 Task: Find connections with filter location Sancoale with filter topic #energywith filter profile language Spanish with filter current company Benchmark Six Sigma with filter school Maharshi Dayanand University Rohtak with filter industry Soap and Cleaning Product Manufacturing with filter service category Email Marketing with filter keywords title Mechanical Engineer
Action: Mouse moved to (518, 69)
Screenshot: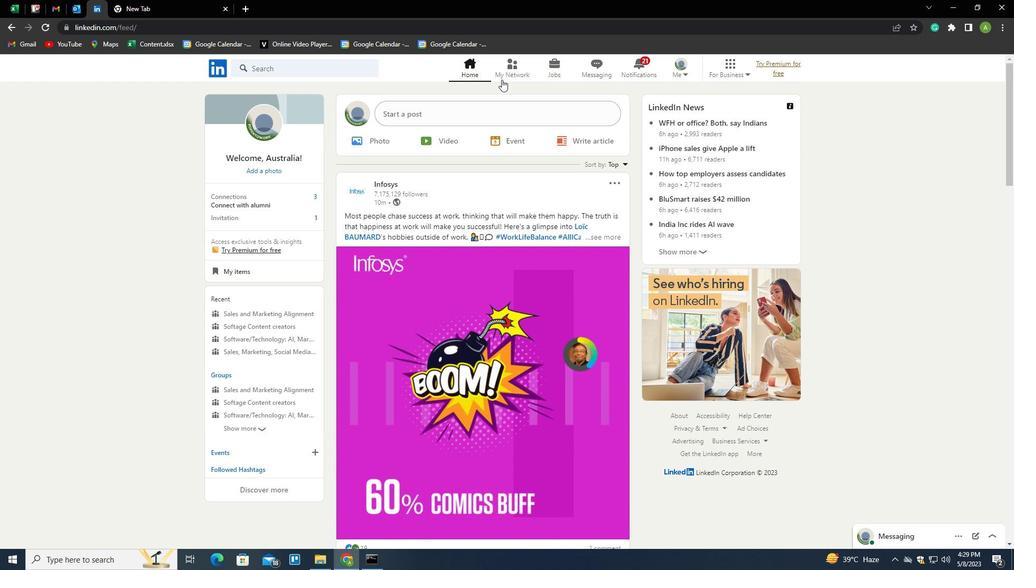 
Action: Mouse pressed left at (518, 69)
Screenshot: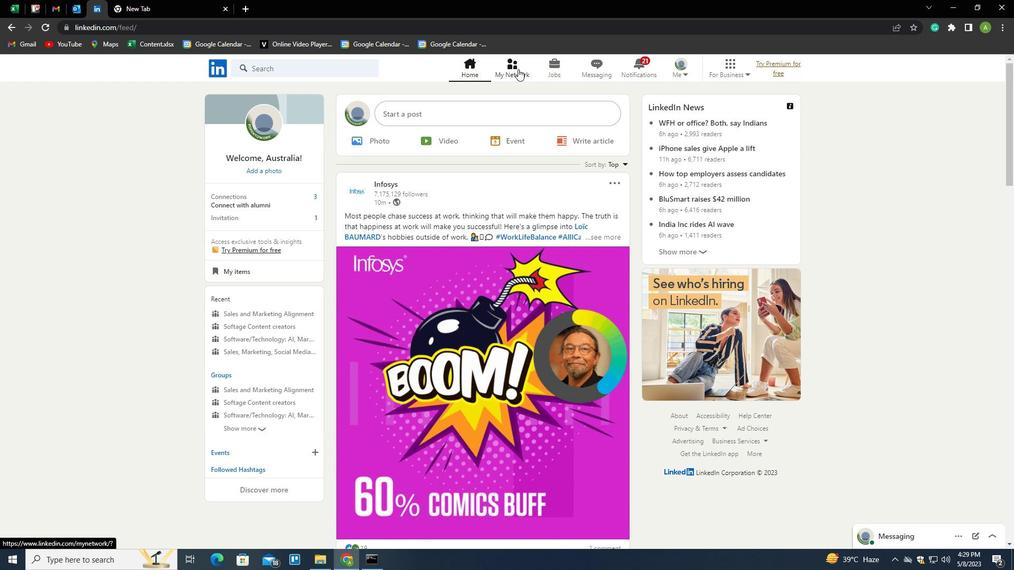 
Action: Mouse moved to (272, 128)
Screenshot: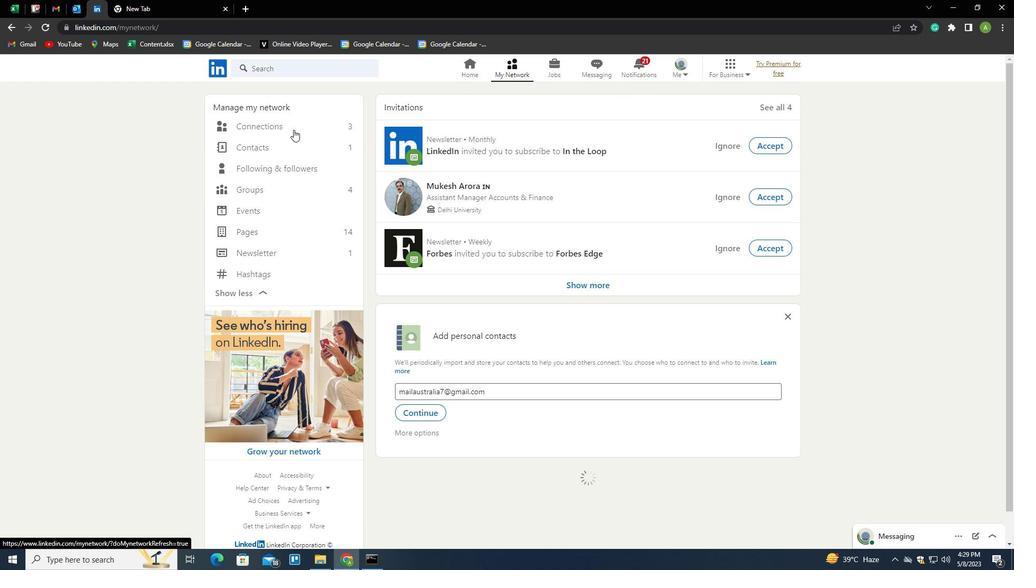 
Action: Mouse pressed left at (272, 128)
Screenshot: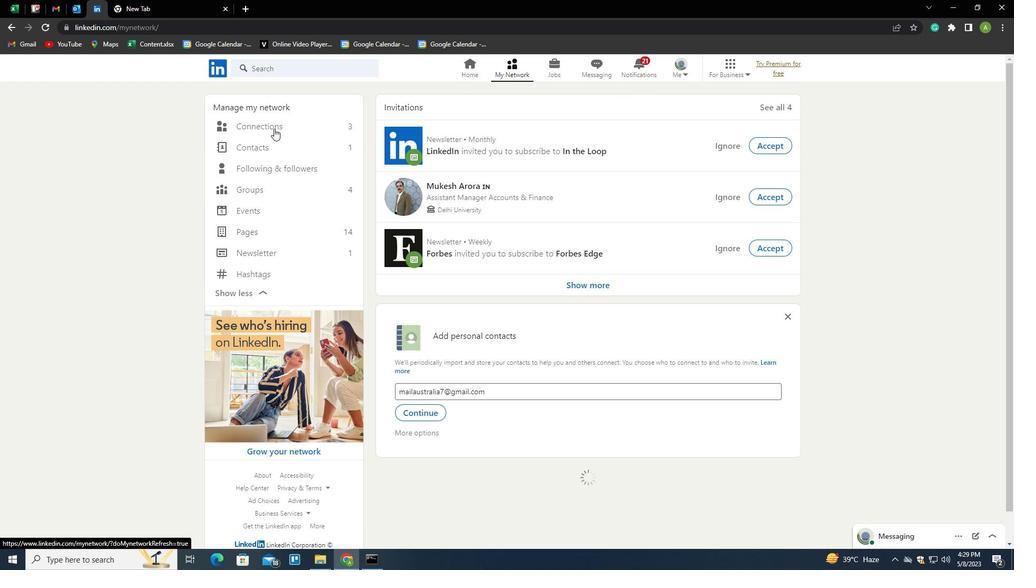 
Action: Mouse moved to (561, 125)
Screenshot: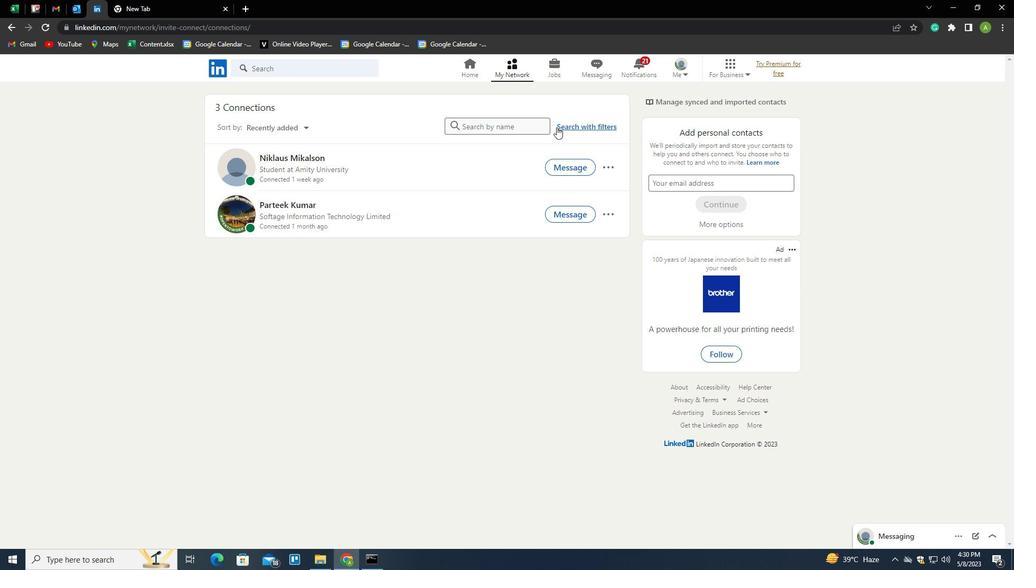 
Action: Mouse pressed left at (561, 125)
Screenshot: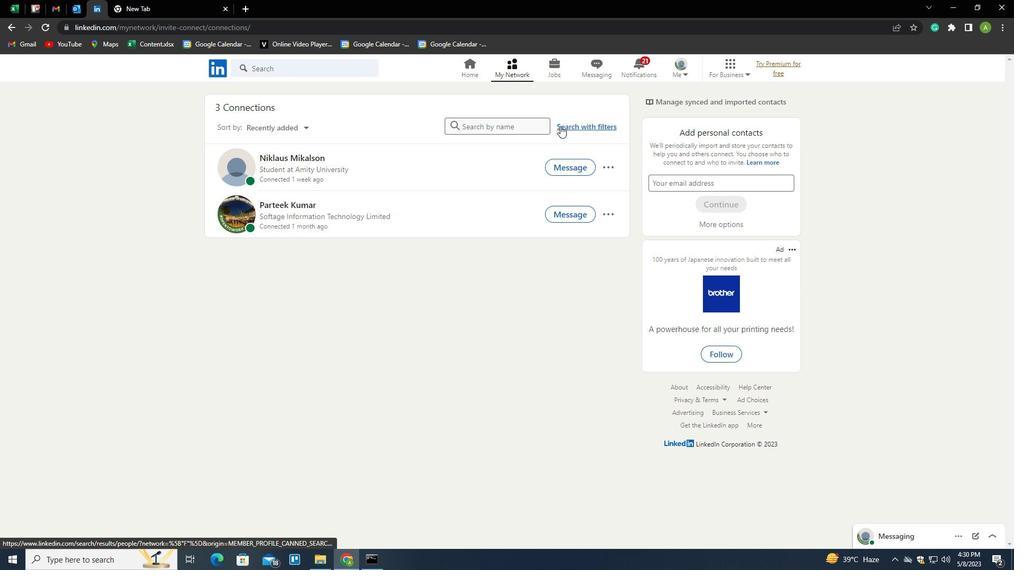 
Action: Mouse moved to (536, 100)
Screenshot: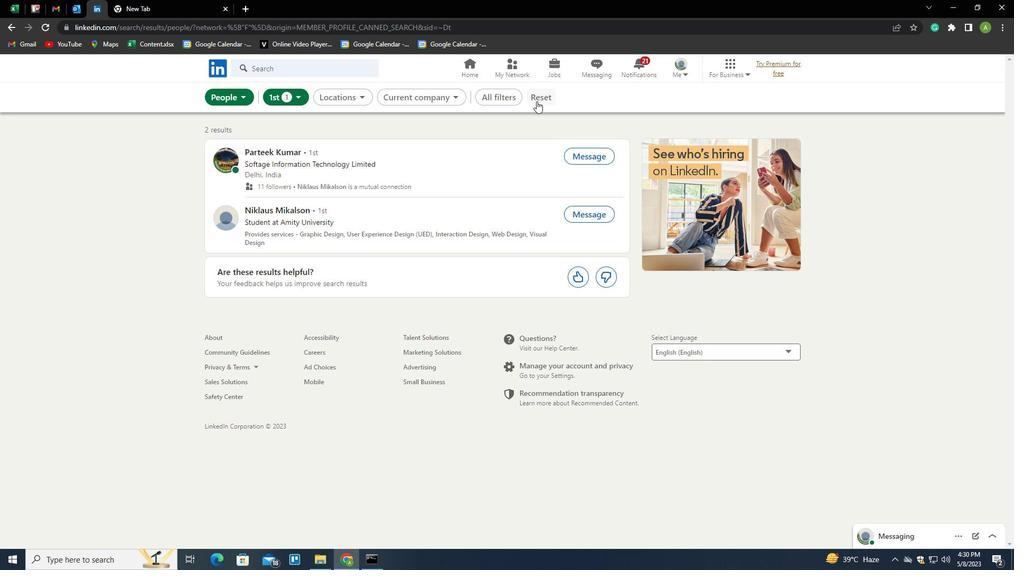 
Action: Mouse pressed left at (536, 100)
Screenshot: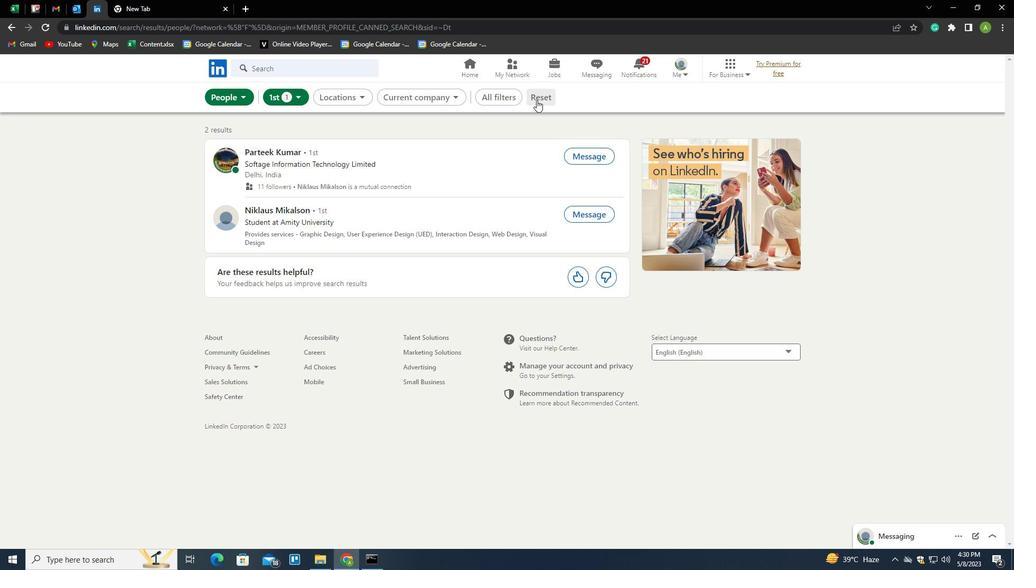 
Action: Mouse moved to (528, 98)
Screenshot: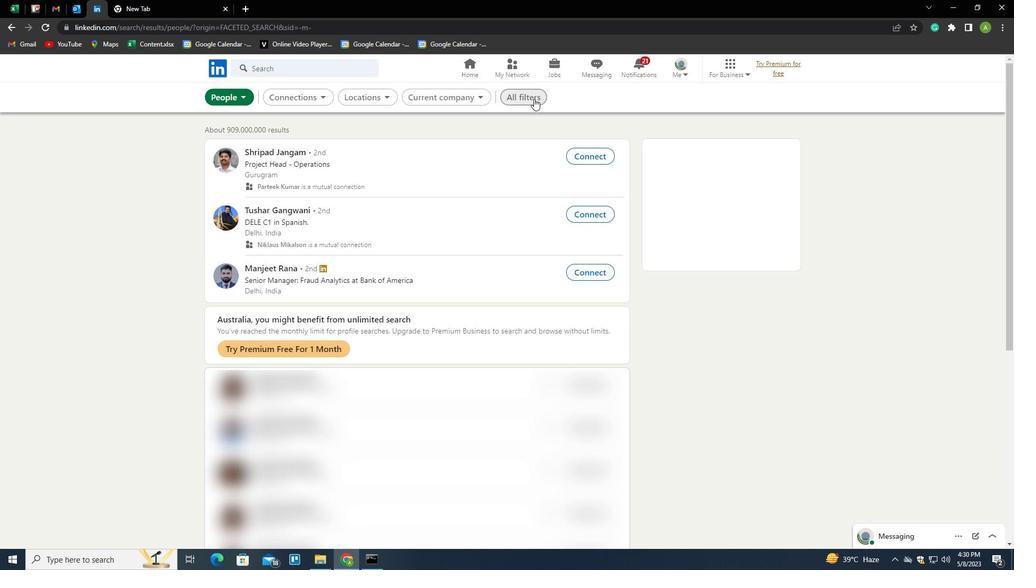 
Action: Mouse pressed left at (528, 98)
Screenshot: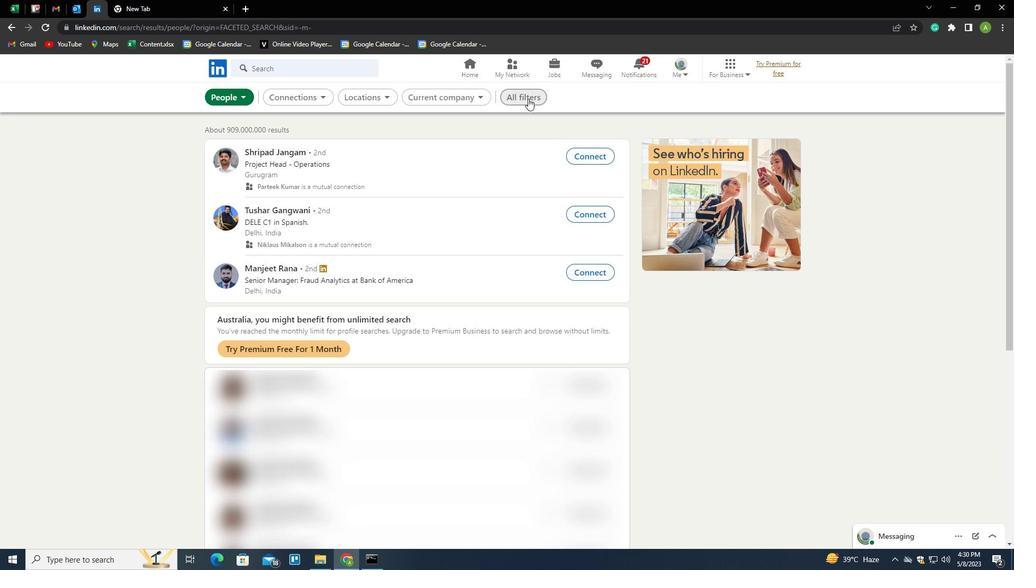 
Action: Mouse moved to (909, 291)
Screenshot: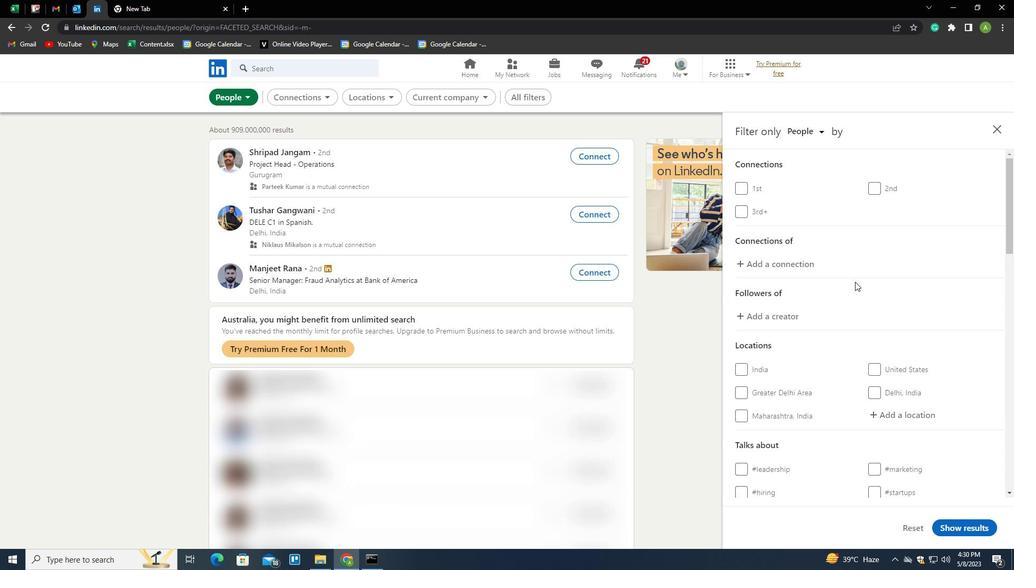 
Action: Mouse scrolled (909, 290) with delta (0, 0)
Screenshot: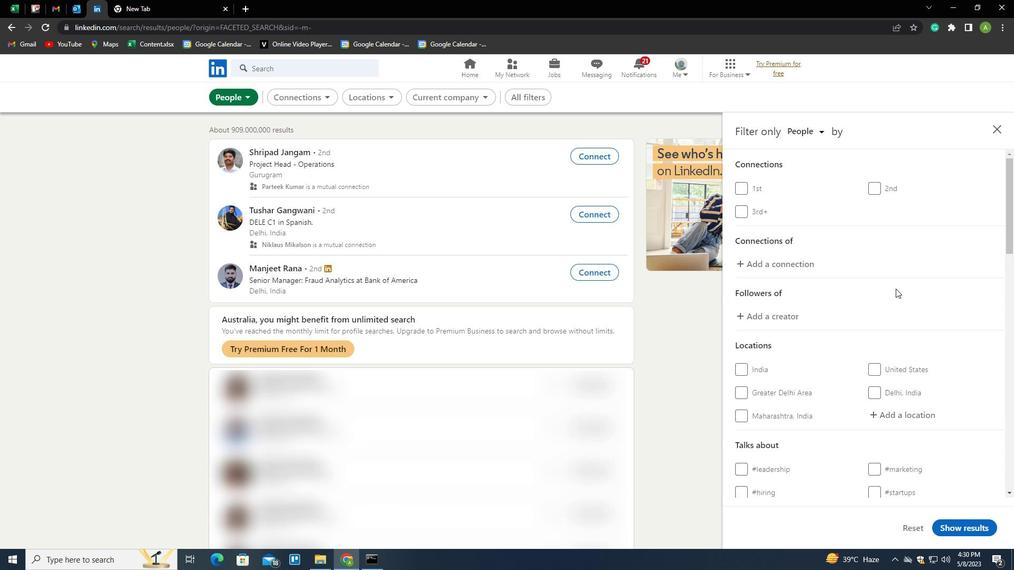 
Action: Mouse scrolled (909, 290) with delta (0, 0)
Screenshot: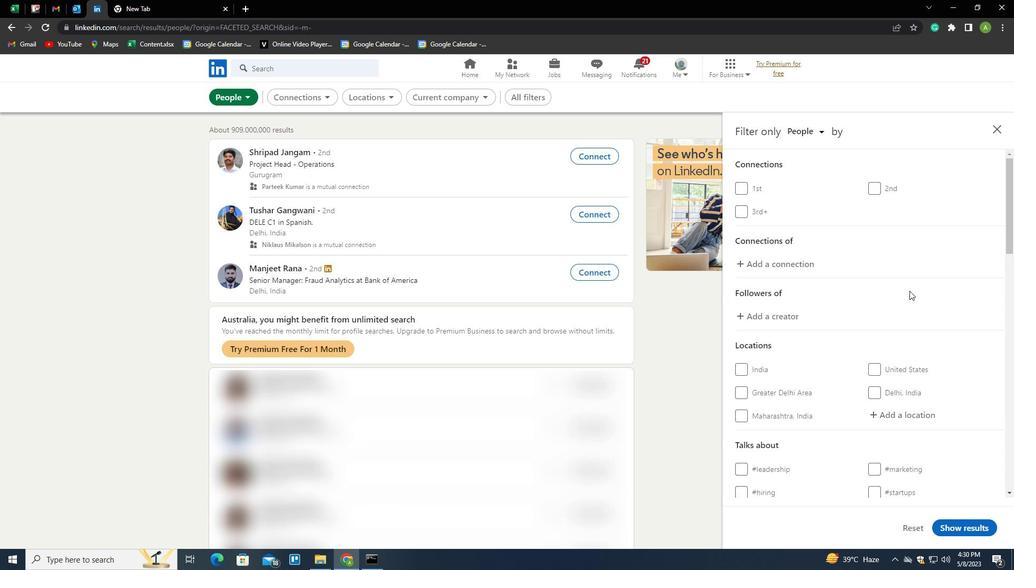 
Action: Mouse moved to (910, 291)
Screenshot: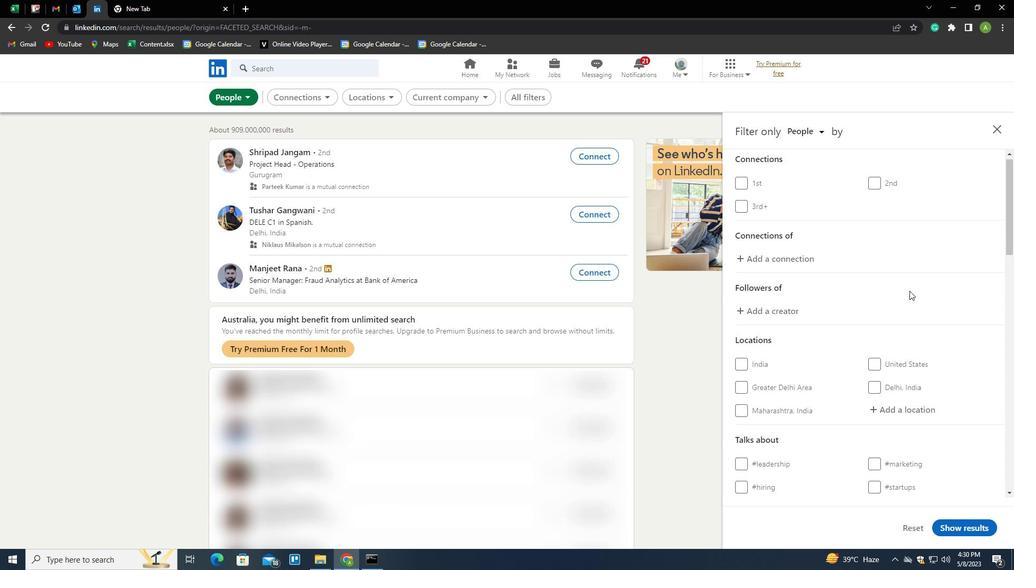
Action: Mouse scrolled (910, 290) with delta (0, 0)
Screenshot: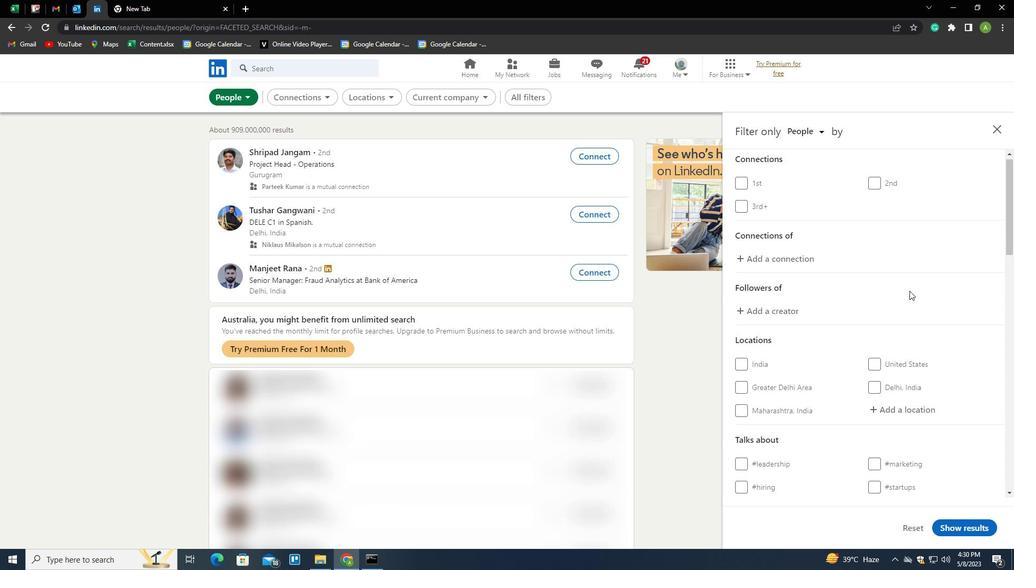 
Action: Mouse moved to (882, 260)
Screenshot: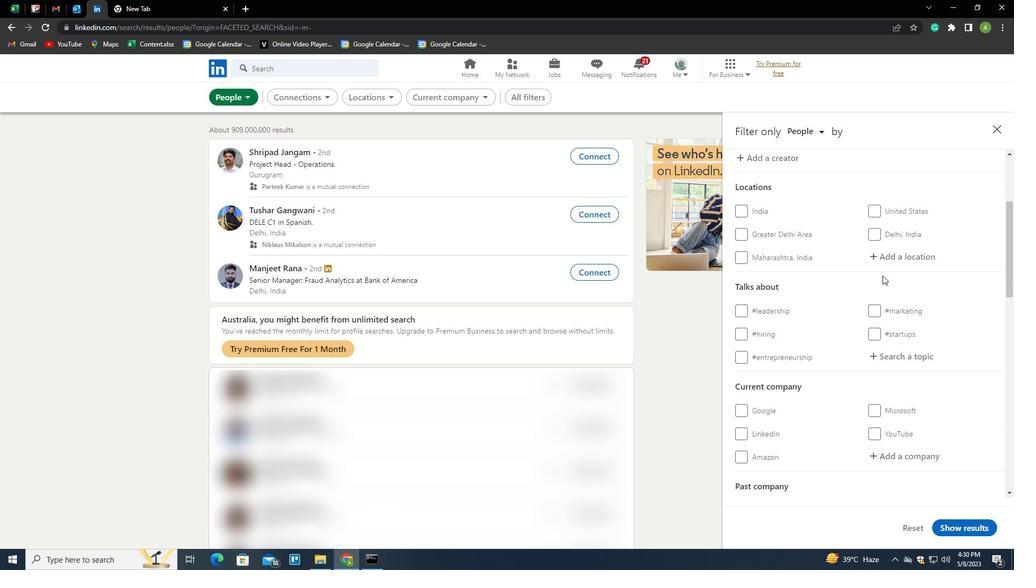 
Action: Mouse pressed left at (882, 260)
Screenshot: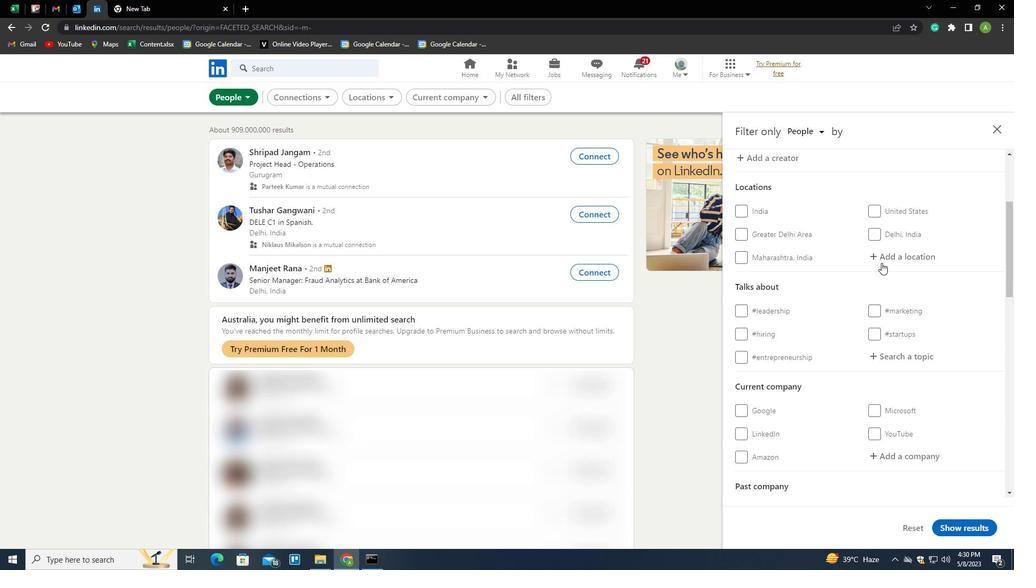 
Action: Key pressed <Key.shift>SANCOALE<Key.down>
Screenshot: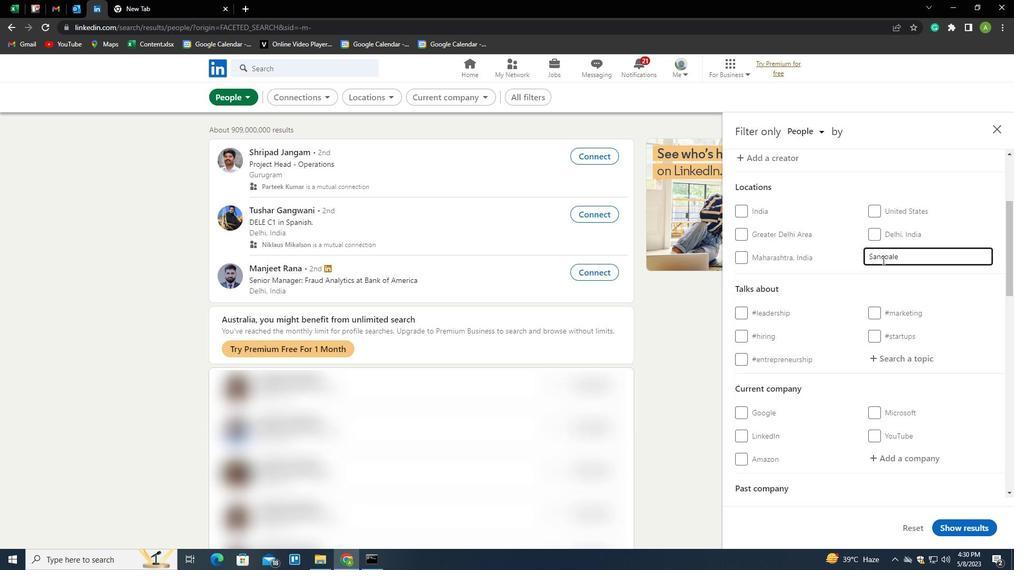 
Action: Mouse moved to (899, 287)
Screenshot: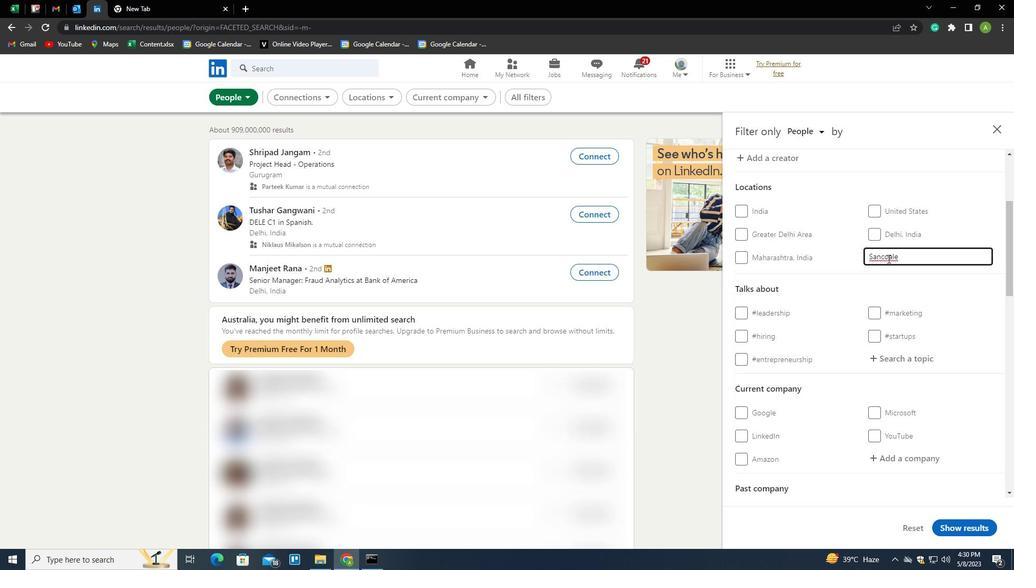 
Action: Mouse pressed left at (899, 287)
Screenshot: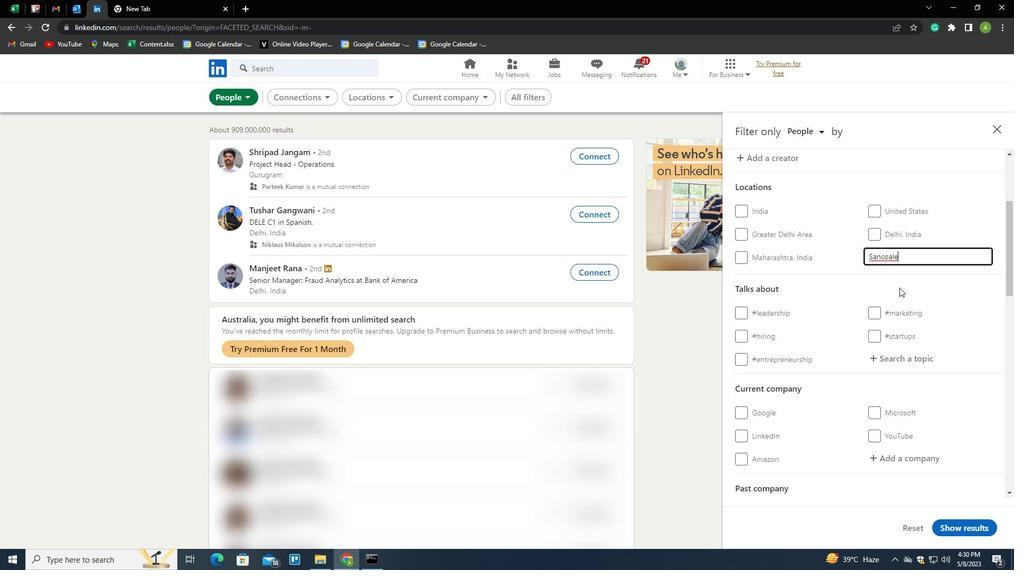 
Action: Mouse moved to (900, 268)
Screenshot: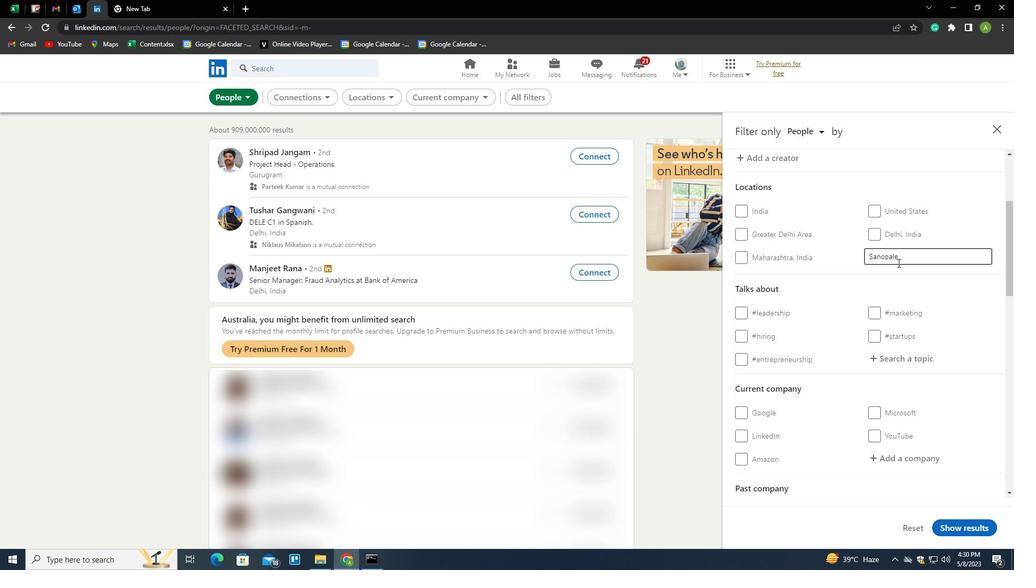
Action: Mouse pressed left at (900, 268)
Screenshot: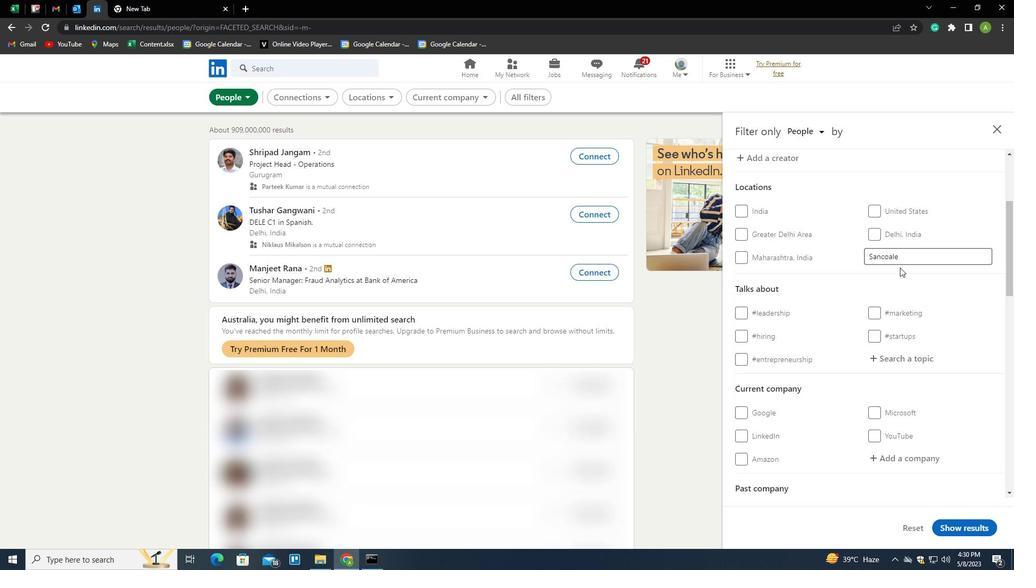 
Action: Mouse moved to (904, 357)
Screenshot: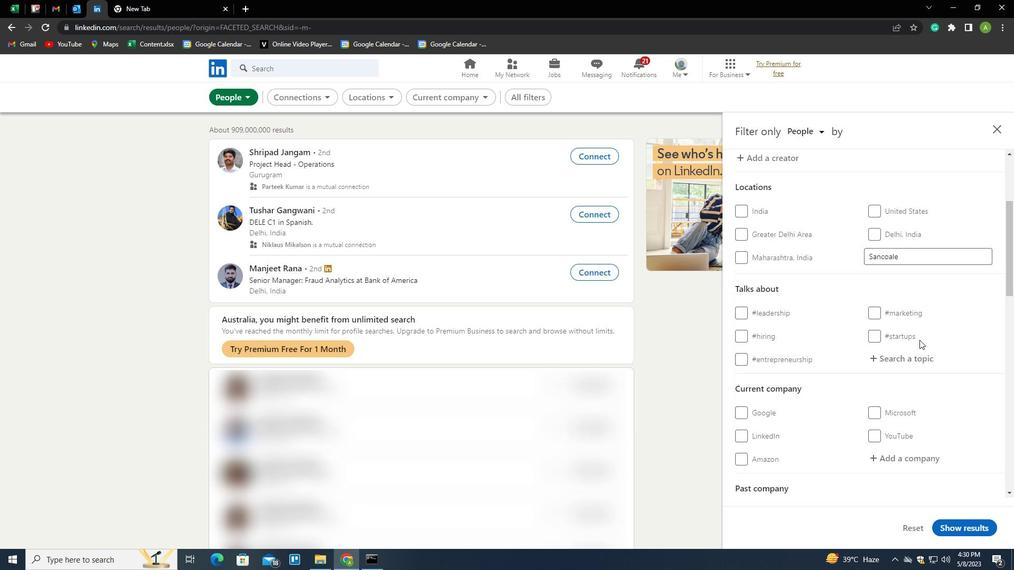
Action: Mouse pressed left at (904, 357)
Screenshot: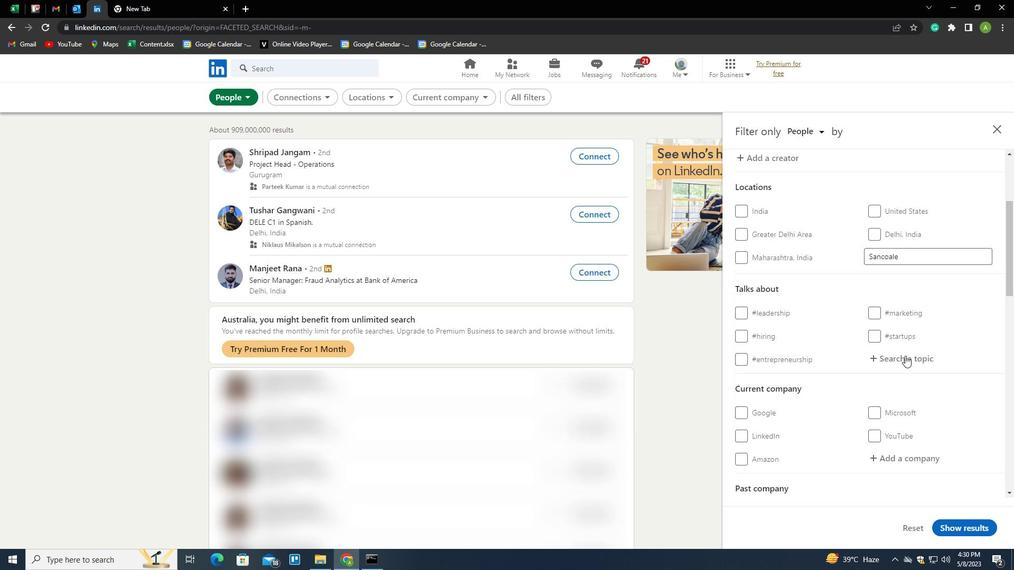 
Action: Mouse moved to (904, 357)
Screenshot: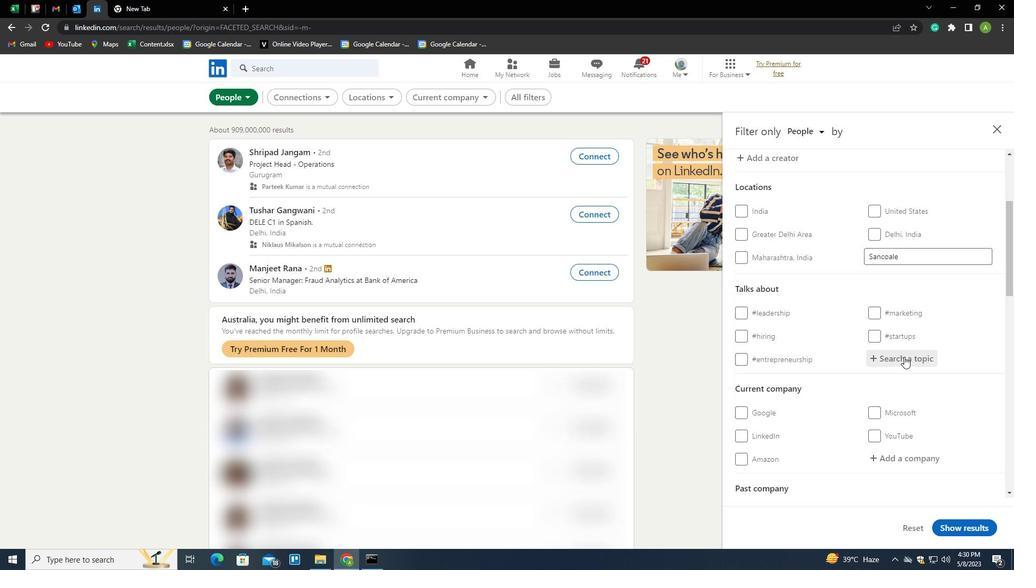 
Action: Key pressed ENERGY<Key.down><Key.enter>
Screenshot: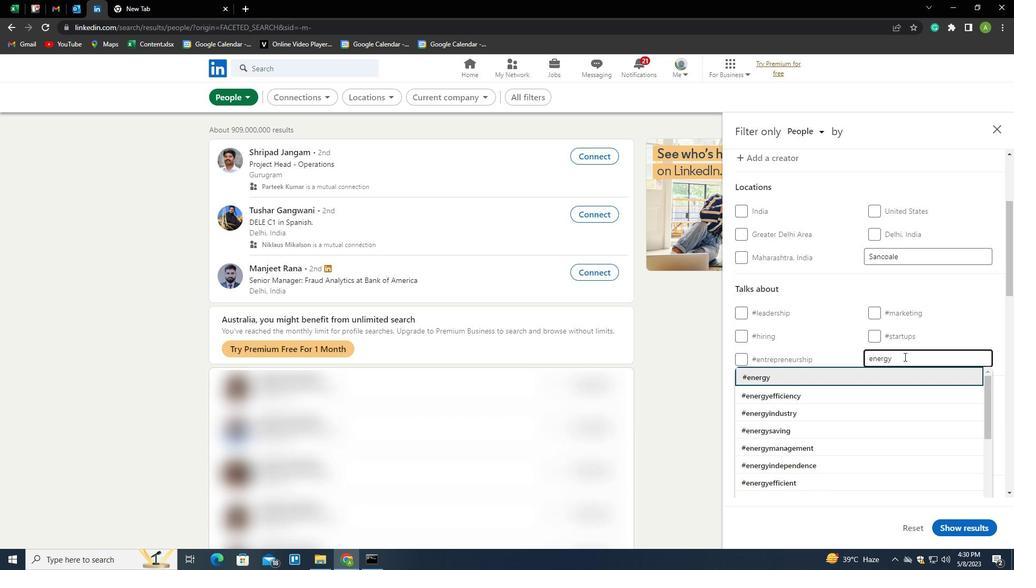 
Action: Mouse scrolled (904, 356) with delta (0, 0)
Screenshot: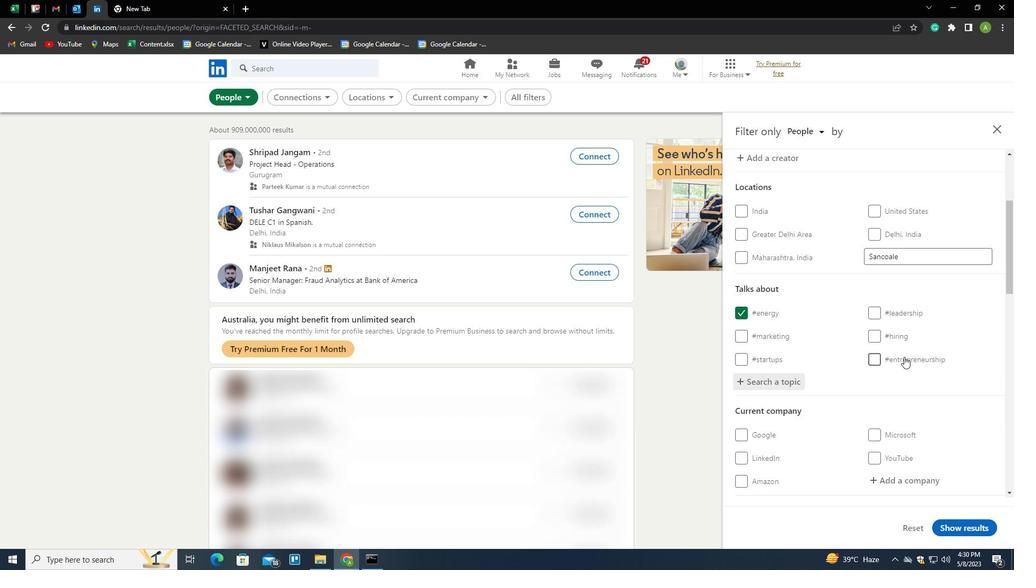 
Action: Mouse scrolled (904, 356) with delta (0, 0)
Screenshot: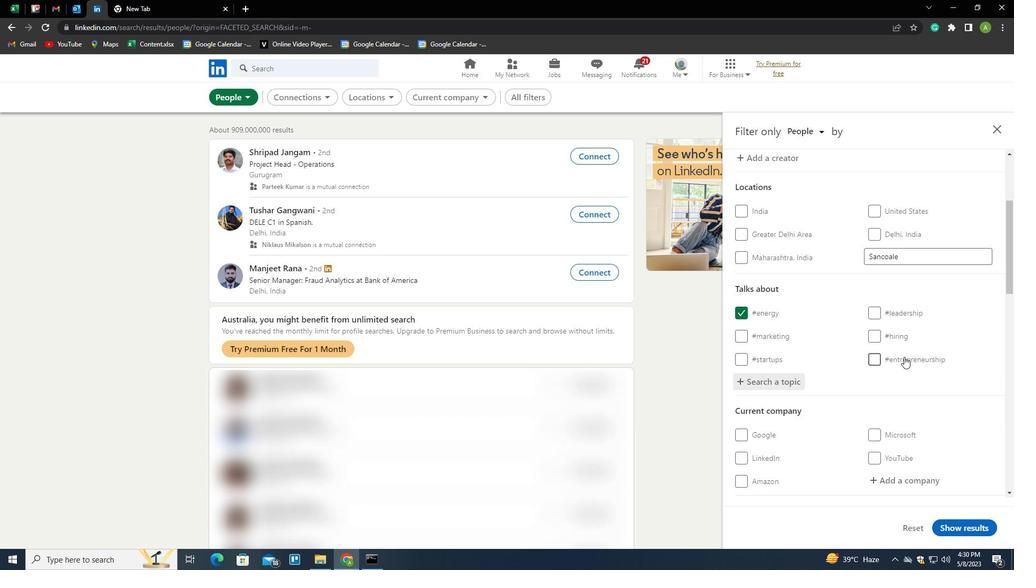 
Action: Mouse scrolled (904, 356) with delta (0, 0)
Screenshot: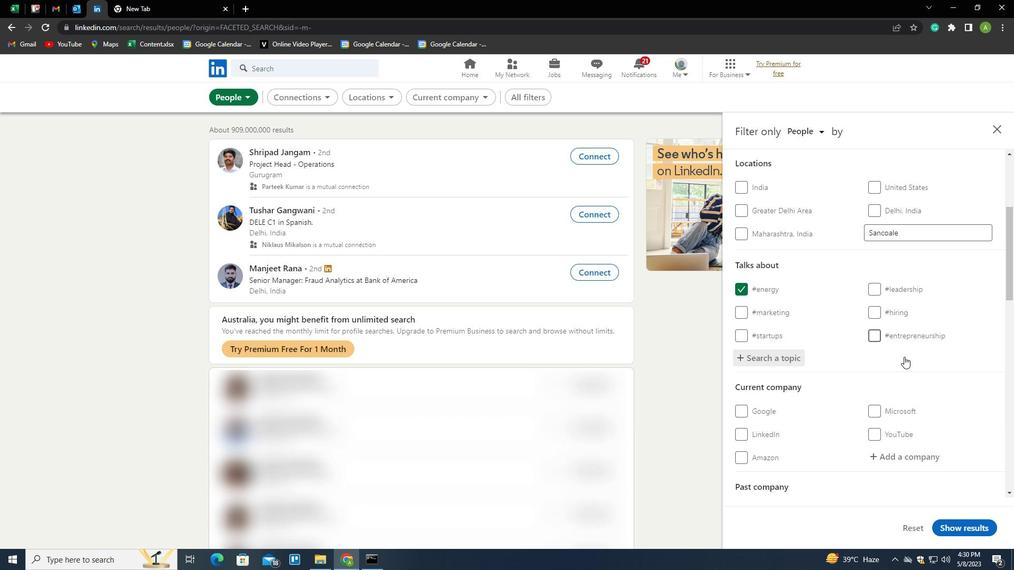 
Action: Mouse moved to (902, 358)
Screenshot: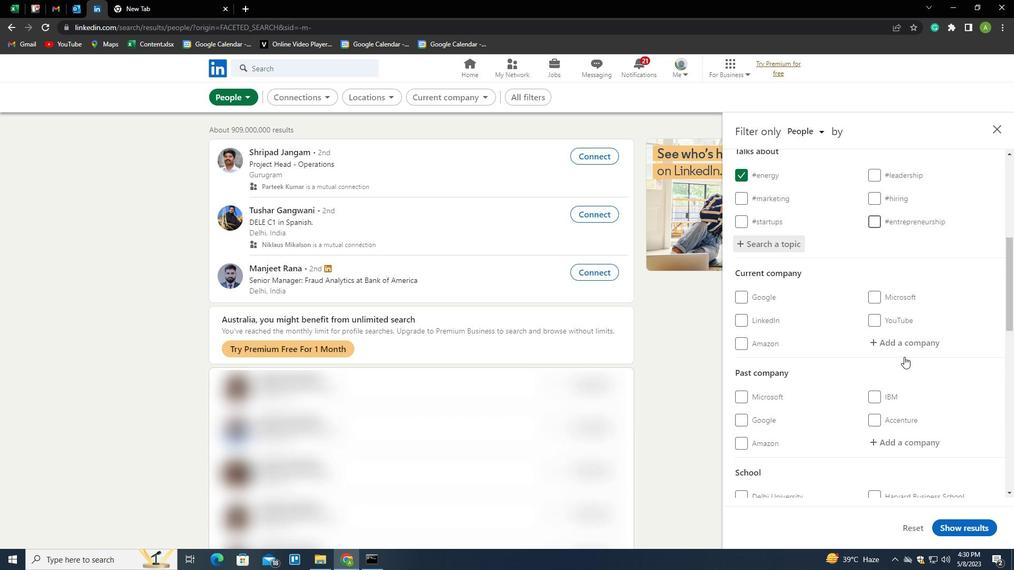 
Action: Mouse scrolled (902, 358) with delta (0, 0)
Screenshot: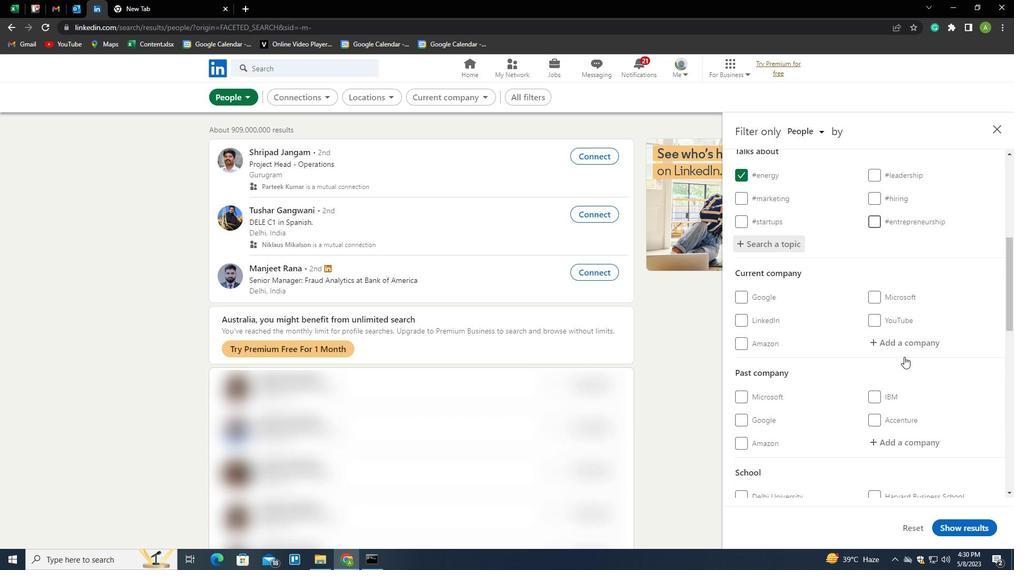 
Action: Mouse scrolled (902, 358) with delta (0, 0)
Screenshot: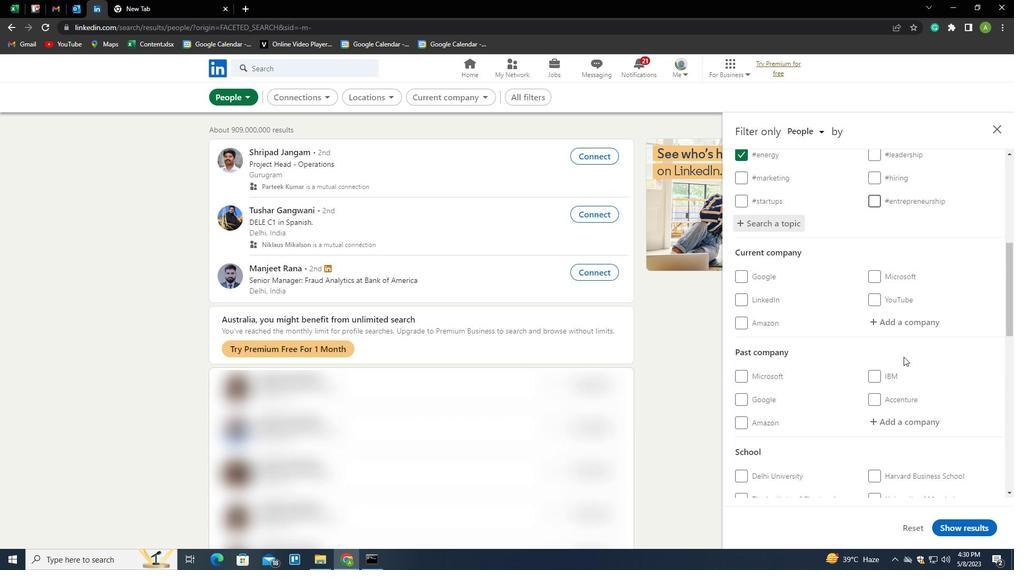 
Action: Mouse scrolled (902, 358) with delta (0, 0)
Screenshot: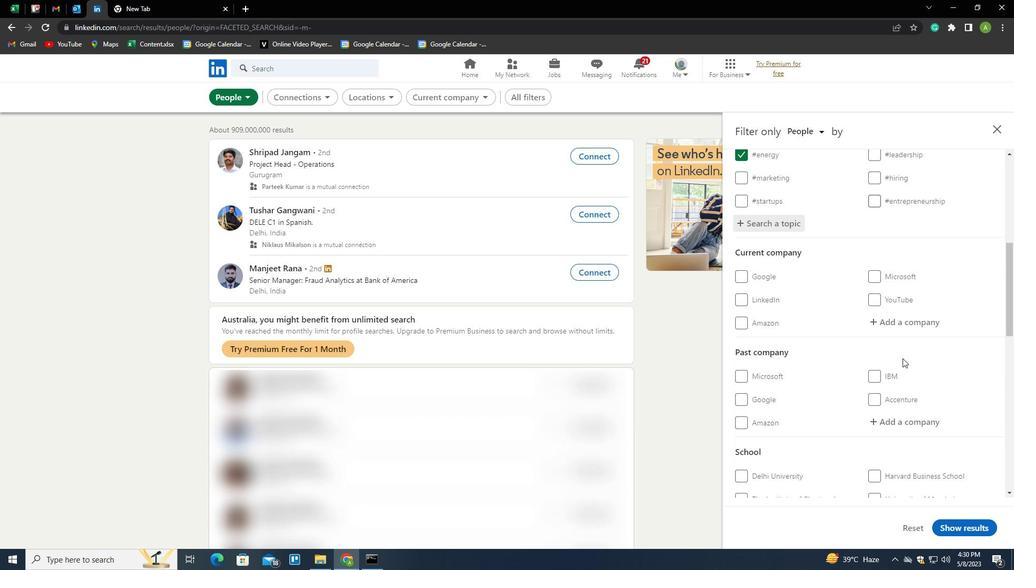 
Action: Mouse scrolled (902, 358) with delta (0, 0)
Screenshot: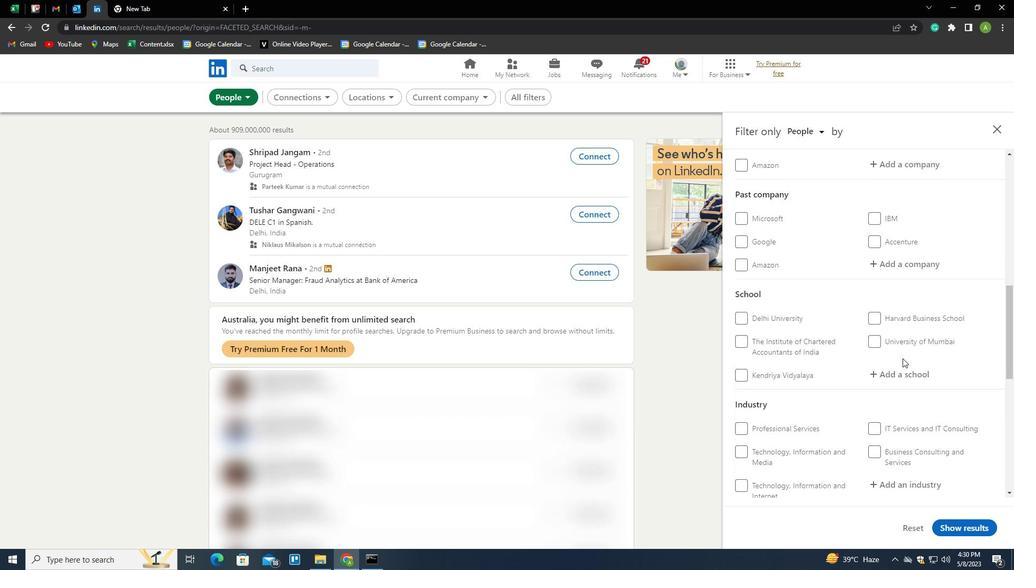 
Action: Mouse scrolled (902, 358) with delta (0, 0)
Screenshot: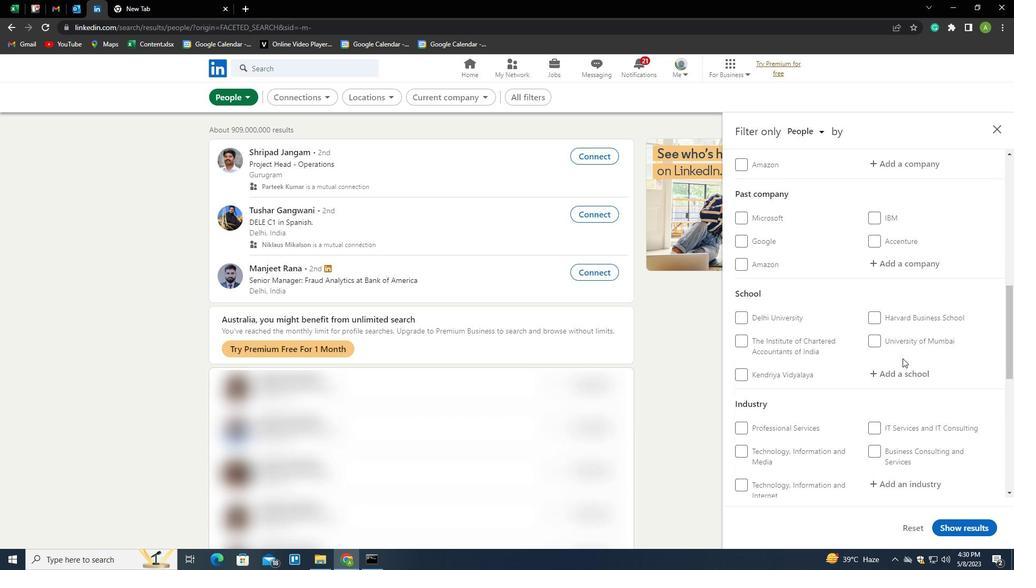 
Action: Mouse scrolled (902, 358) with delta (0, 0)
Screenshot: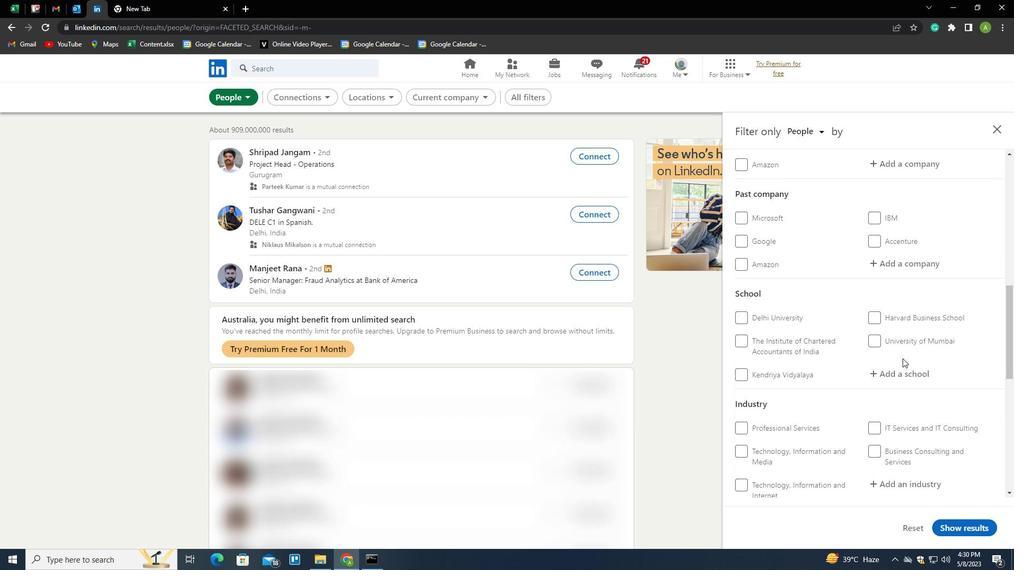 
Action: Mouse scrolled (902, 358) with delta (0, 0)
Screenshot: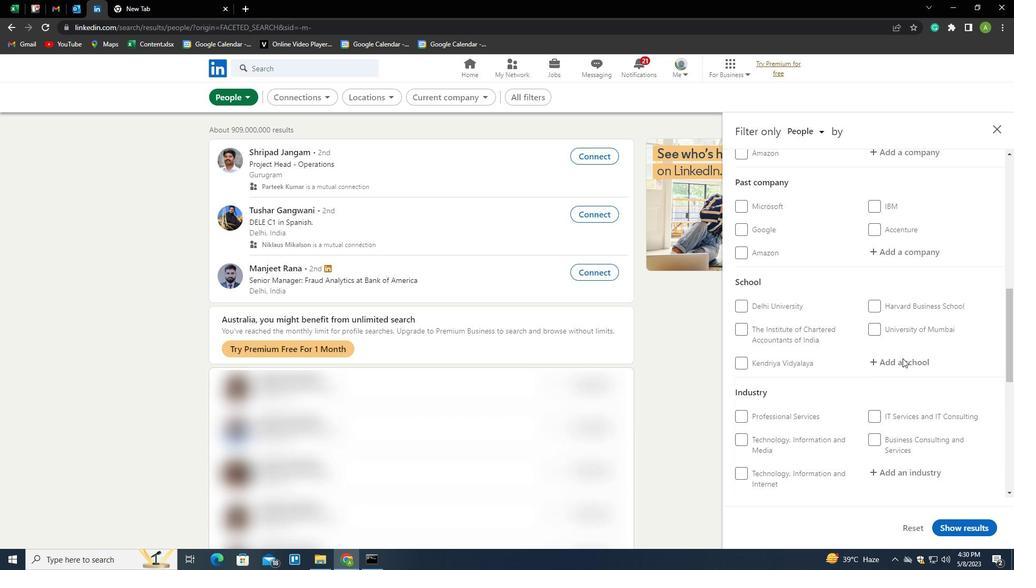
Action: Mouse moved to (742, 363)
Screenshot: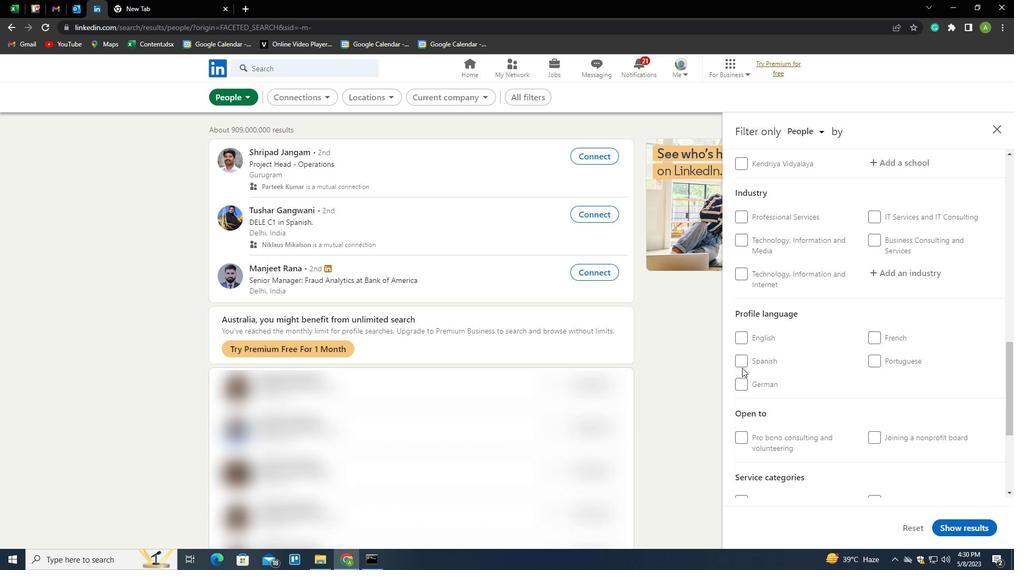 
Action: Mouse pressed left at (742, 363)
Screenshot: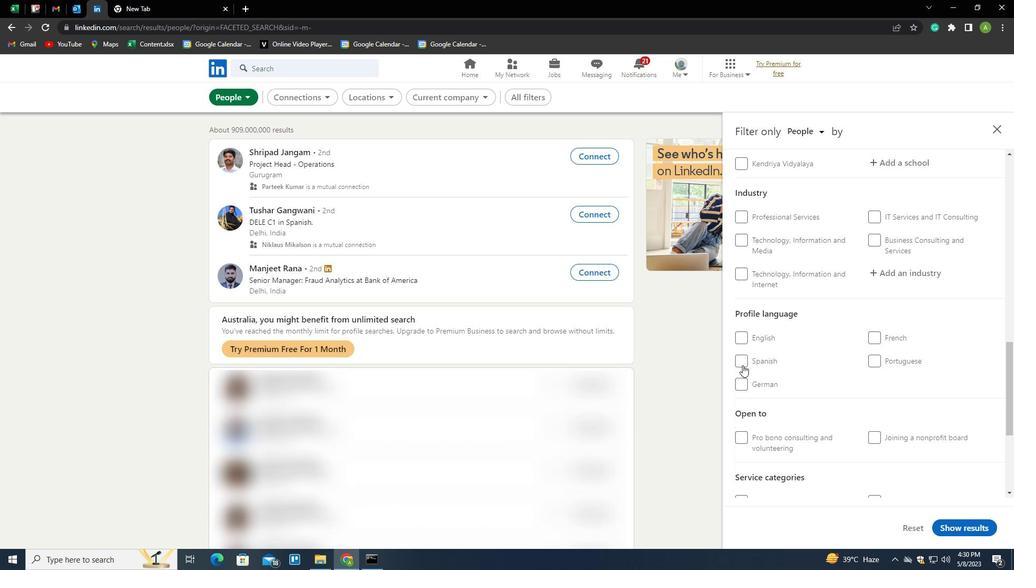 
Action: Mouse moved to (882, 319)
Screenshot: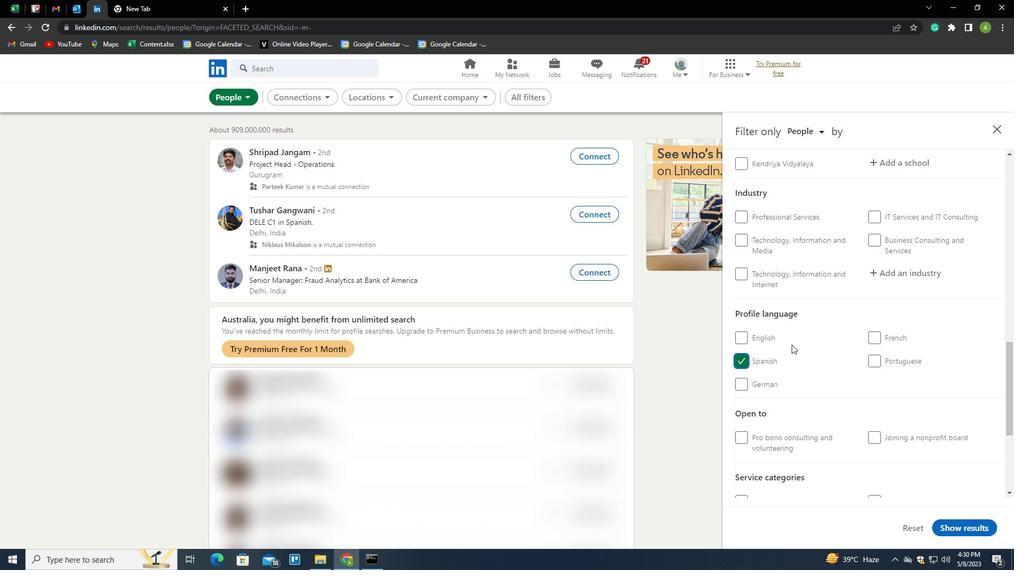 
Action: Mouse scrolled (882, 319) with delta (0, 0)
Screenshot: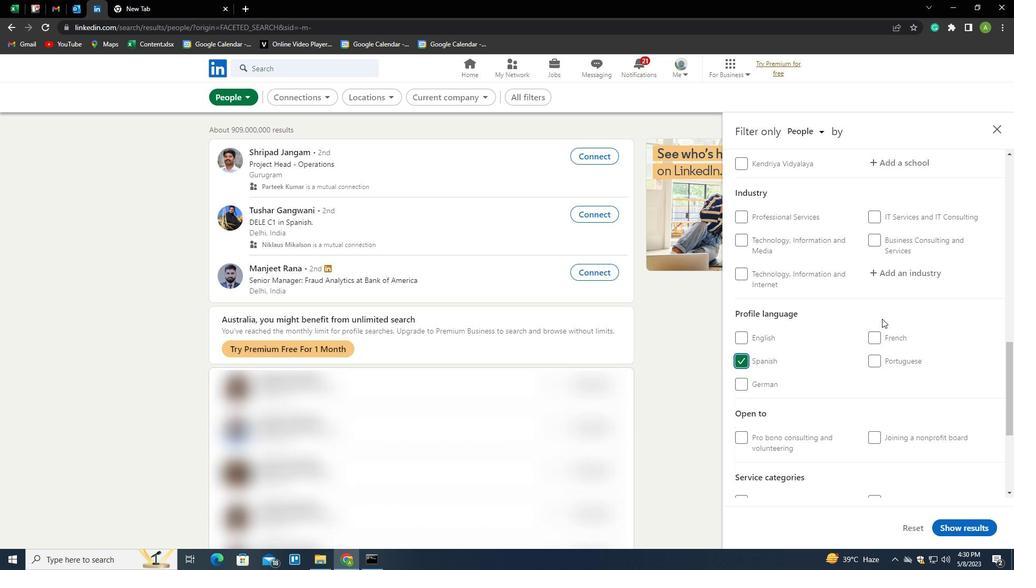 
Action: Mouse scrolled (882, 319) with delta (0, 0)
Screenshot: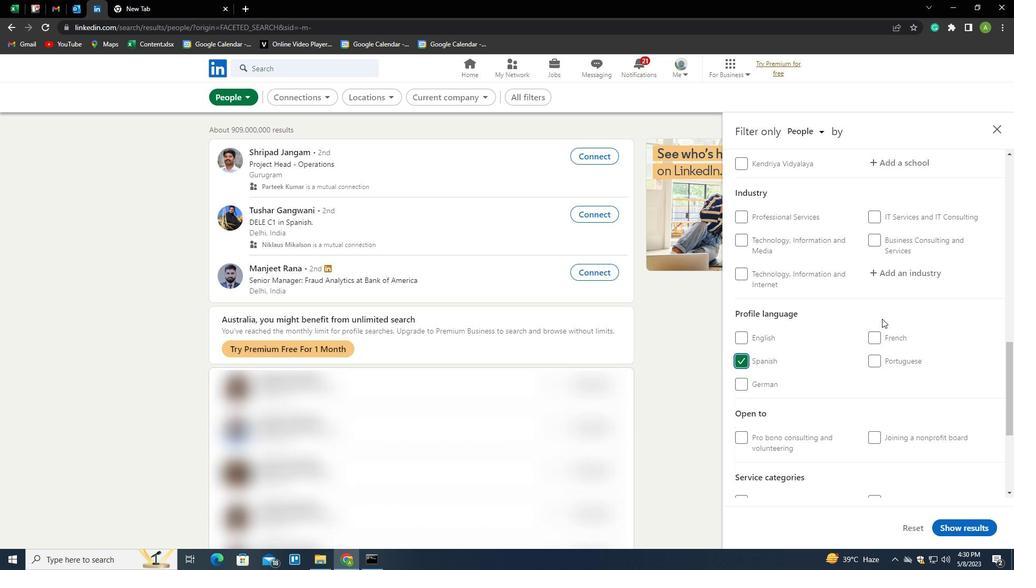 
Action: Mouse scrolled (882, 319) with delta (0, 0)
Screenshot: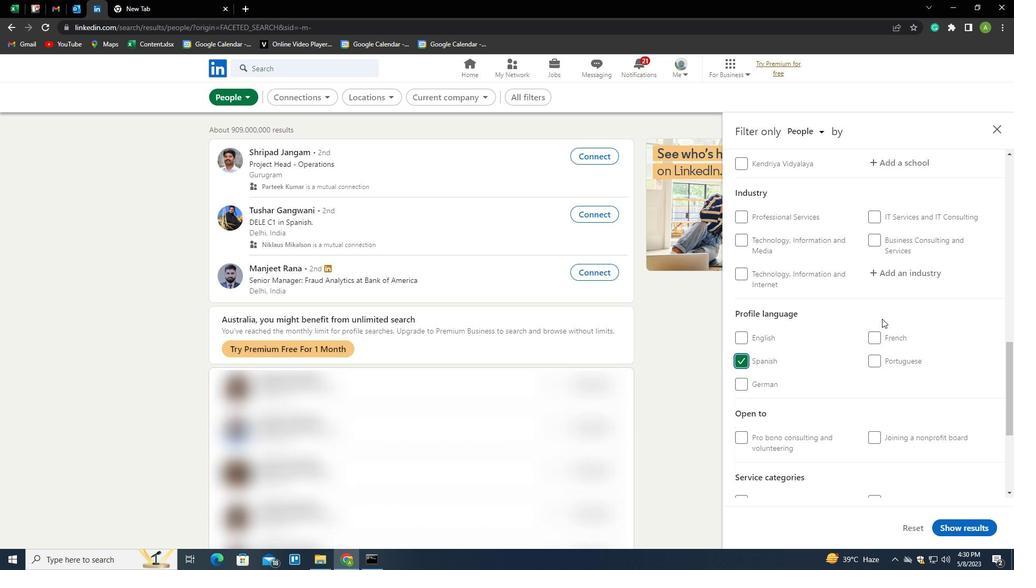 
Action: Mouse scrolled (882, 319) with delta (0, 0)
Screenshot: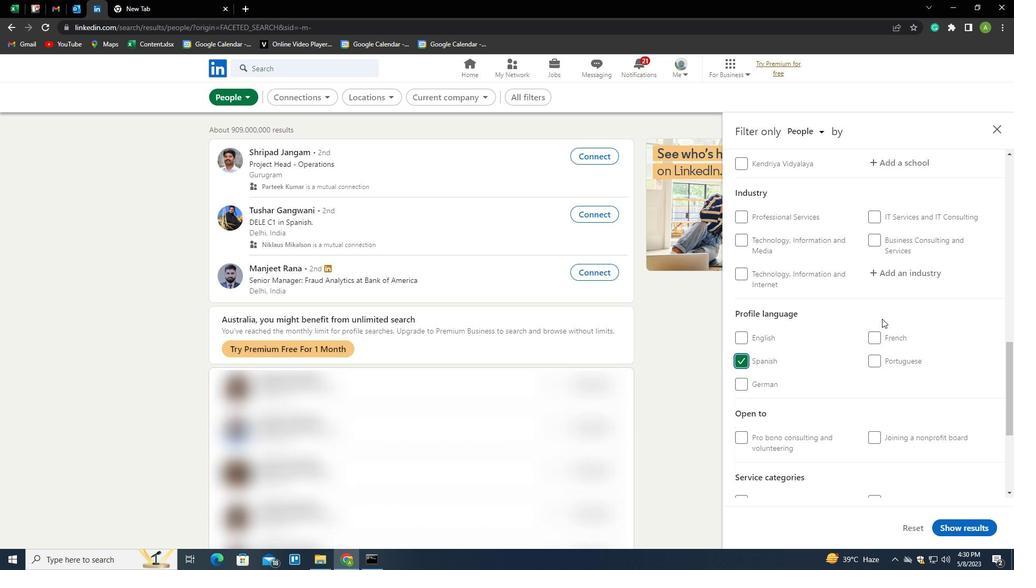 
Action: Mouse scrolled (882, 319) with delta (0, 0)
Screenshot: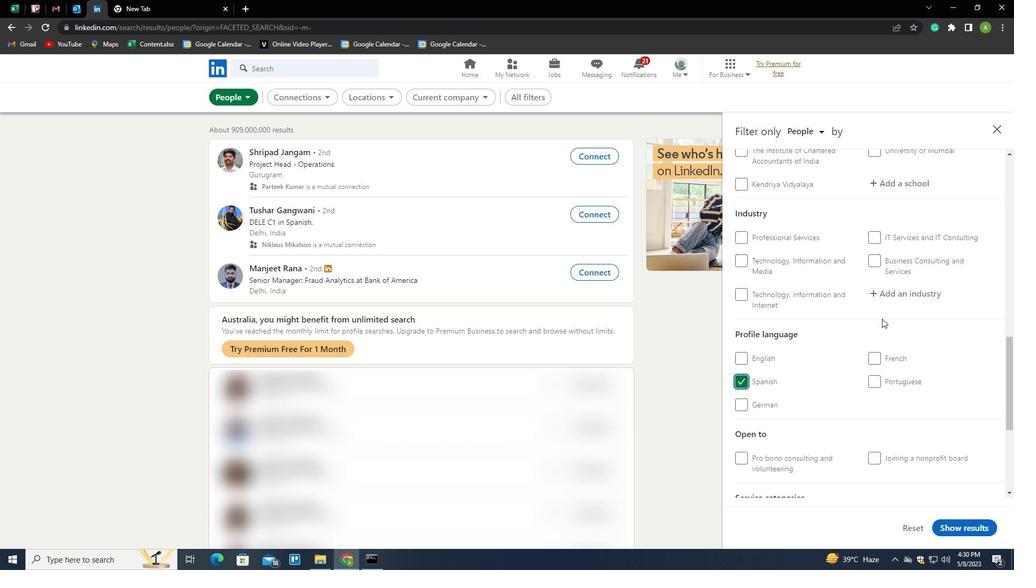 
Action: Mouse scrolled (882, 319) with delta (0, 0)
Screenshot: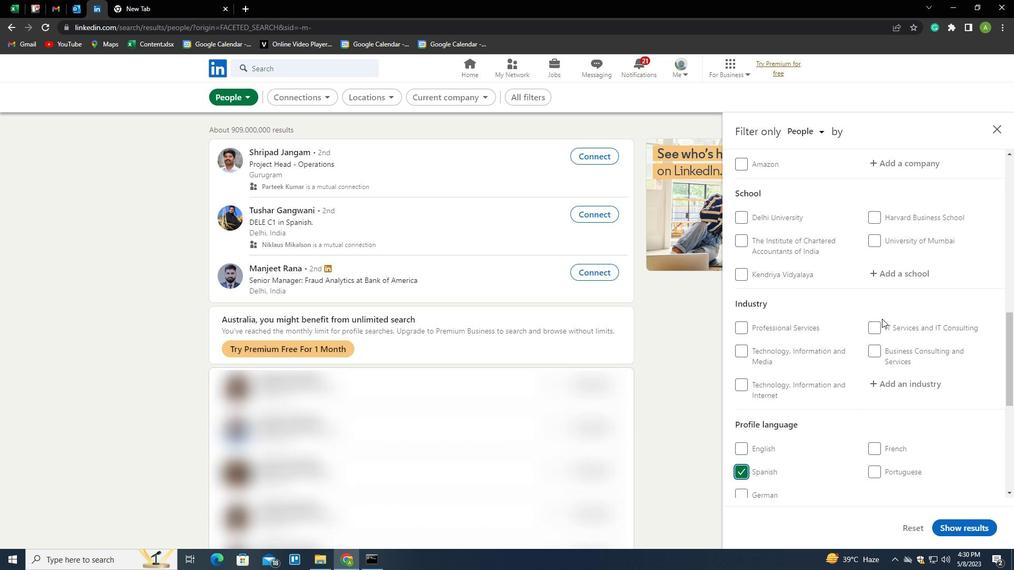 
Action: Mouse scrolled (882, 319) with delta (0, 0)
Screenshot: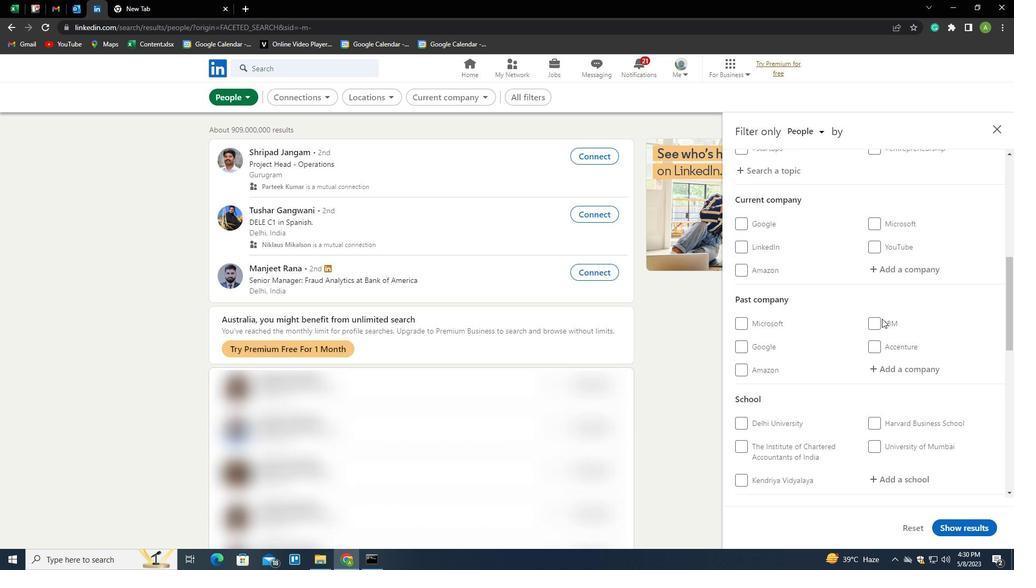 
Action: Mouse scrolled (882, 319) with delta (0, 0)
Screenshot: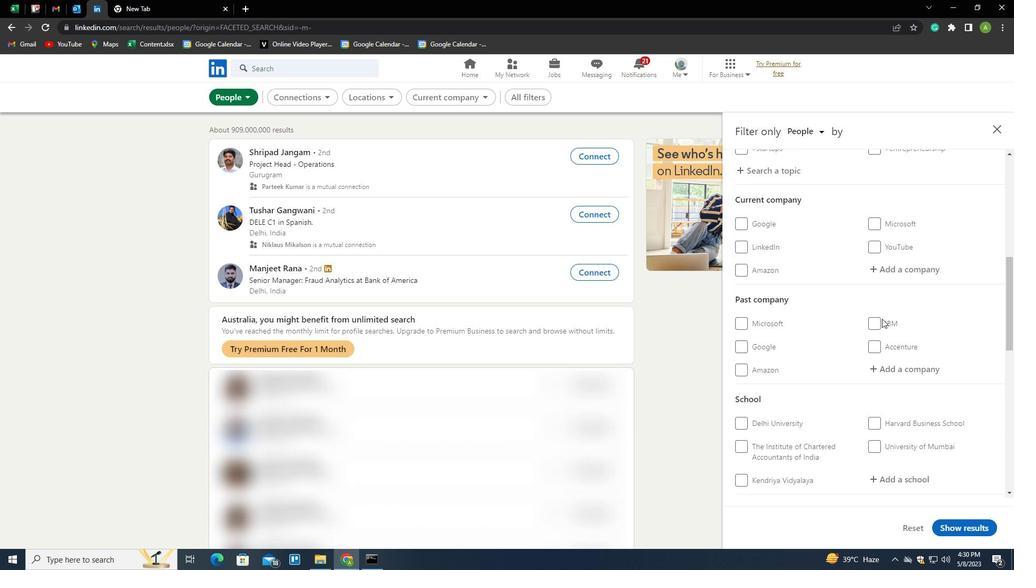 
Action: Mouse moved to (888, 371)
Screenshot: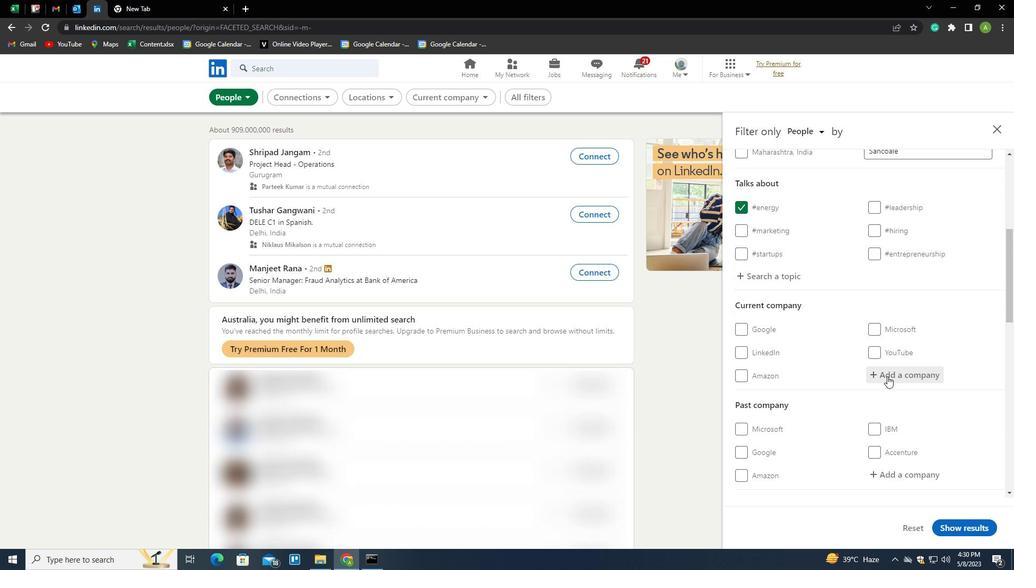 
Action: Mouse scrolled (888, 370) with delta (0, 0)
Screenshot: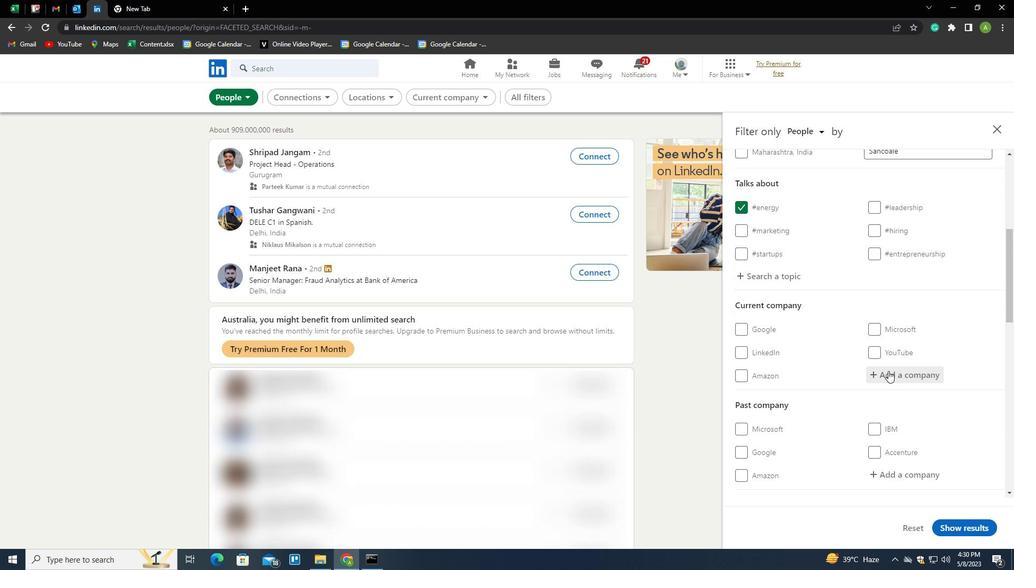
Action: Mouse scrolled (888, 370) with delta (0, 0)
Screenshot: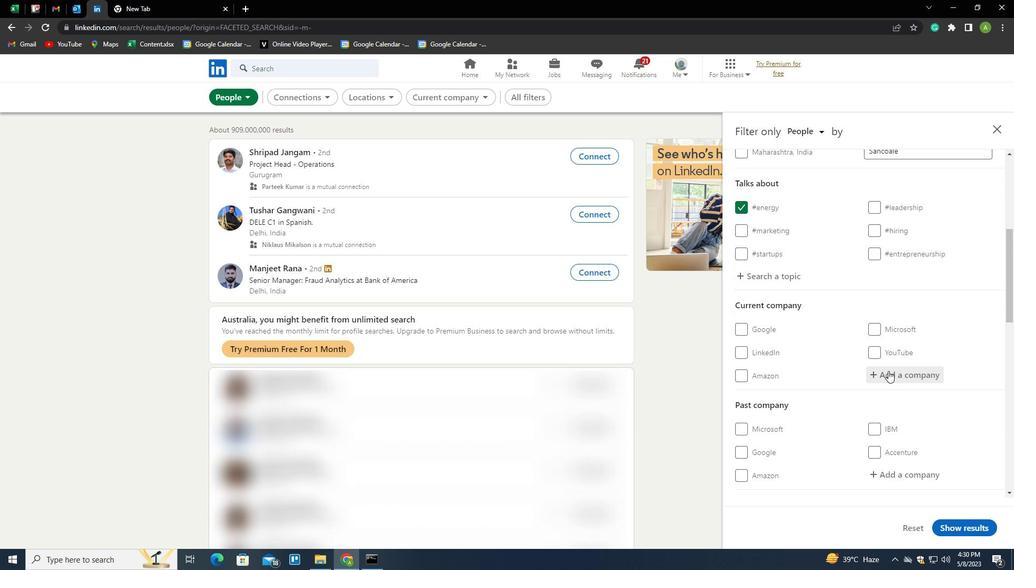 
Action: Mouse moved to (890, 348)
Screenshot: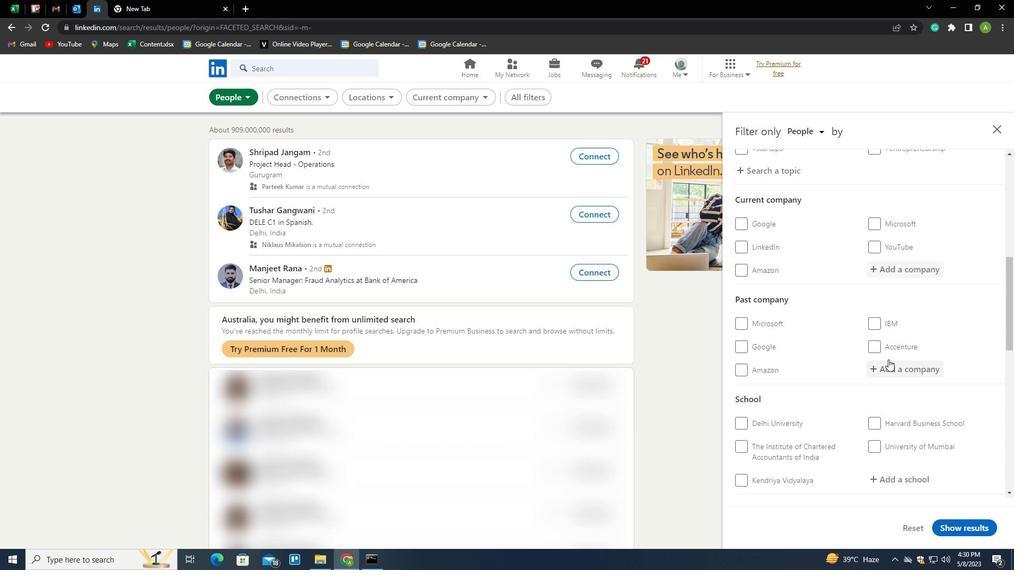 
Action: Mouse scrolled (890, 347) with delta (0, 0)
Screenshot: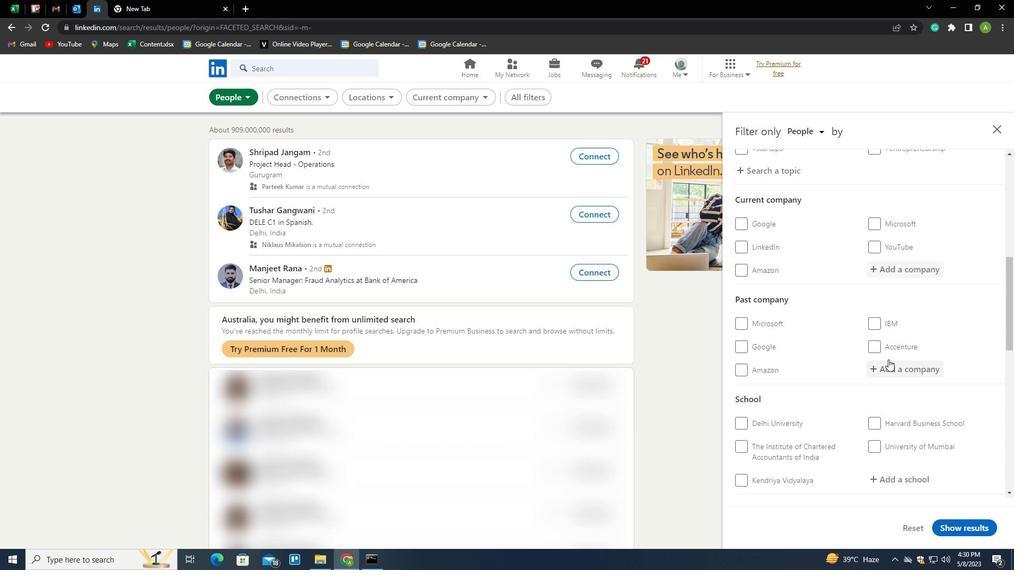 
Action: Mouse scrolled (890, 347) with delta (0, 0)
Screenshot: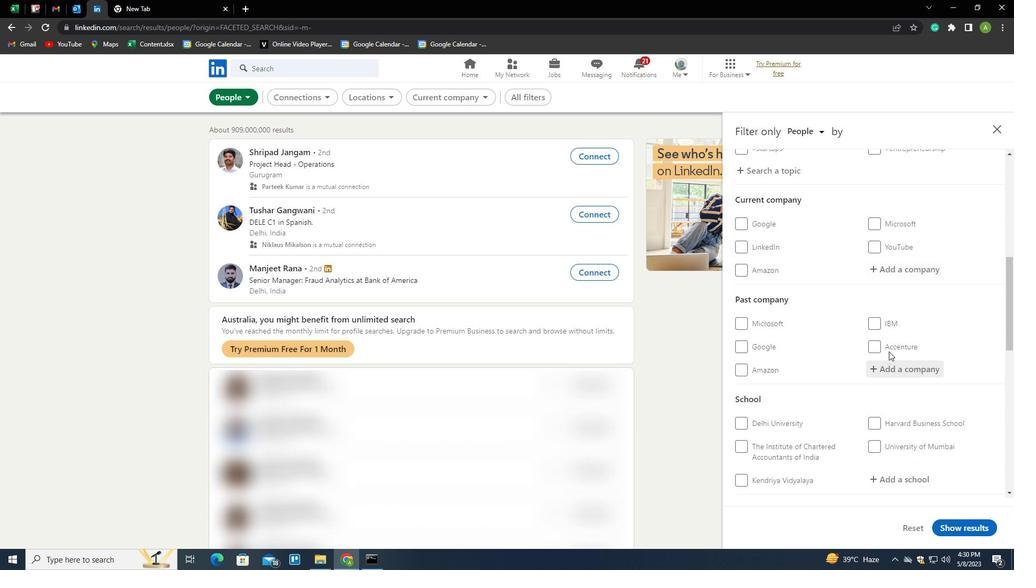 
Action: Mouse scrolled (890, 347) with delta (0, 0)
Screenshot: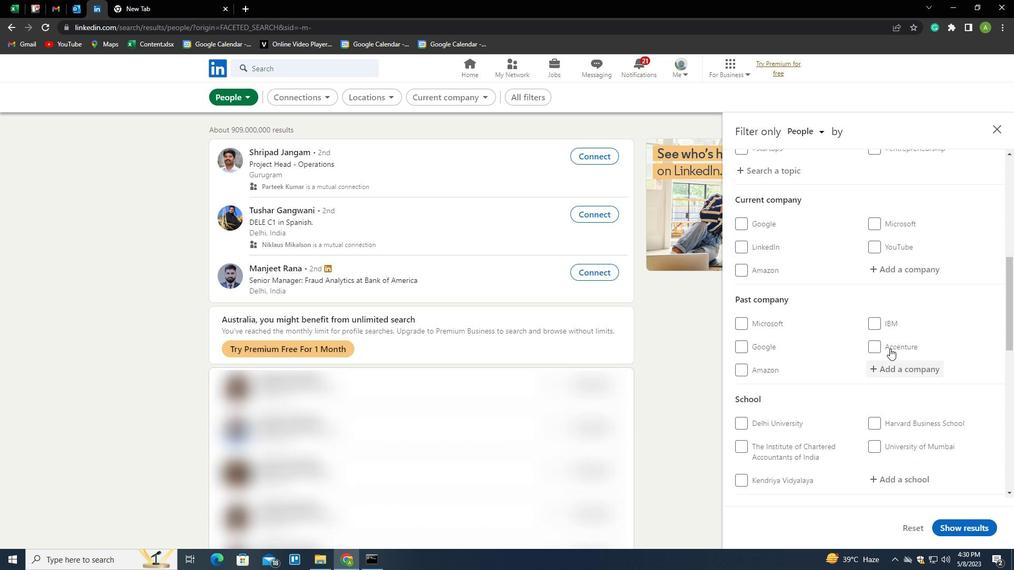 
Action: Mouse scrolled (890, 347) with delta (0, 0)
Screenshot: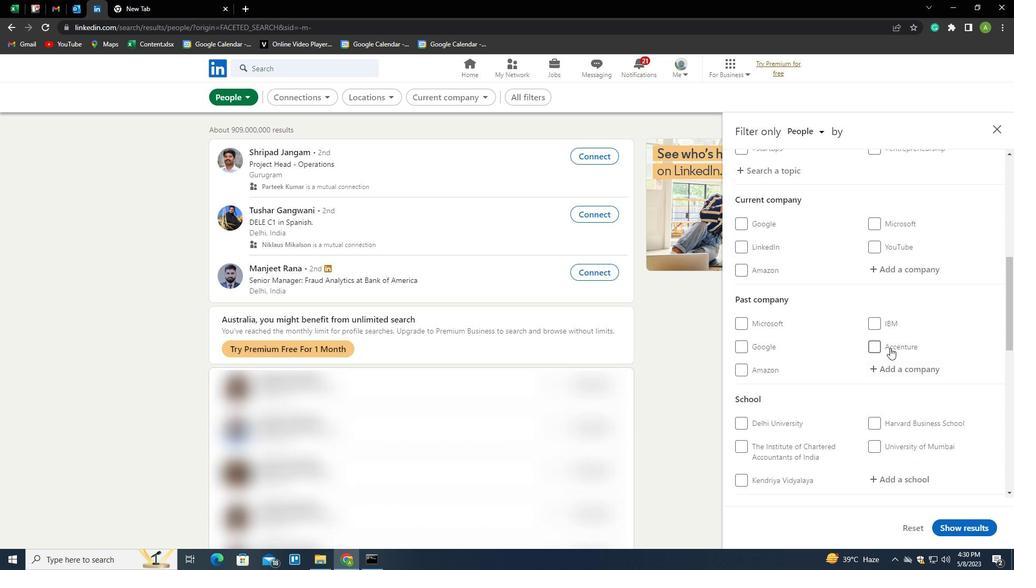
Action: Mouse moved to (886, 349)
Screenshot: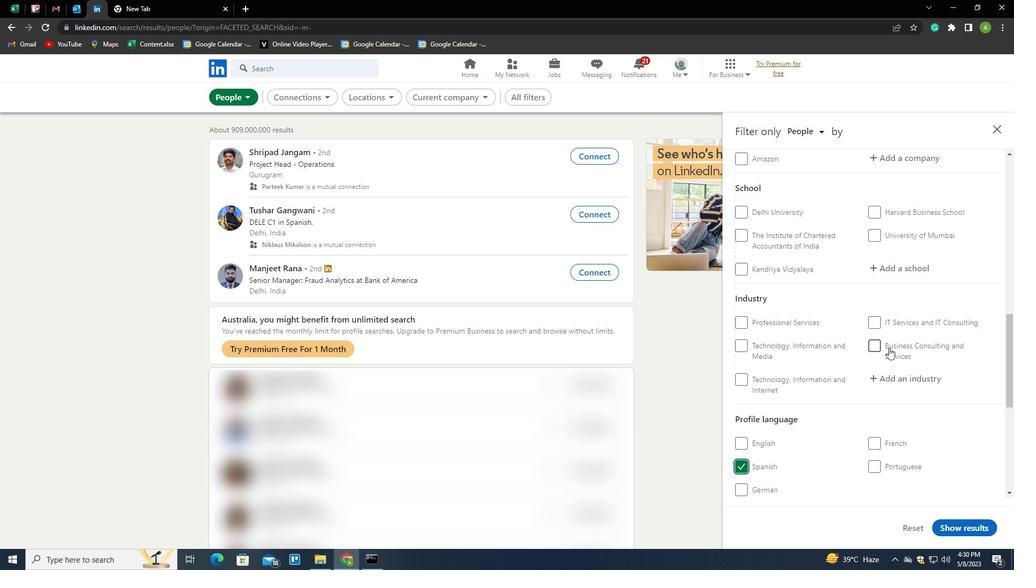 
Action: Mouse scrolled (886, 349) with delta (0, 0)
Screenshot: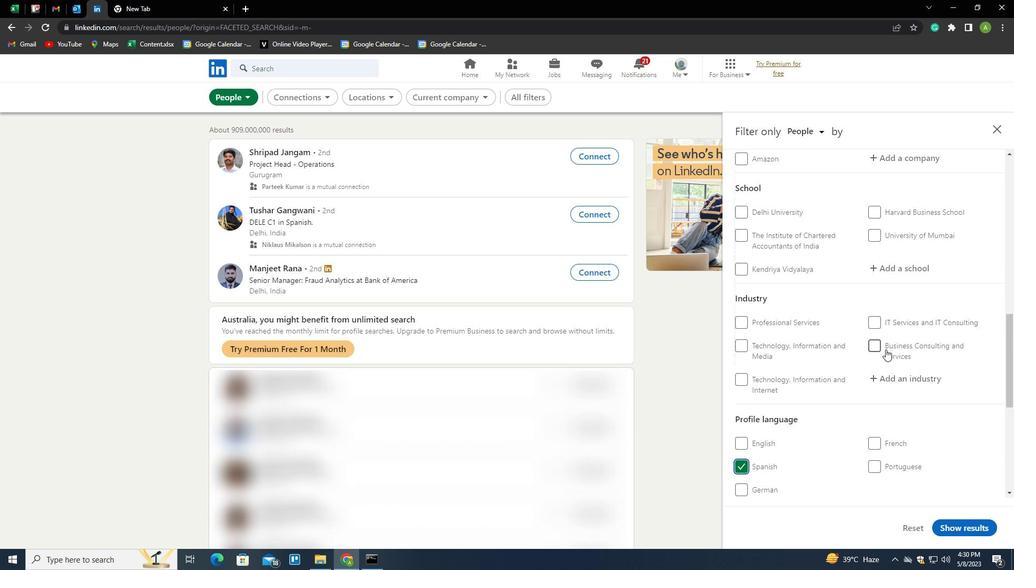 
Action: Mouse scrolled (886, 349) with delta (0, 0)
Screenshot: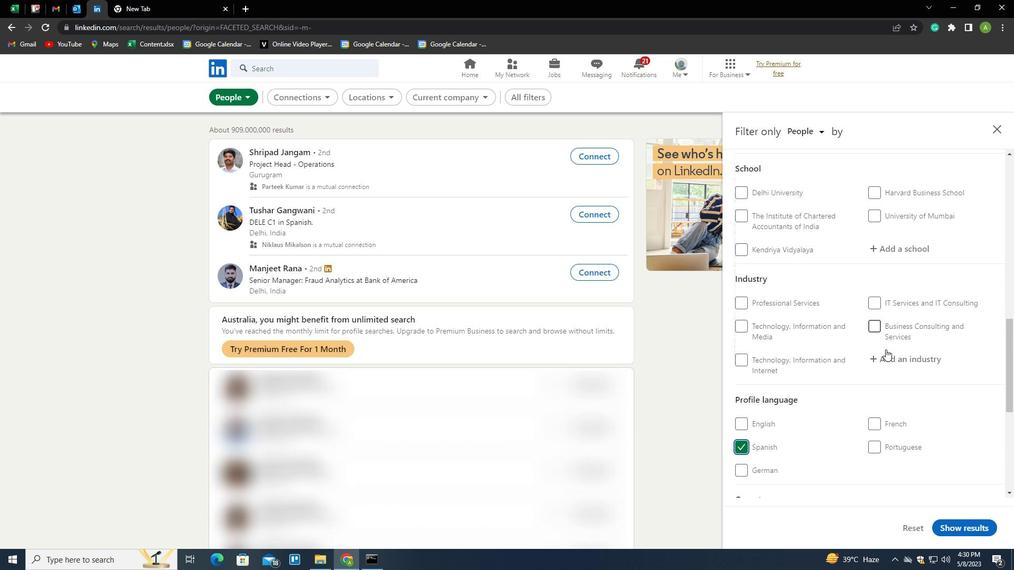 
Action: Mouse scrolled (886, 350) with delta (0, 0)
Screenshot: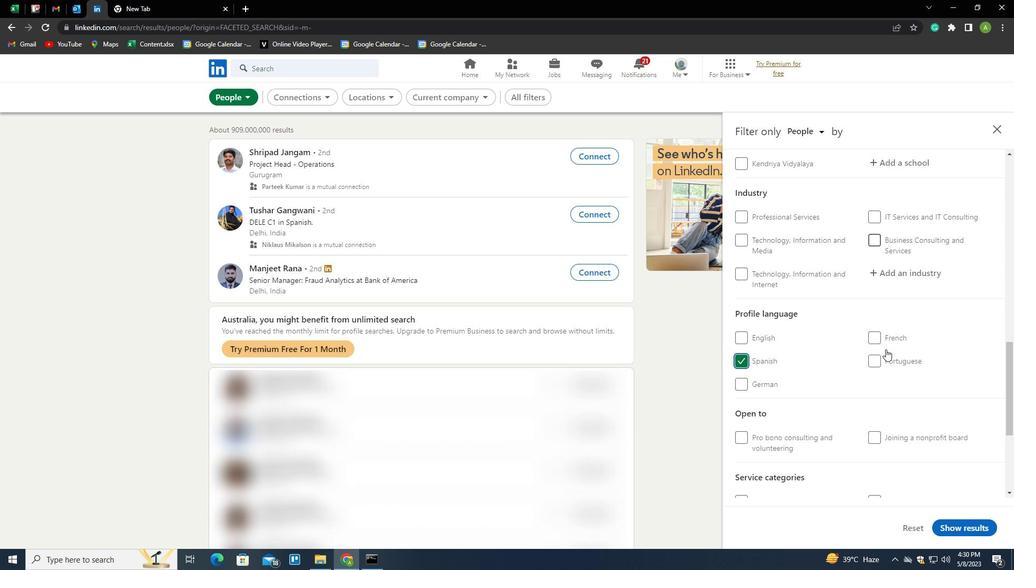 
Action: Mouse scrolled (886, 350) with delta (0, 0)
Screenshot: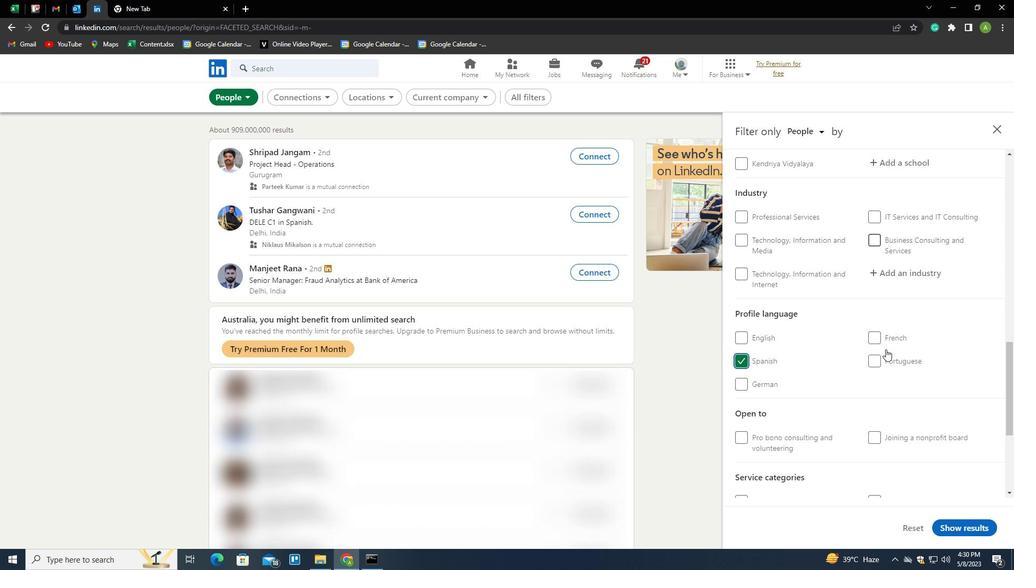 
Action: Mouse scrolled (886, 350) with delta (0, 0)
Screenshot: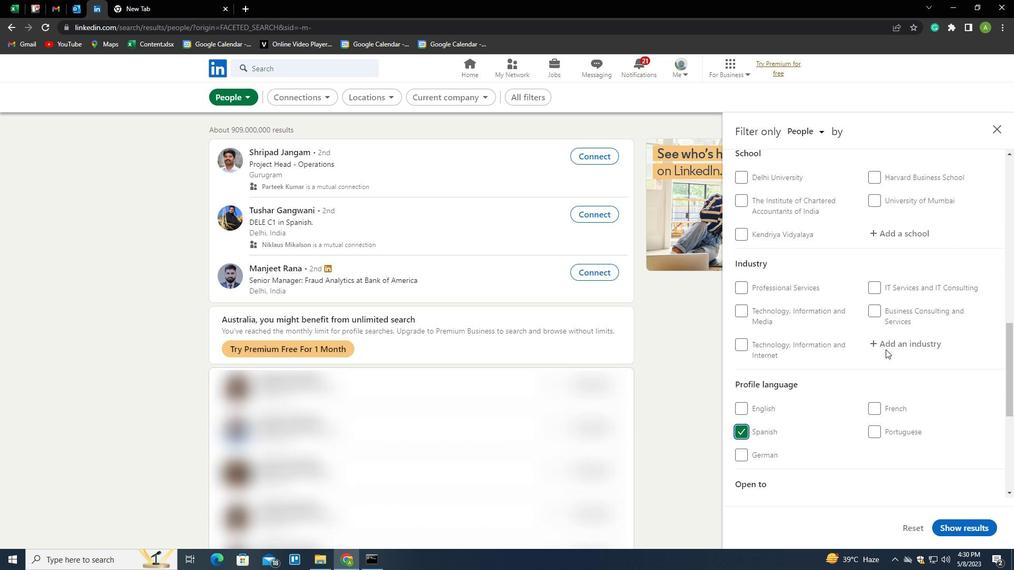 
Action: Mouse scrolled (886, 350) with delta (0, 0)
Screenshot: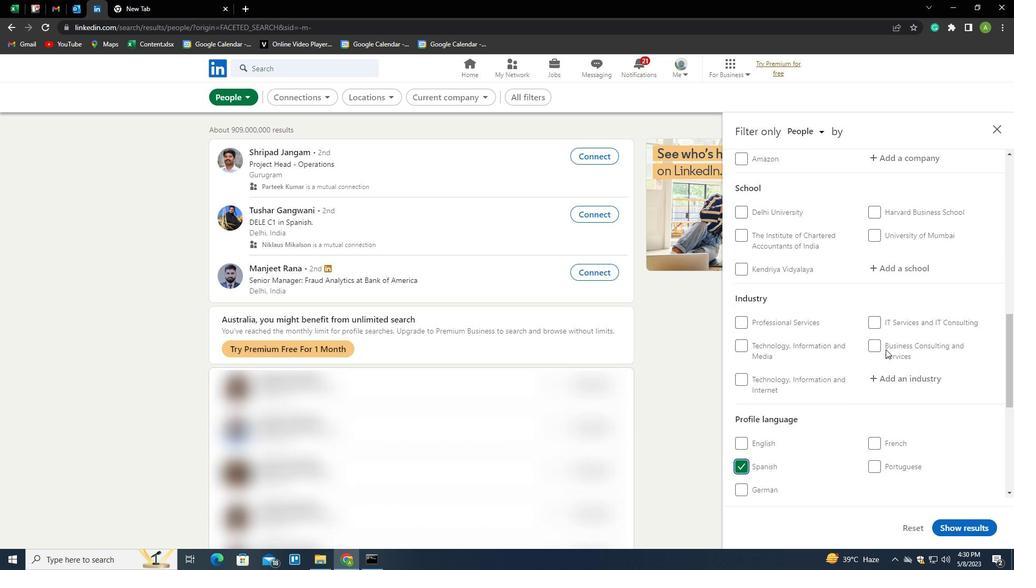 
Action: Mouse scrolled (886, 350) with delta (0, 0)
Screenshot: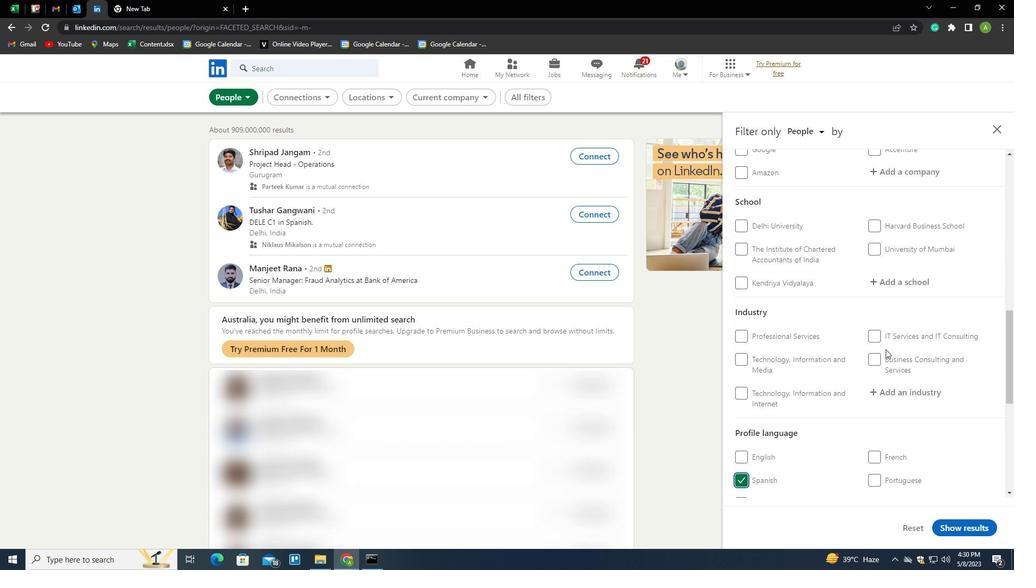 
Action: Mouse scrolled (886, 350) with delta (0, 0)
Screenshot: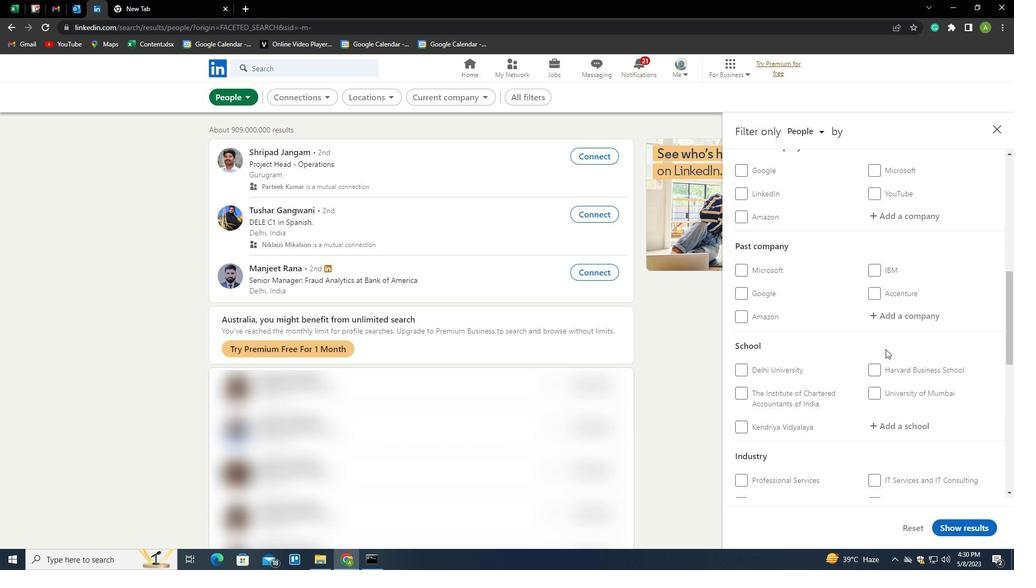 
Action: Mouse scrolled (886, 350) with delta (0, 0)
Screenshot: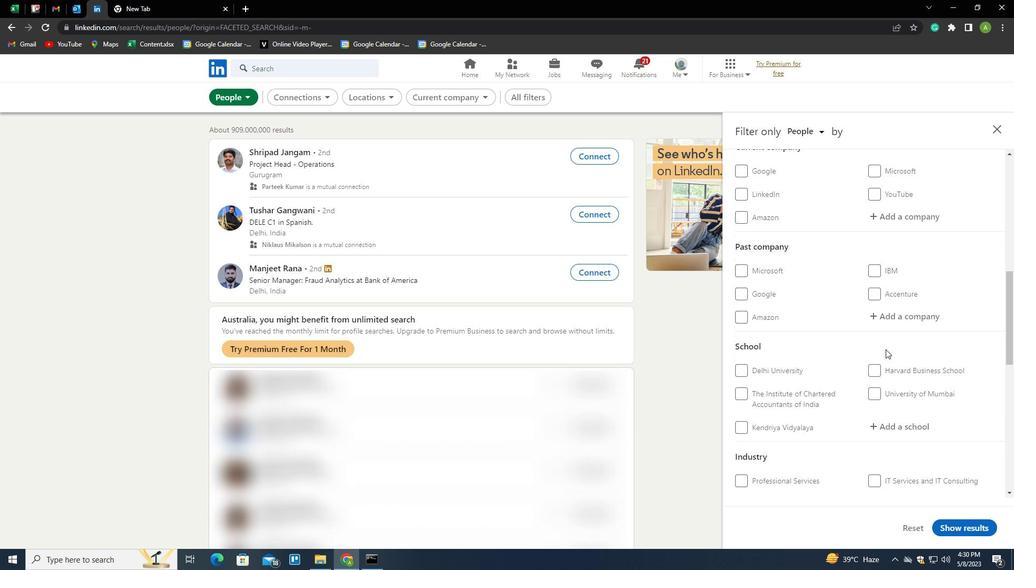 
Action: Mouse moved to (894, 324)
Screenshot: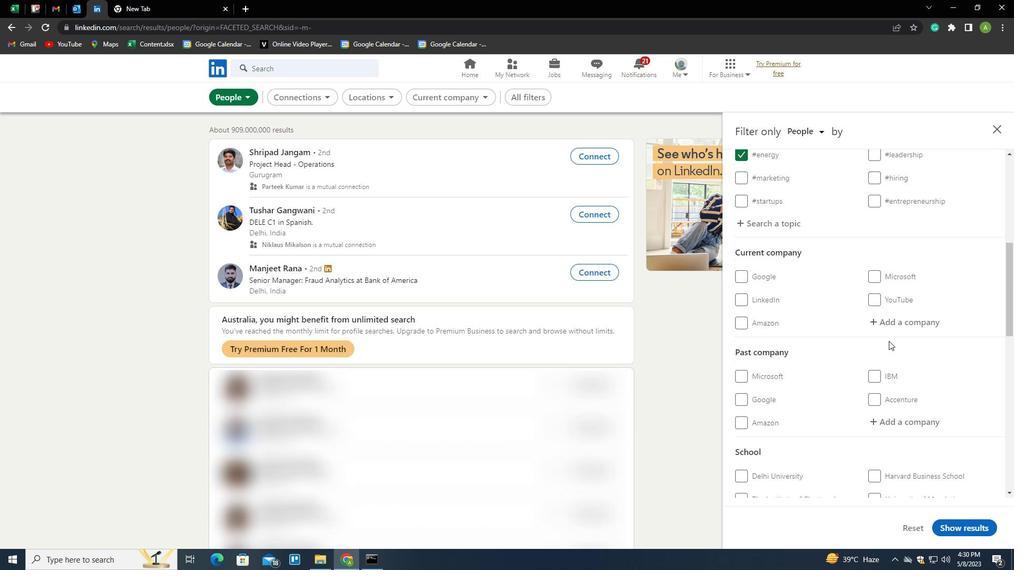 
Action: Mouse pressed left at (894, 324)
Screenshot: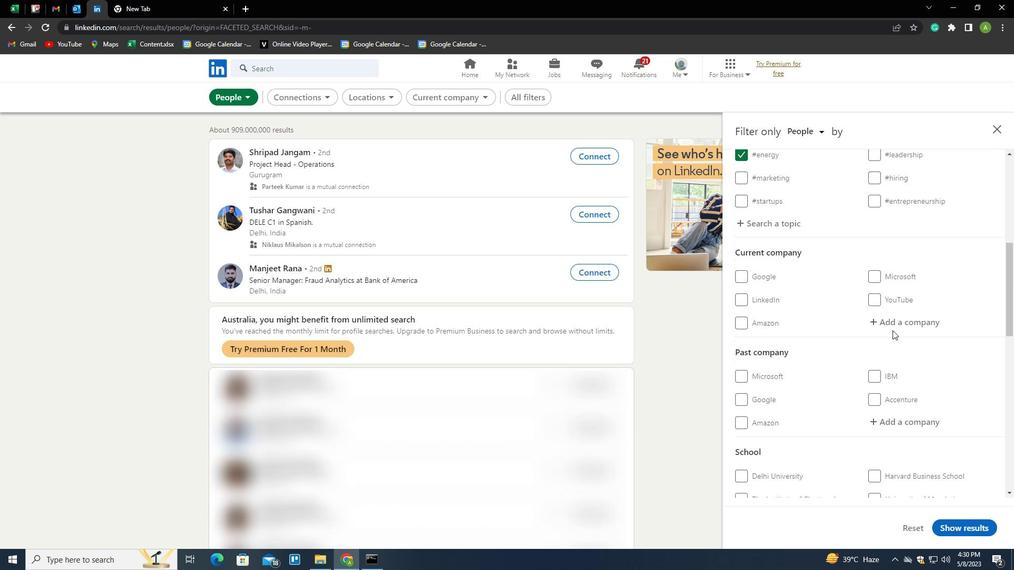 
Action: Key pressed <Key.shift>B
Screenshot: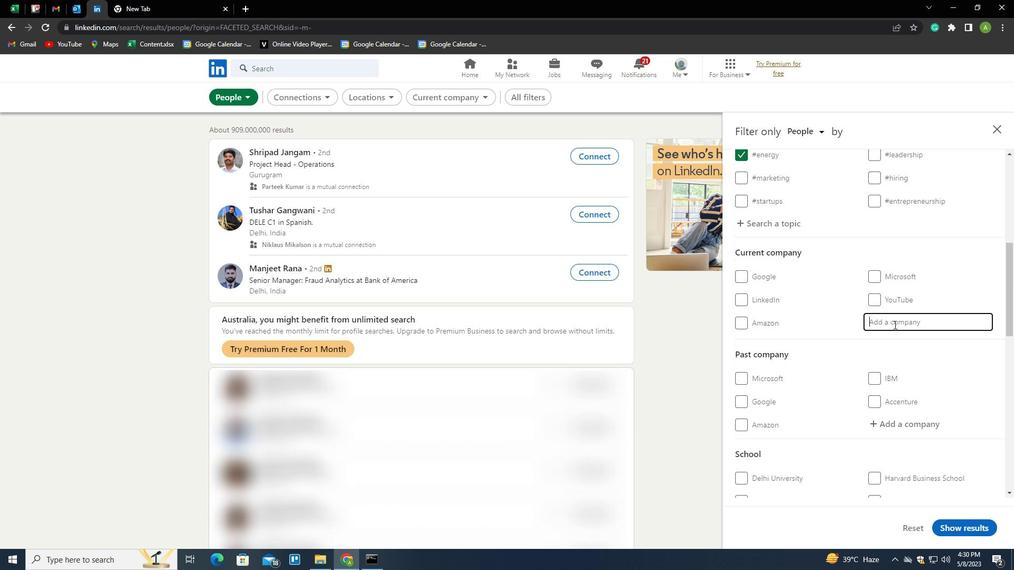 
Action: Mouse moved to (894, 324)
Screenshot: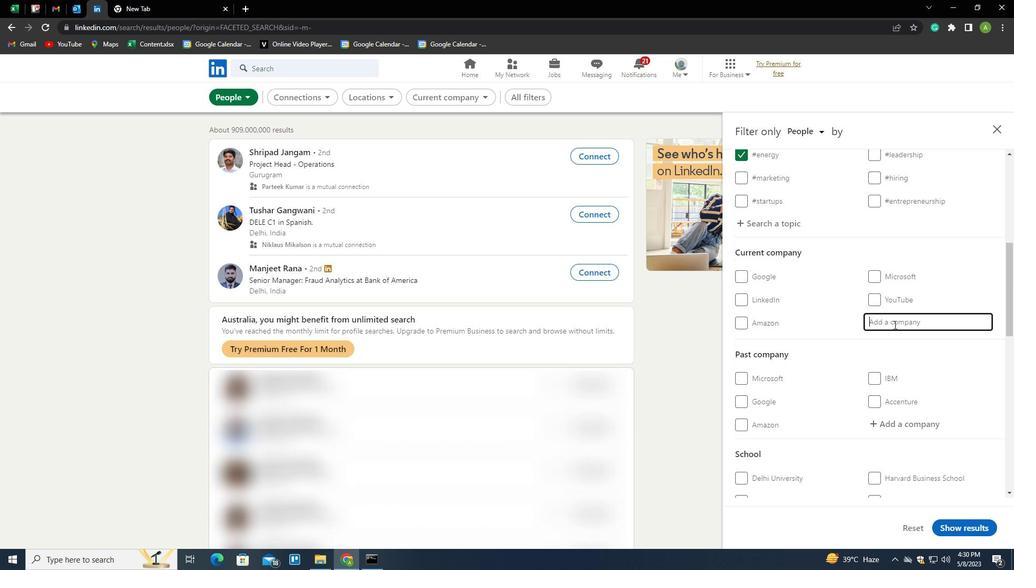
Action: Key pressed ENCHMARK<Key.space><Key.shift>SIX<Key.space><Key.shift>SIGMA<Key.down><Key.enter>
Screenshot: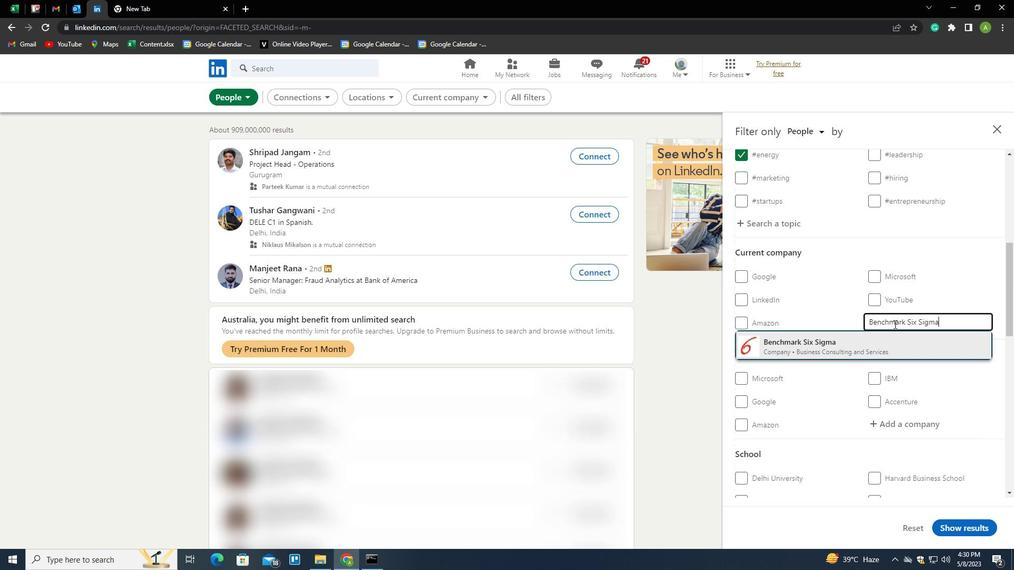 
Action: Mouse moved to (841, 324)
Screenshot: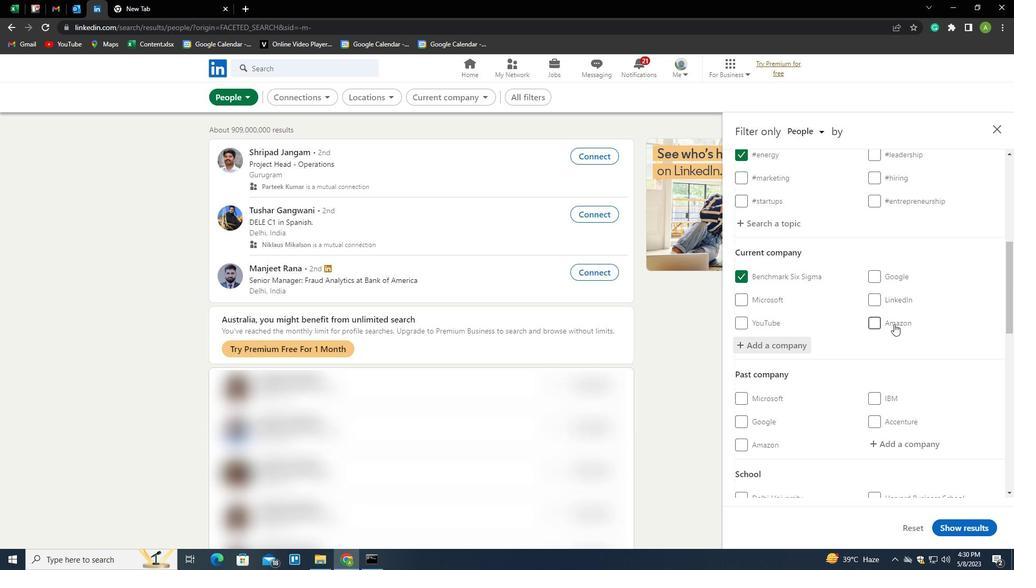 
Action: Mouse scrolled (841, 323) with delta (0, 0)
Screenshot: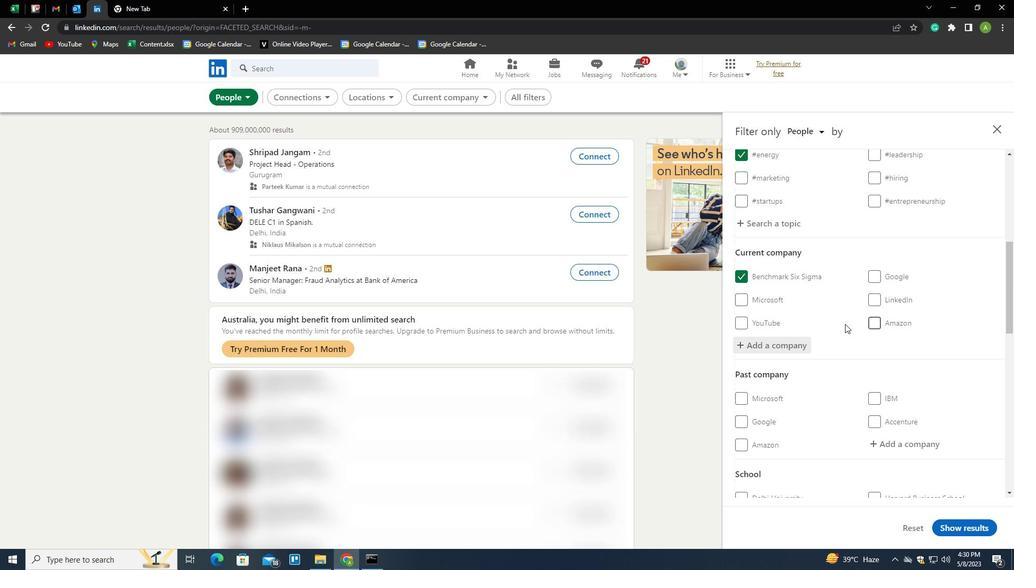 
Action: Mouse scrolled (841, 323) with delta (0, 0)
Screenshot: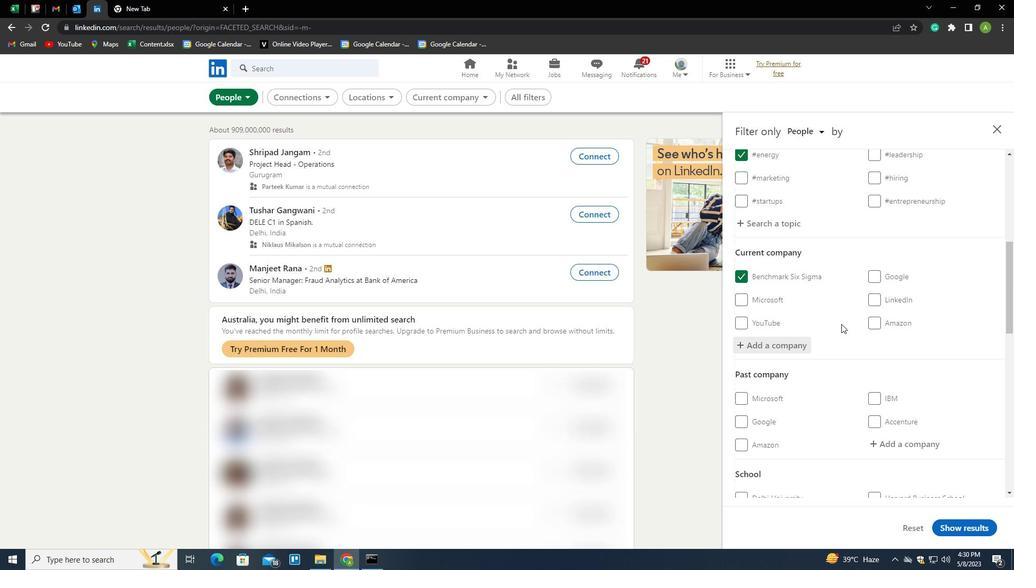 
Action: Mouse scrolled (841, 323) with delta (0, 0)
Screenshot: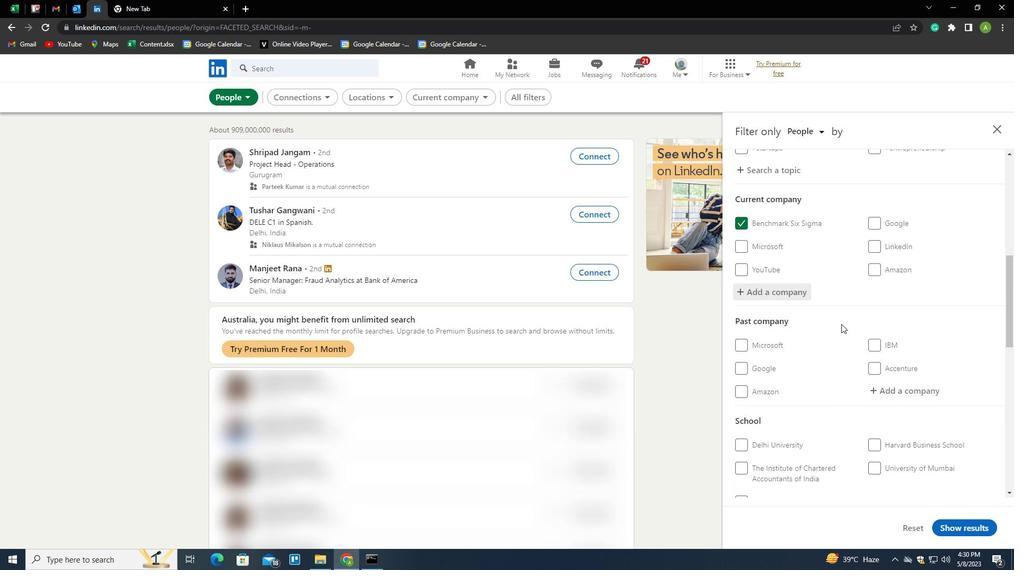 
Action: Mouse scrolled (841, 323) with delta (0, 0)
Screenshot: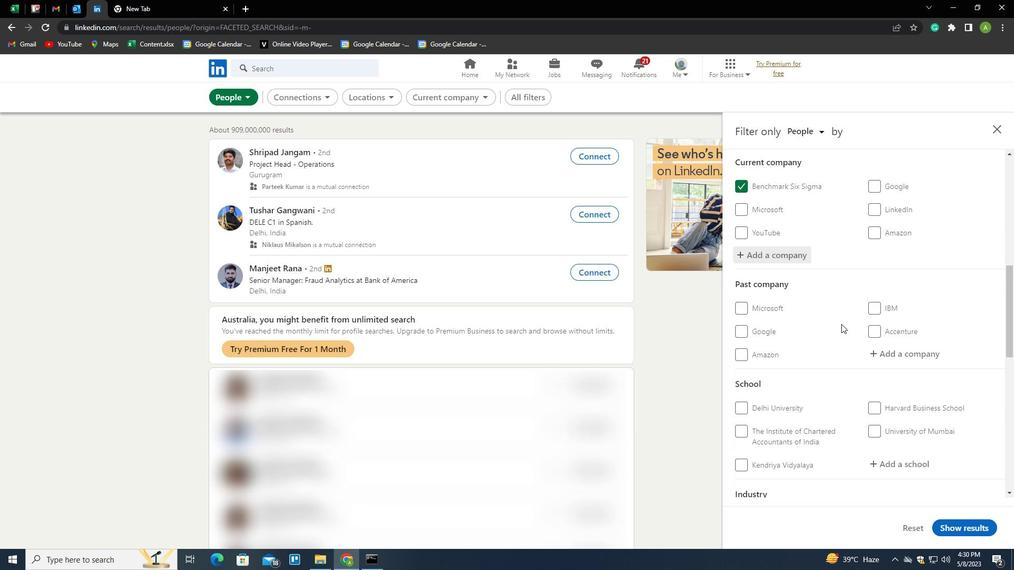 
Action: Mouse moved to (885, 342)
Screenshot: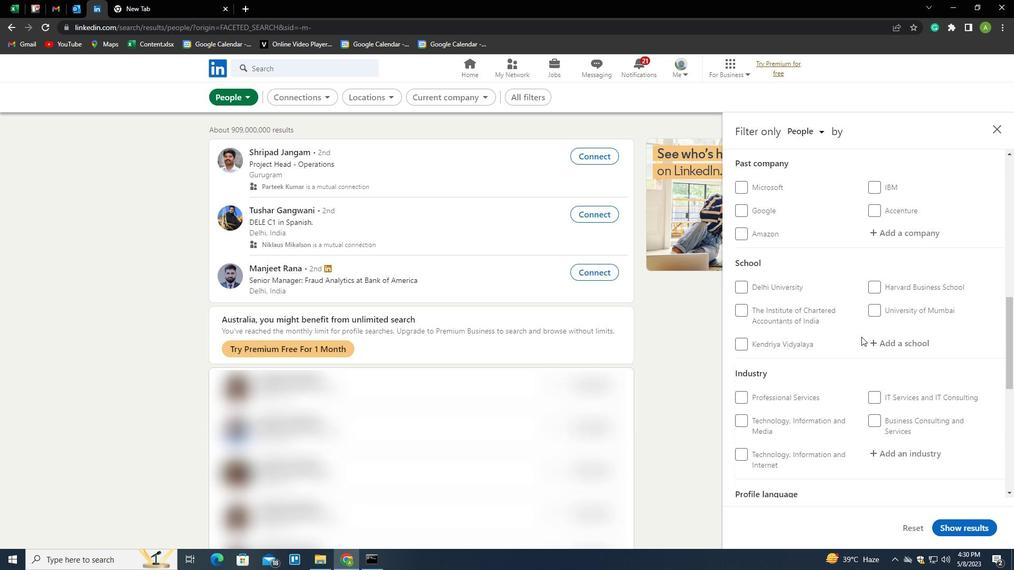 
Action: Mouse pressed left at (885, 342)
Screenshot: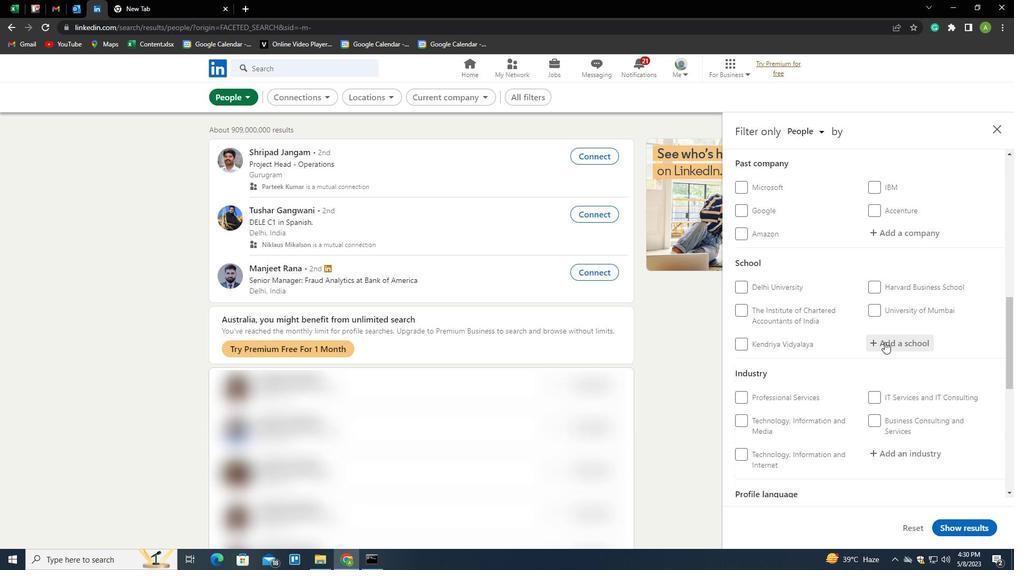 
Action: Mouse moved to (884, 327)
Screenshot: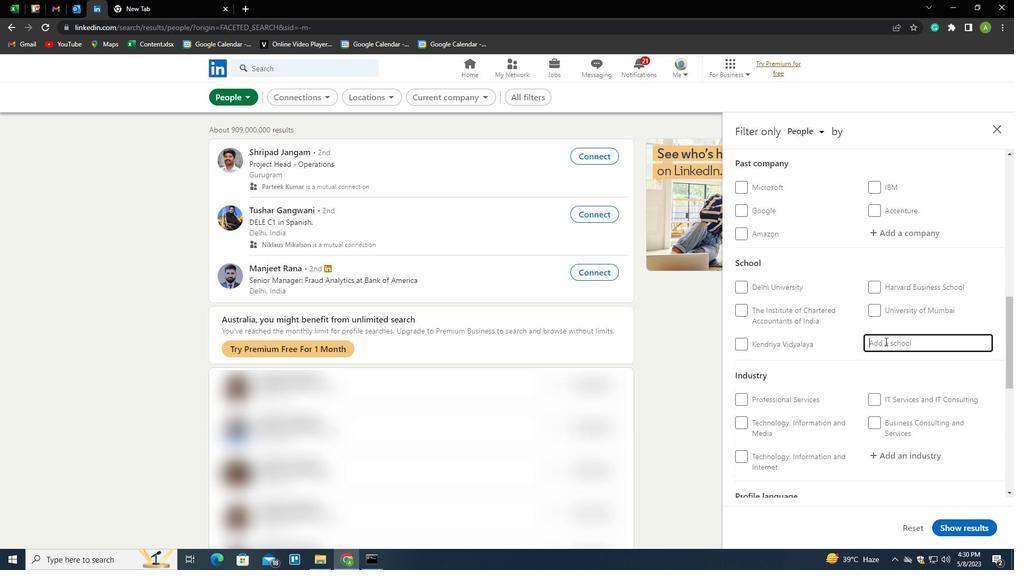 
Action: Key pressed <Key.shift>MAHAA<Key.backspace>RSHI<Key.space><Key.shift><Key.shift><Key.shift><Key.shift><Key.shift><Key.shift><Key.shift><Key.shift><Key.shift><Key.shift><Key.shift><Key.shift><Key.shift><Key.shift><Key.shift><Key.shift><Key.shift><Key.shift><Key.shift><Key.shift><Key.shift><Key.shift><Key.shift><Key.shift>DAYANAND<Key.space><Key.shift>UNIVERSITY<Key.down><Key.enter>
Screenshot: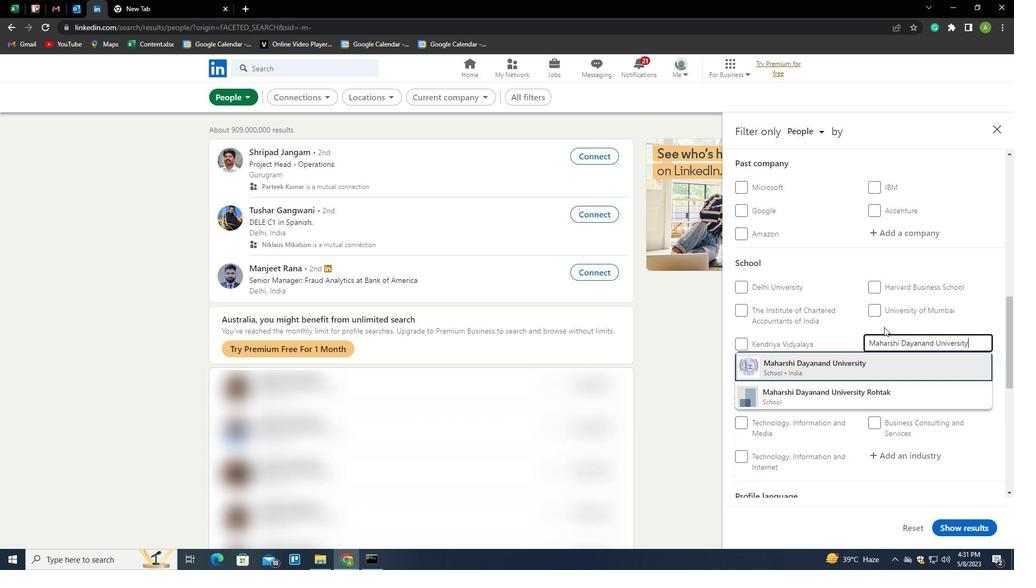 
Action: Mouse scrolled (884, 327) with delta (0, 0)
Screenshot: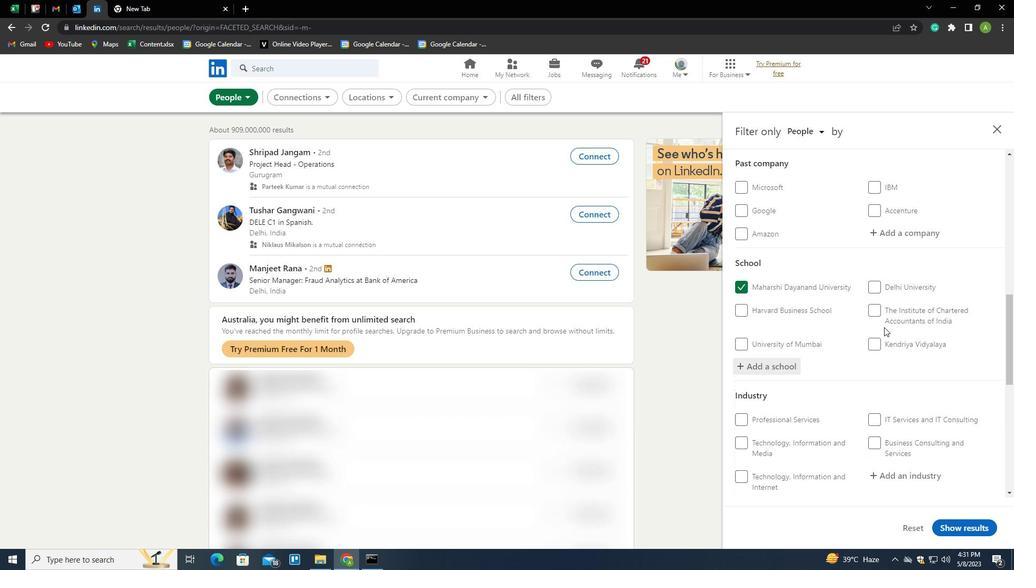
Action: Mouse scrolled (884, 327) with delta (0, 0)
Screenshot: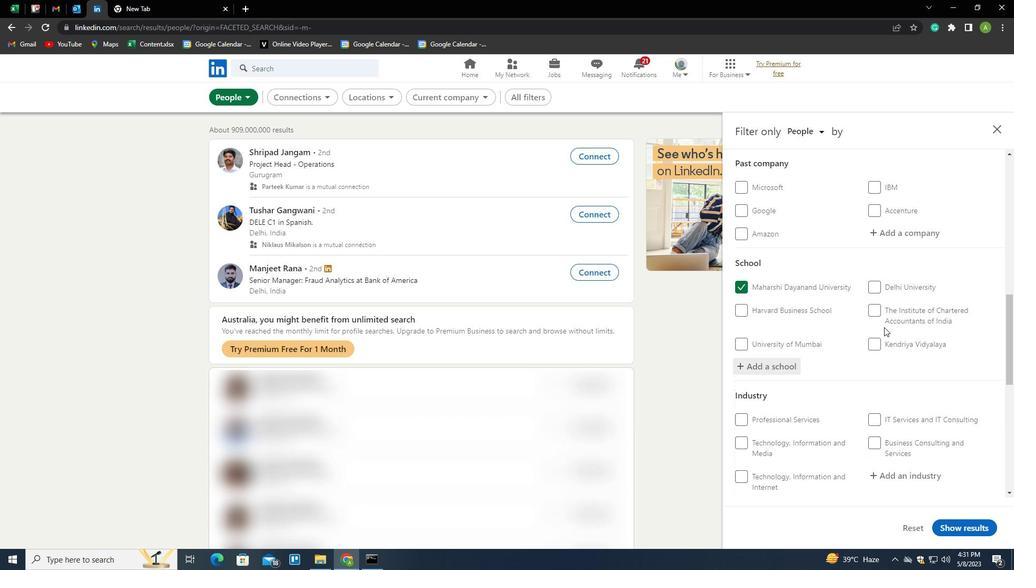 
Action: Mouse scrolled (884, 327) with delta (0, 0)
Screenshot: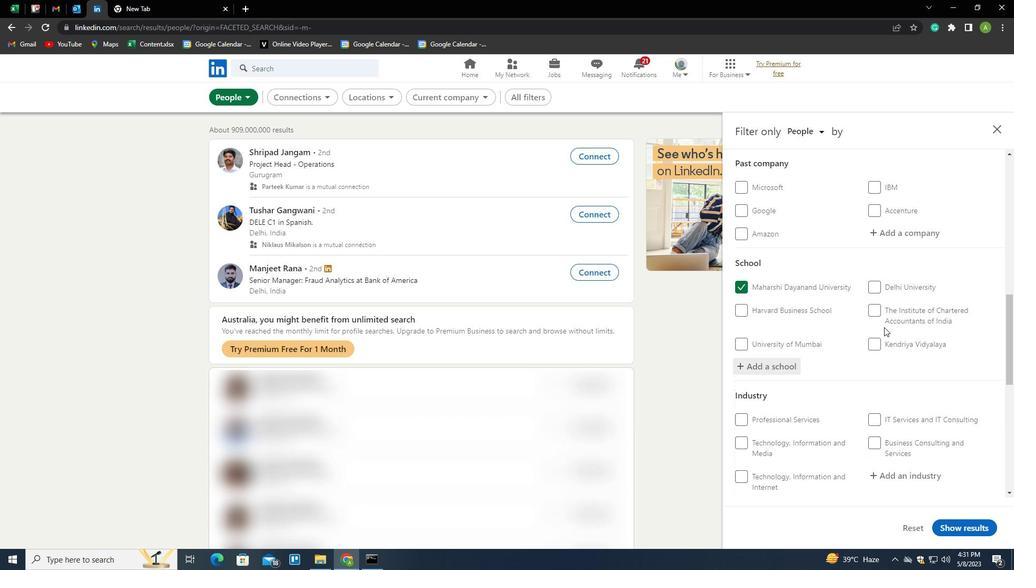 
Action: Mouse scrolled (884, 327) with delta (0, 0)
Screenshot: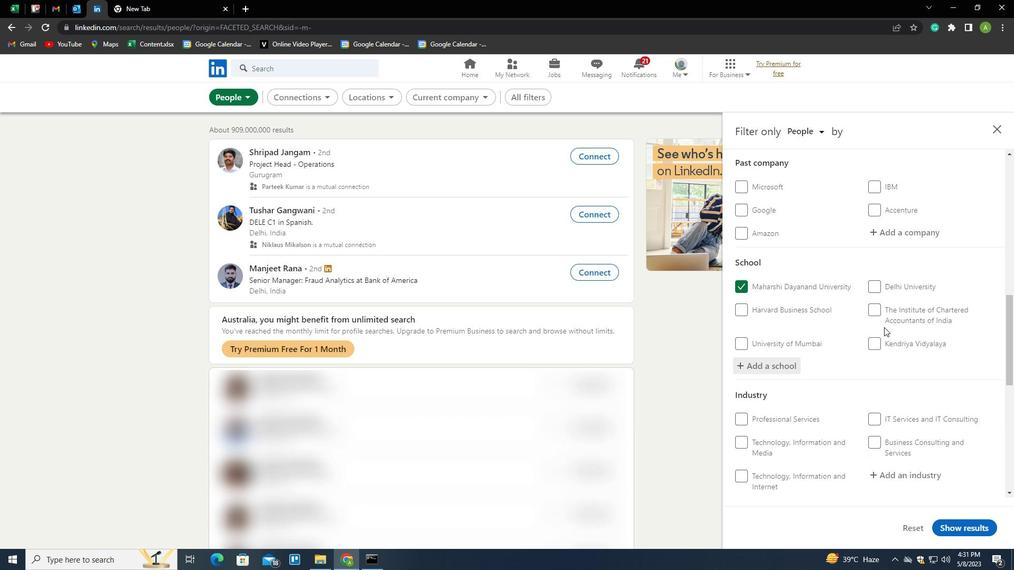 
Action: Mouse scrolled (884, 327) with delta (0, 0)
Screenshot: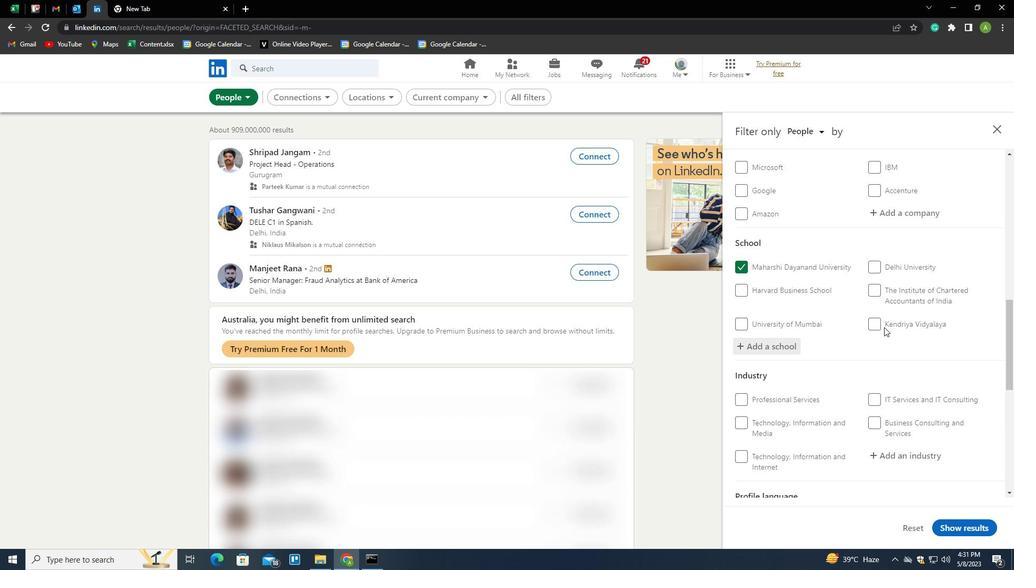 
Action: Mouse moved to (902, 211)
Screenshot: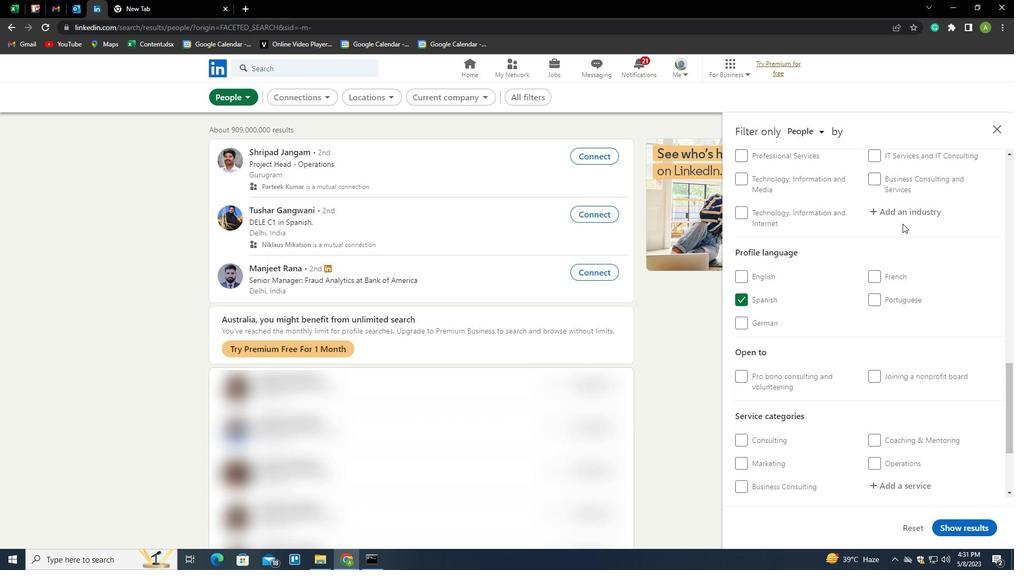 
Action: Mouse pressed left at (902, 211)
Screenshot: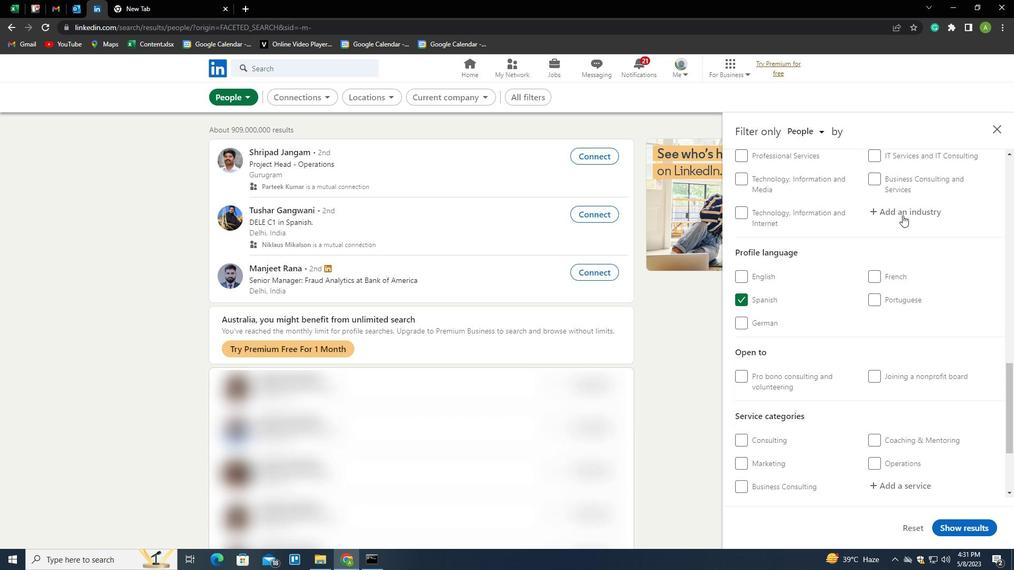 
Action: Key pressed <Key.shift>SOAP<Key.space>AND<Key.space><Key.shift>CLENING<Key.backspace><Key.backspace><Key.backspace>A<Key.backspace><Key.backspace>ANING<Key.space><Key.shift><Key.shift><Key.shift><Key.shift><Key.shift><Key.shift><Key.shift><Key.shift><Key.shift><Key.shift><Key.shift><Key.shift><Key.shift><Key.shift><Key.shift><Key.shift><Key.shift><Key.shift><Key.shift><Key.shift><Key.shift><Key.shift><Key.shift><Key.shift><Key.shift><Key.shift><Key.shift>PRODUCT<Key.space><Key.shift>MANUFACTURING<Key.down><Key.enter>
Screenshot: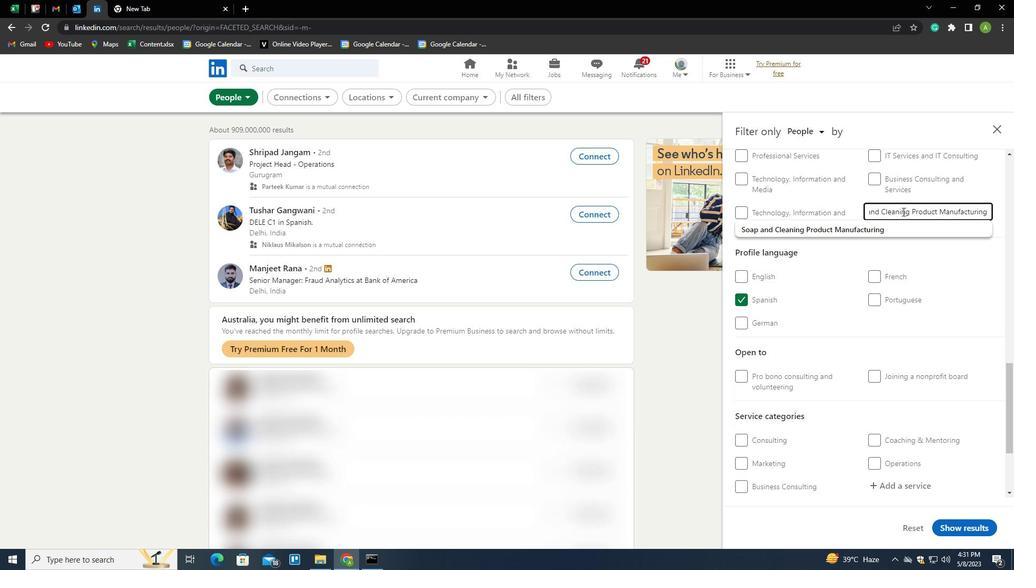 
Action: Mouse moved to (898, 292)
Screenshot: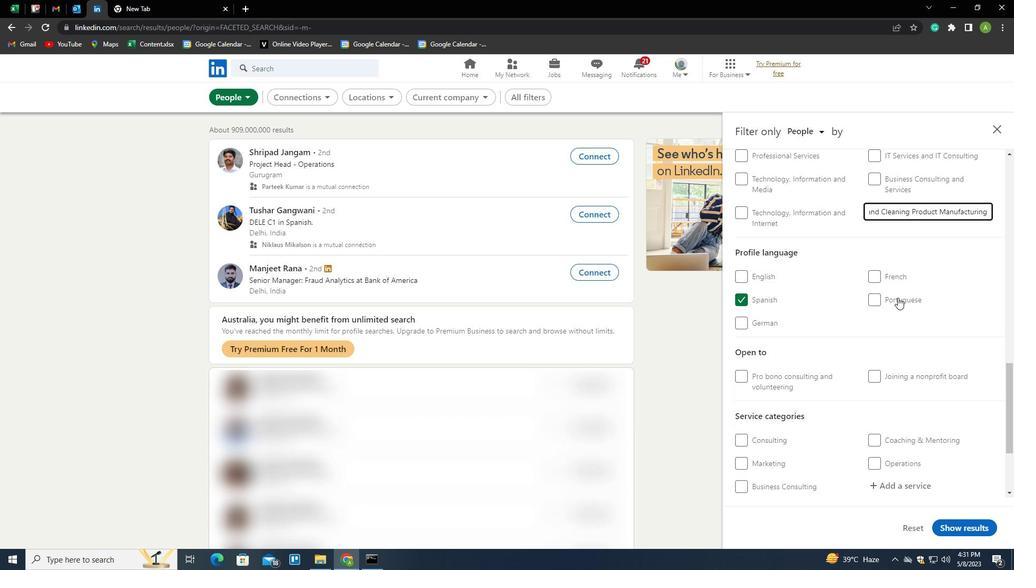 
Action: Mouse scrolled (898, 291) with delta (0, 0)
Screenshot: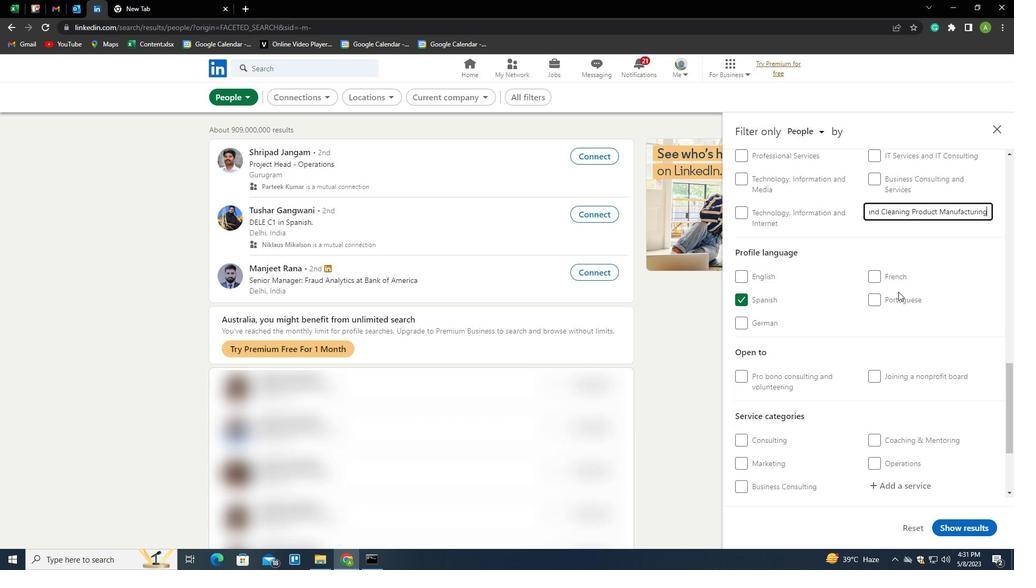 
Action: Mouse moved to (987, 160)
Screenshot: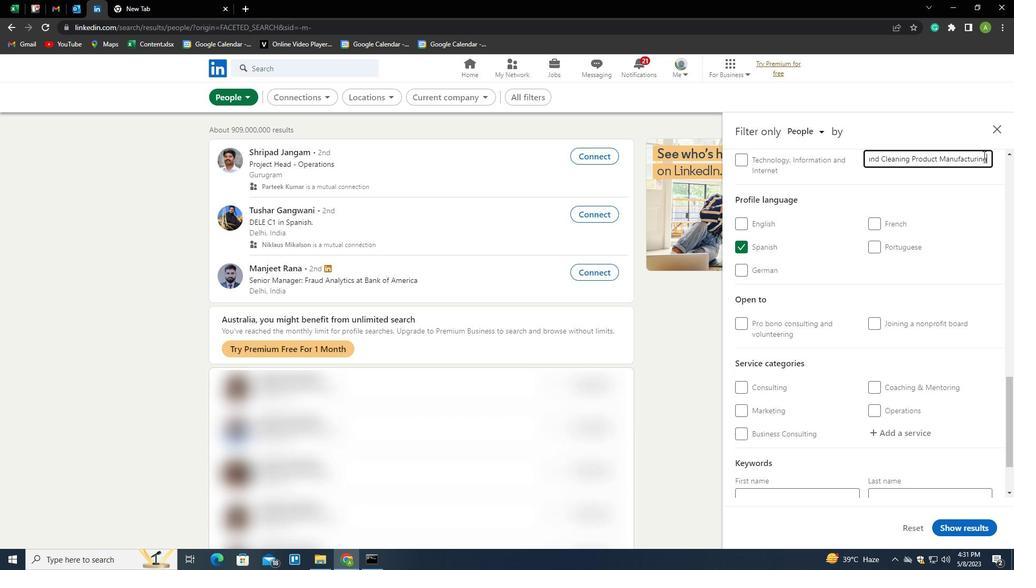 
Action: Mouse pressed left at (987, 160)
Screenshot: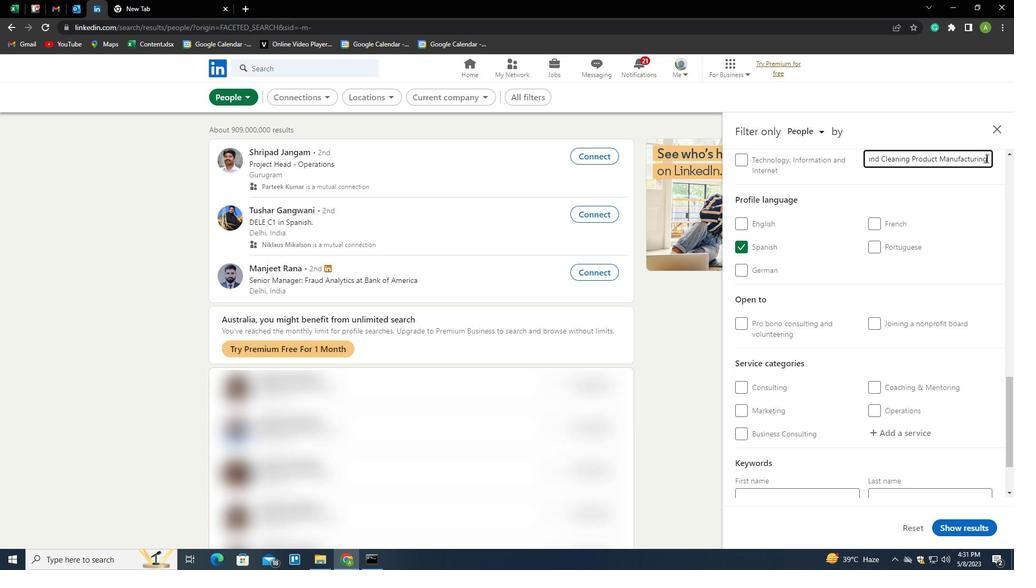 
Action: Mouse moved to (1007, 149)
Screenshot: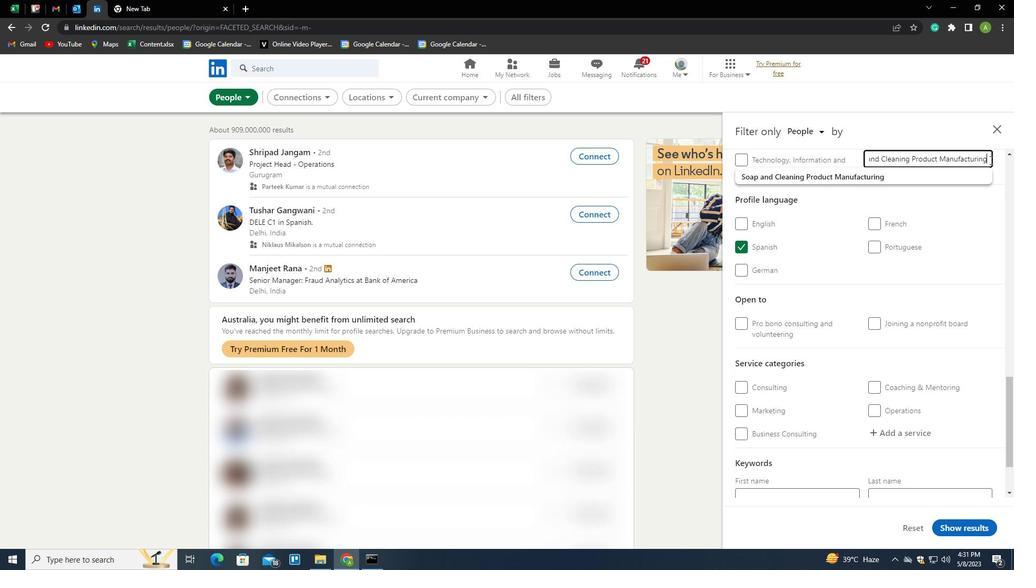 
Action: Key pressed <Key.down><Key.enter>
Screenshot: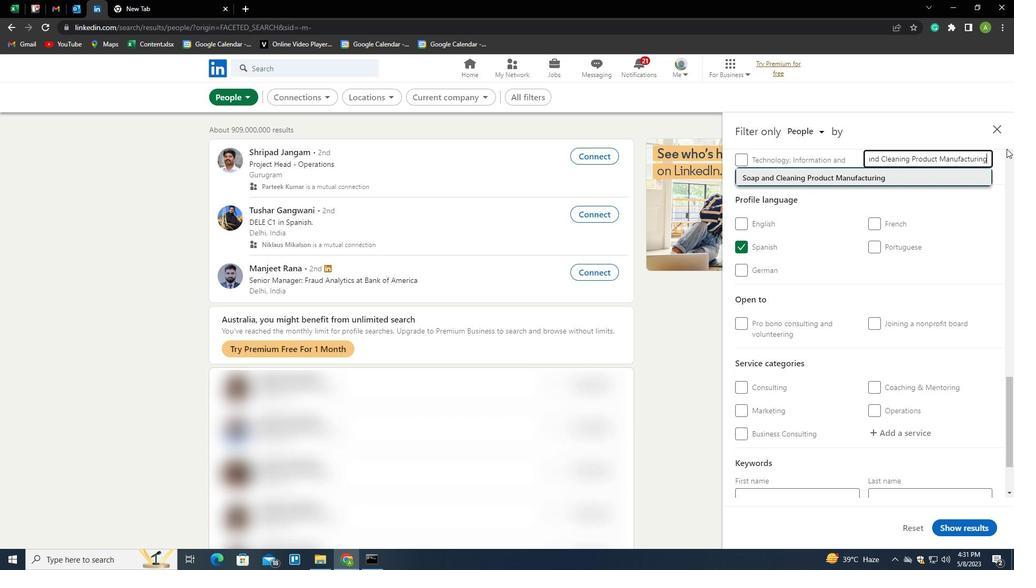 
Action: Mouse moved to (947, 277)
Screenshot: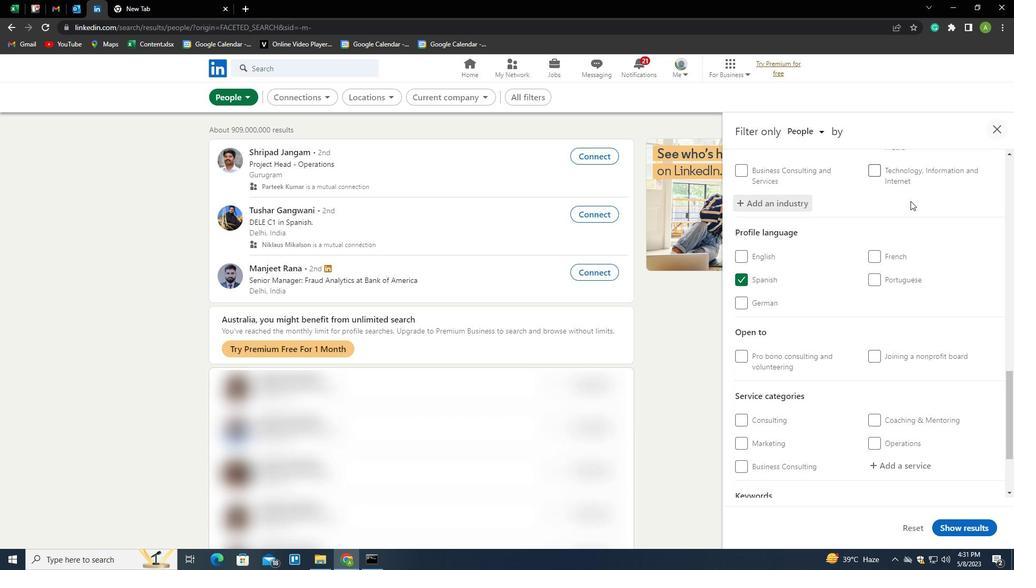 
Action: Mouse scrolled (947, 277) with delta (0, 0)
Screenshot: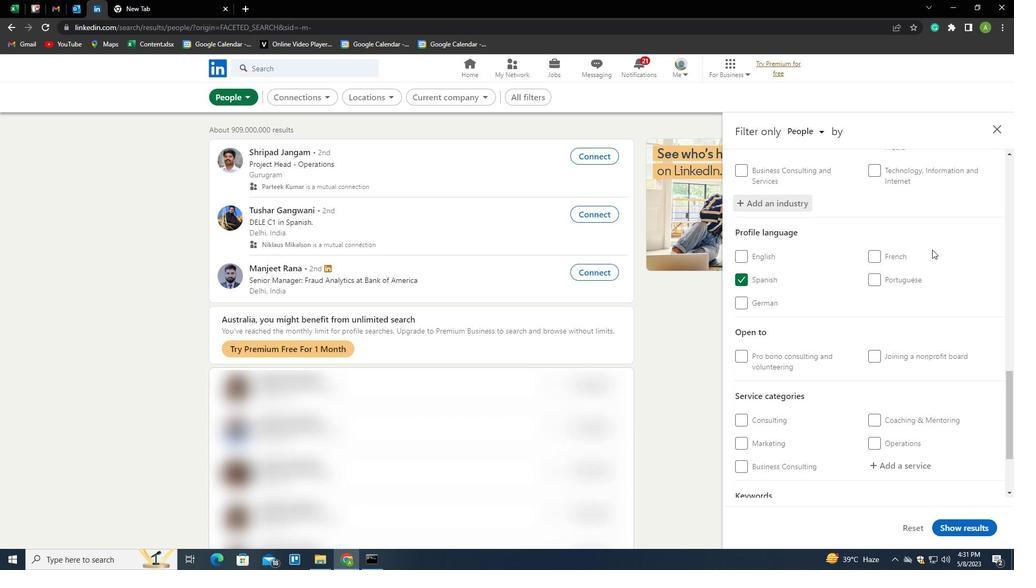
Action: Mouse scrolled (947, 277) with delta (0, 0)
Screenshot: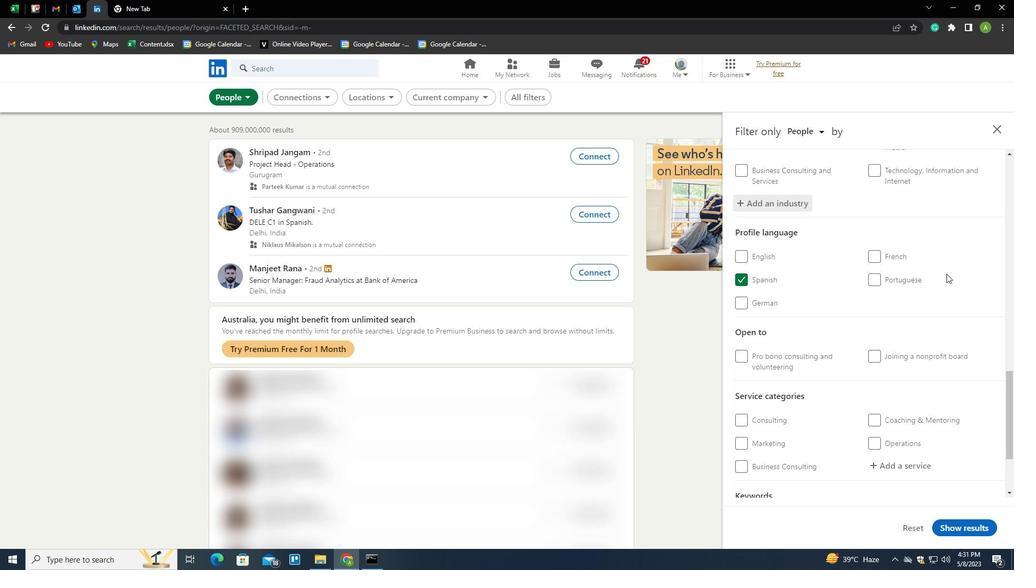 
Action: Mouse scrolled (947, 277) with delta (0, 0)
Screenshot: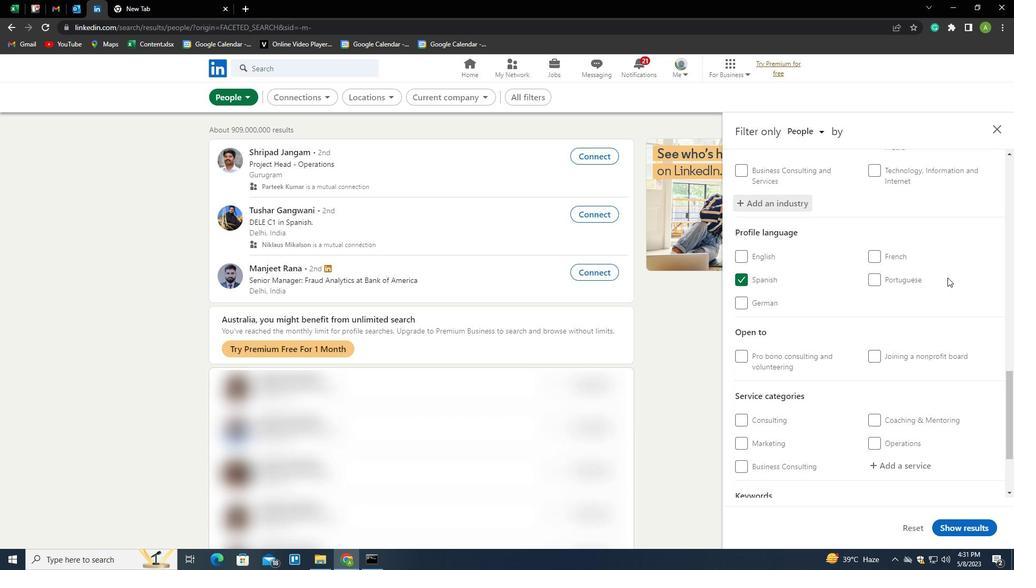 
Action: Mouse moved to (897, 351)
Screenshot: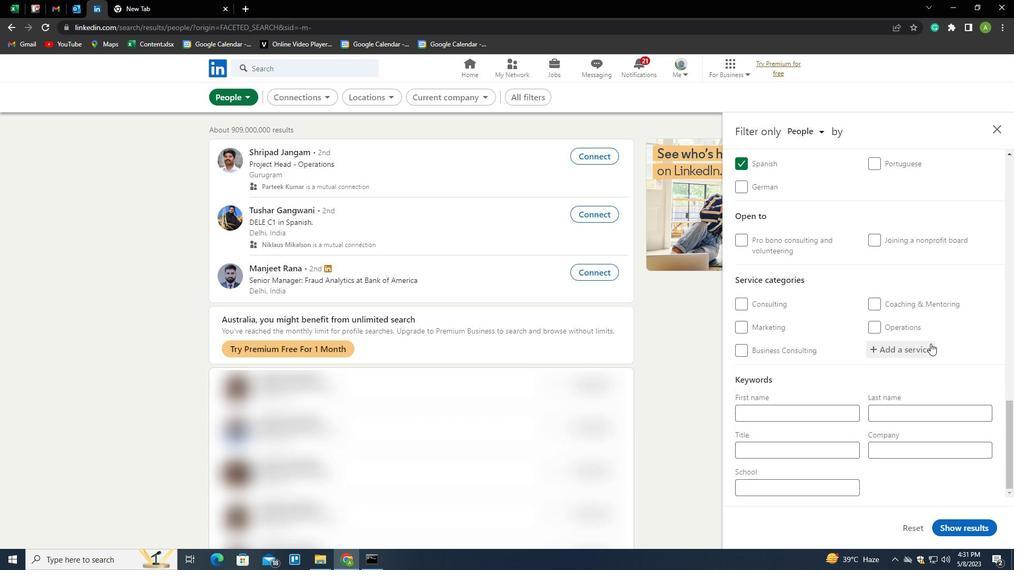 
Action: Mouse pressed left at (897, 351)
Screenshot: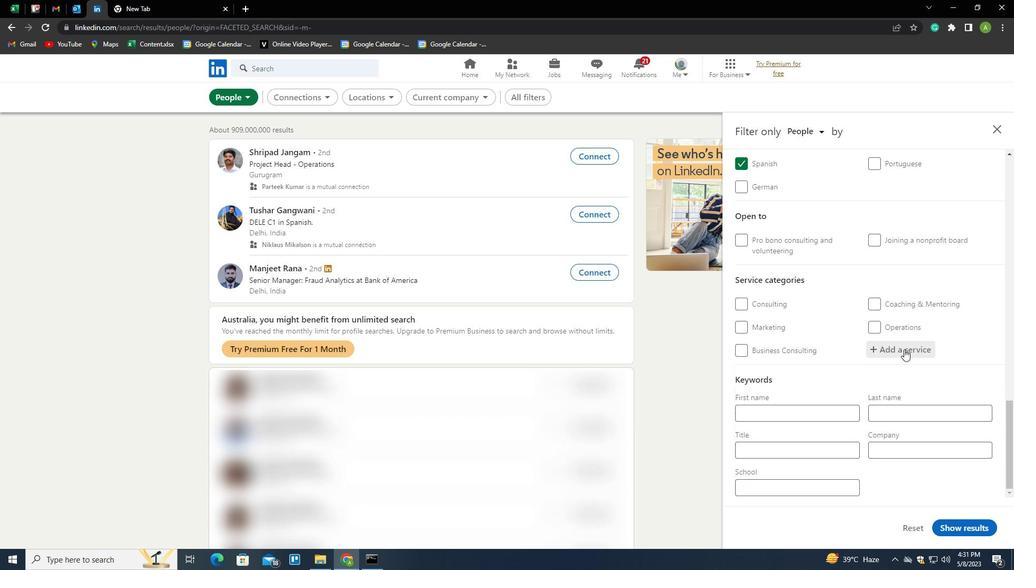 
Action: Mouse moved to (897, 351)
Screenshot: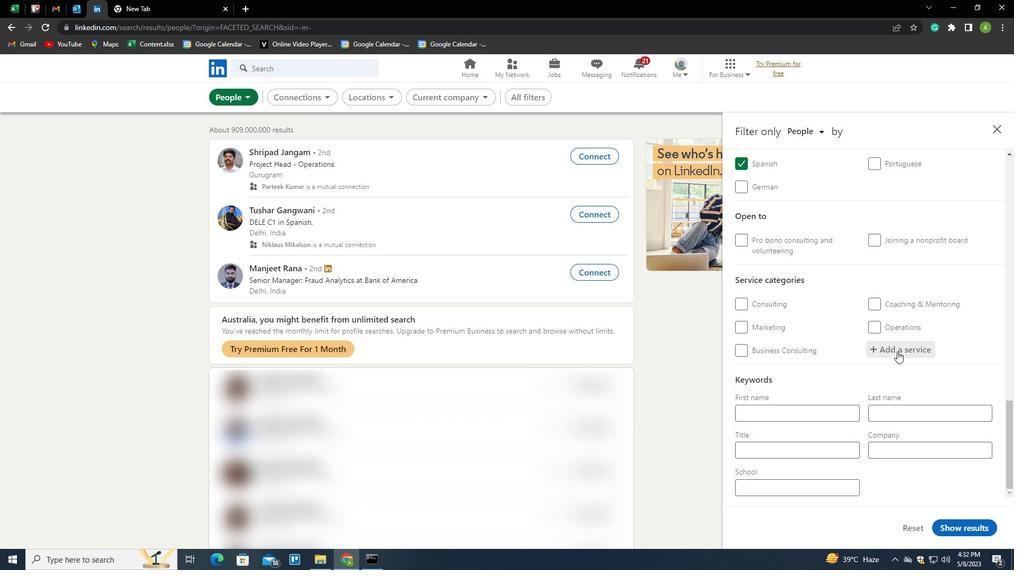 
Action: Key pressed <Key.shift>EMAIL<Key.space><Key.shift>MARKETING<Key.down><Key.enter>
Screenshot: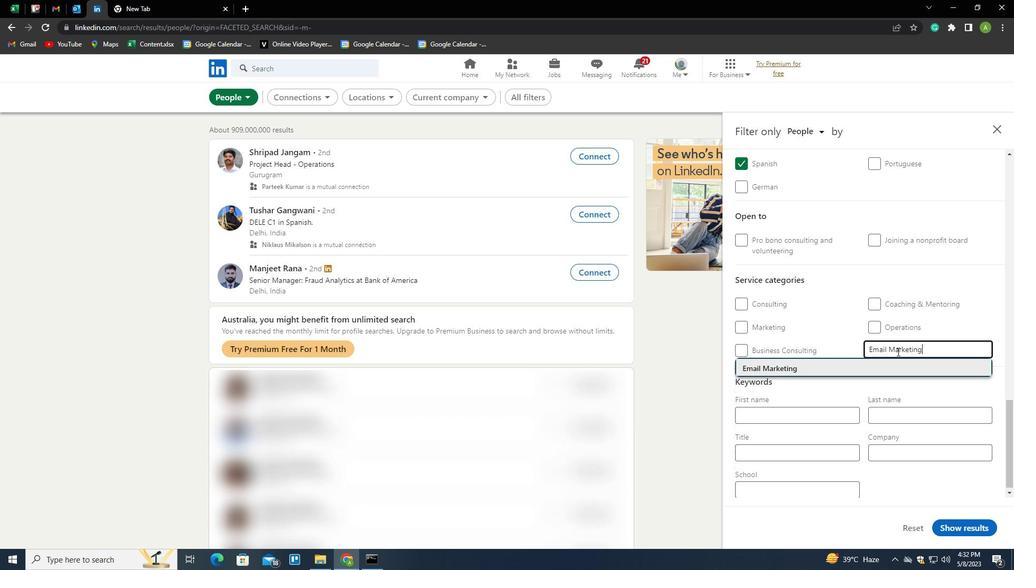 
Action: Mouse moved to (896, 351)
Screenshot: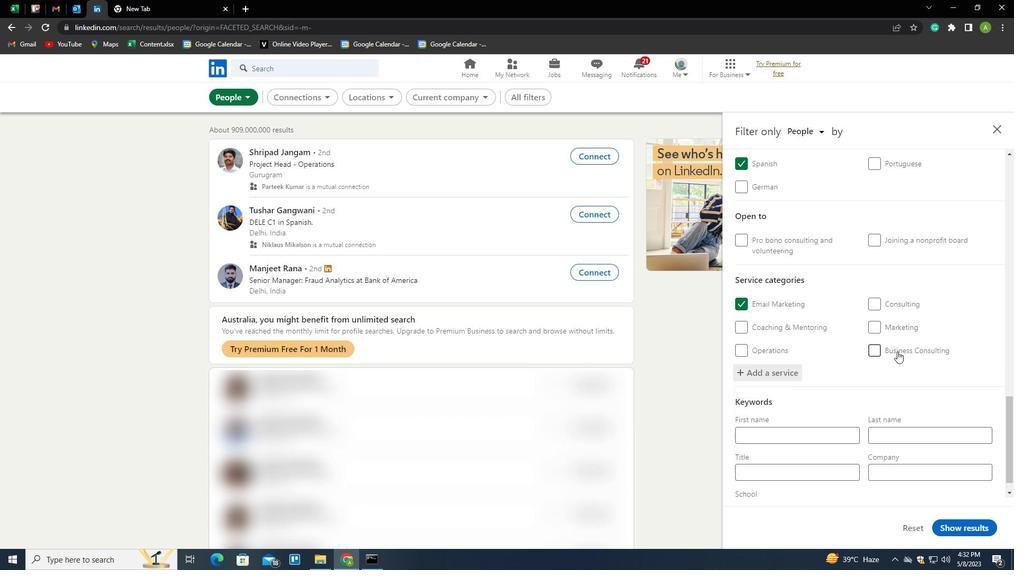 
Action: Mouse scrolled (896, 351) with delta (0, 0)
Screenshot: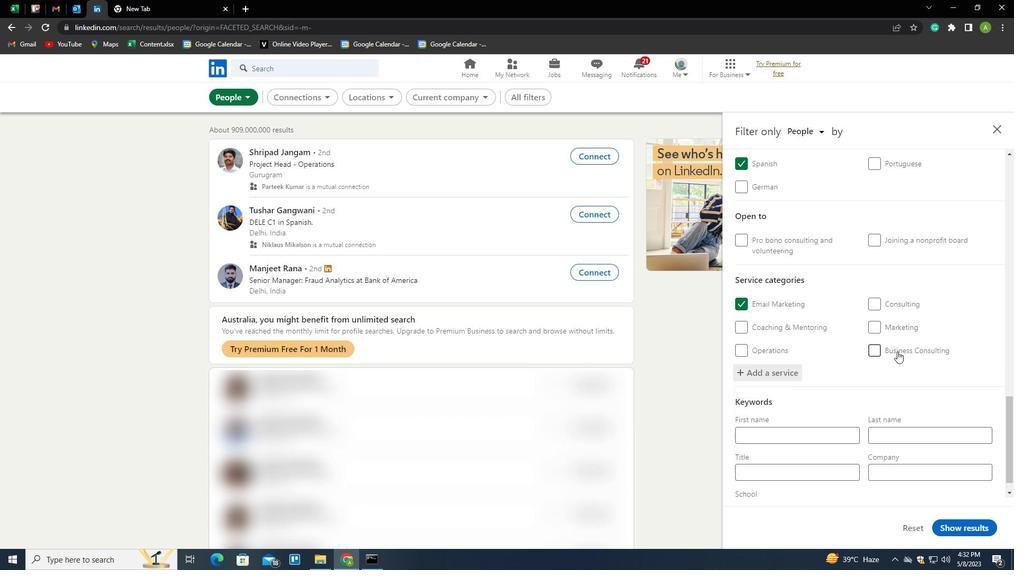 
Action: Mouse scrolled (896, 351) with delta (0, 0)
Screenshot: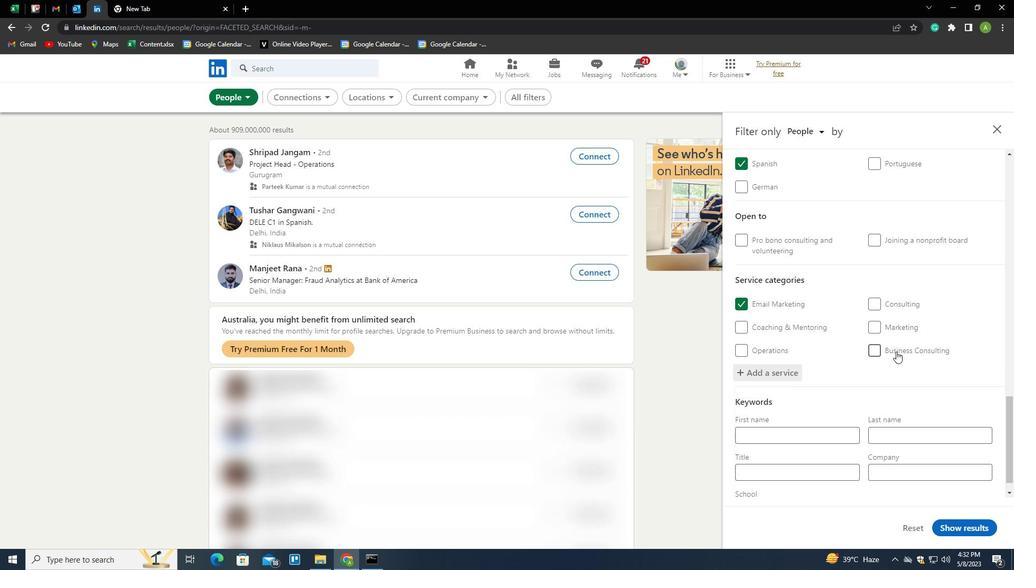 
Action: Mouse scrolled (896, 351) with delta (0, 0)
Screenshot: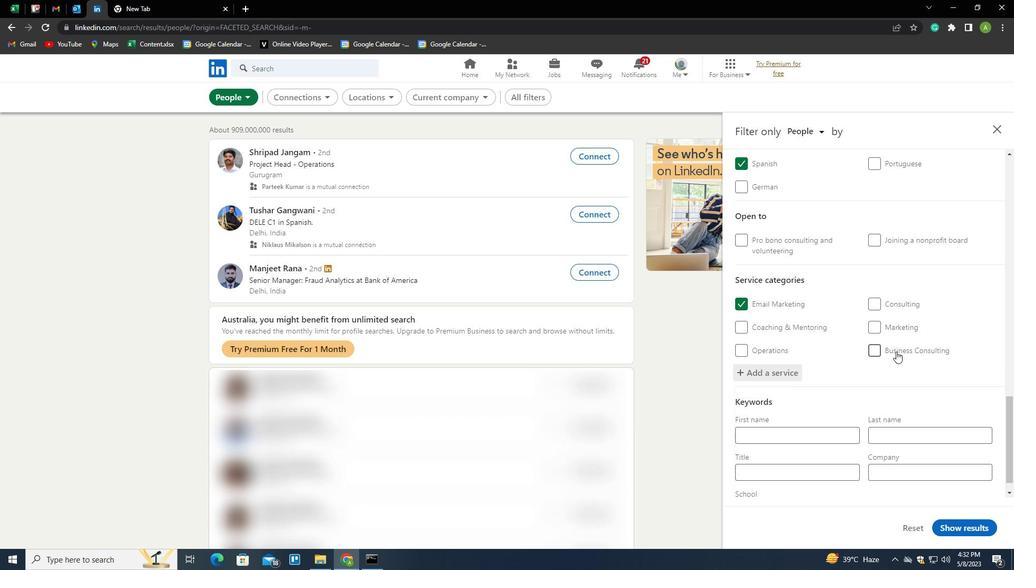 
Action: Mouse scrolled (896, 351) with delta (0, 0)
Screenshot: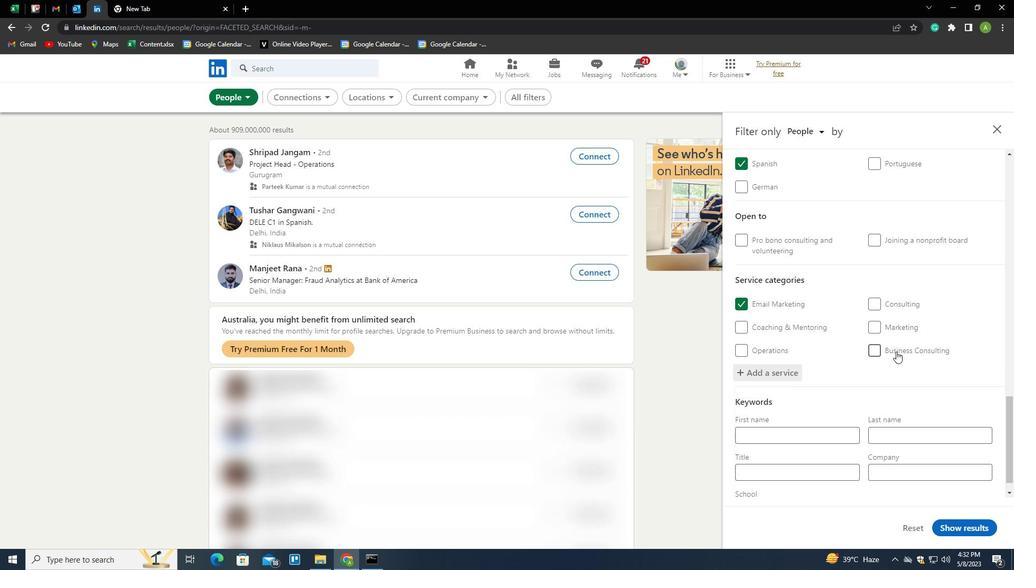 
Action: Mouse scrolled (896, 351) with delta (0, 0)
Screenshot: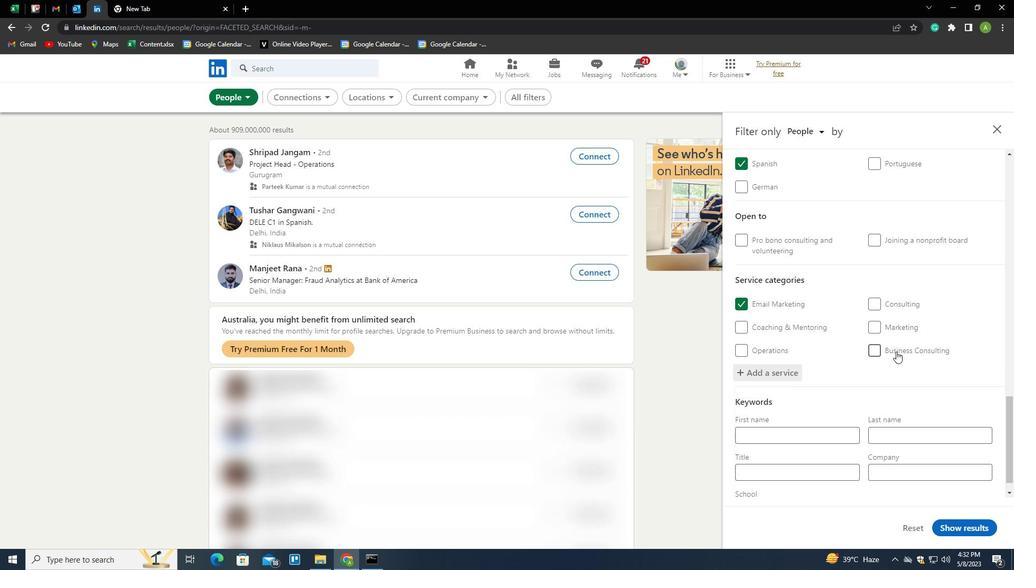
Action: Mouse moved to (804, 453)
Screenshot: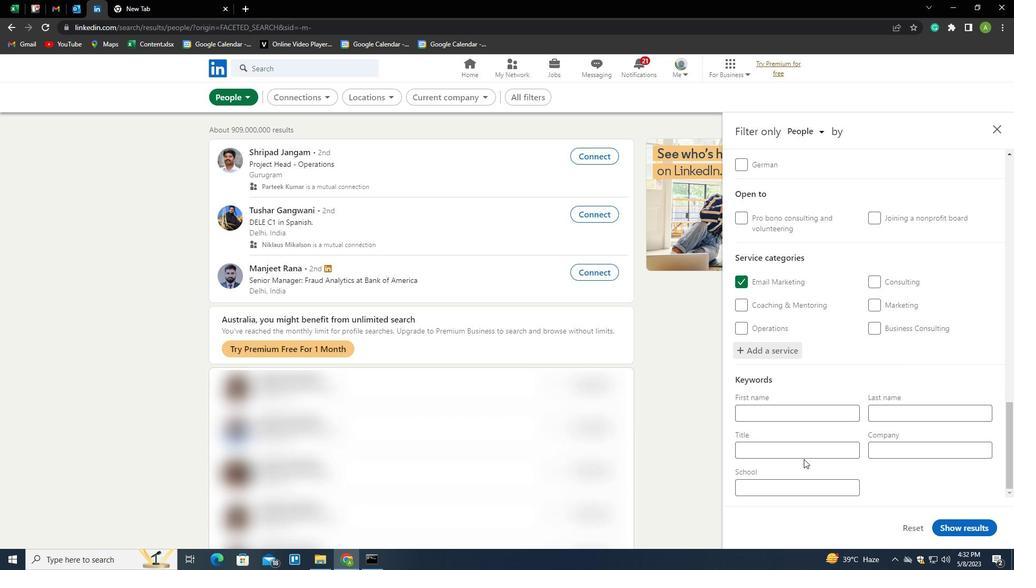 
Action: Mouse pressed left at (804, 453)
Screenshot: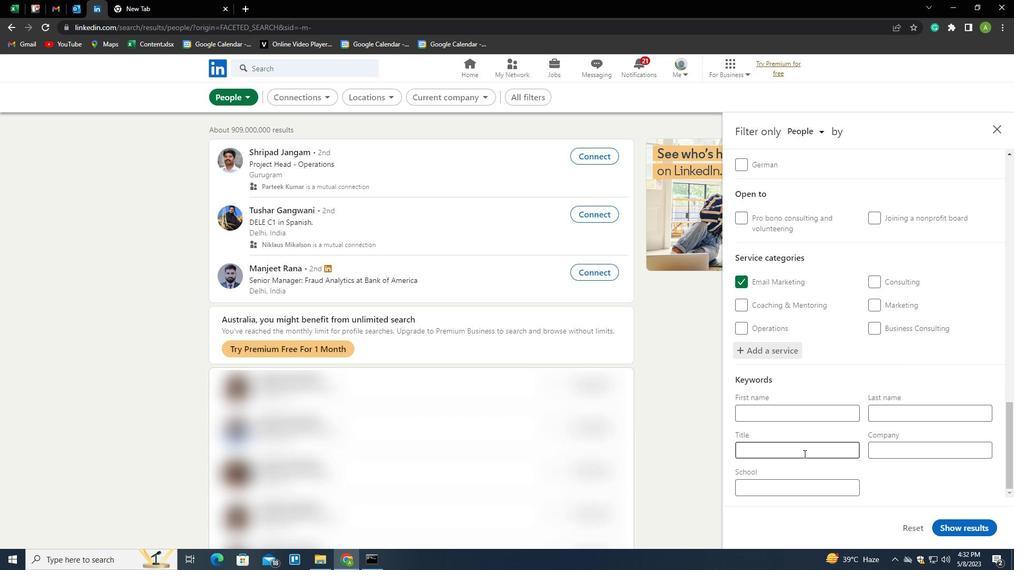 
Action: Key pressed <Key.shift>MECHANICAL<Key.space><Key.shift>ENGINEER
Screenshot: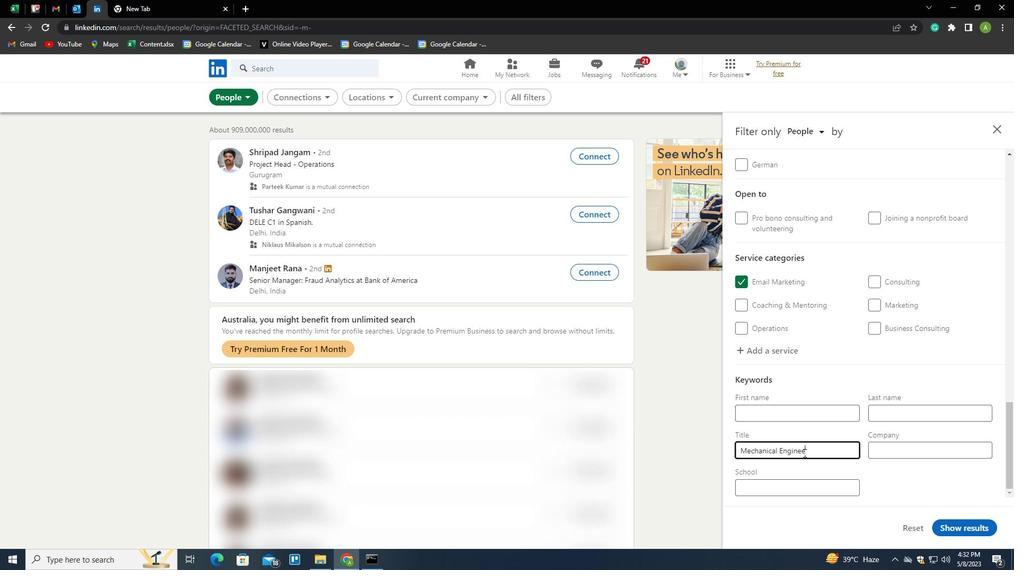 
Action: Mouse moved to (893, 482)
Screenshot: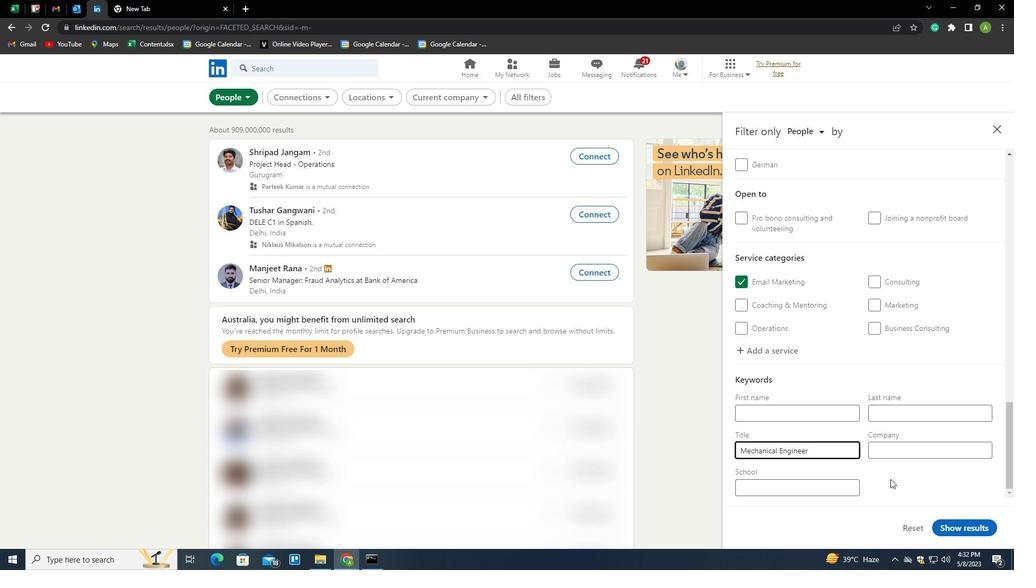 
Action: Mouse pressed left at (893, 482)
Screenshot: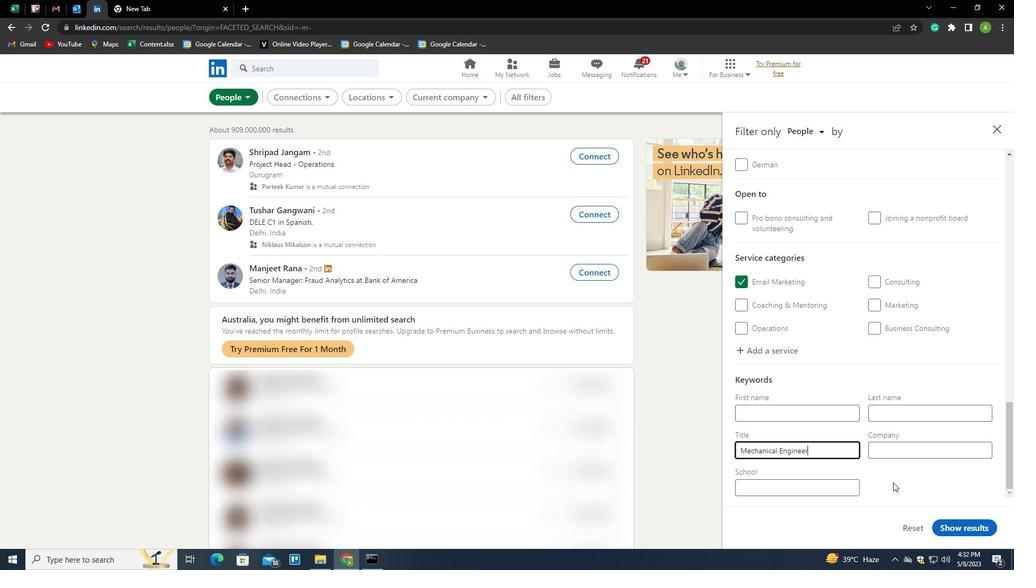 
Action: Mouse moved to (897, 469)
Screenshot: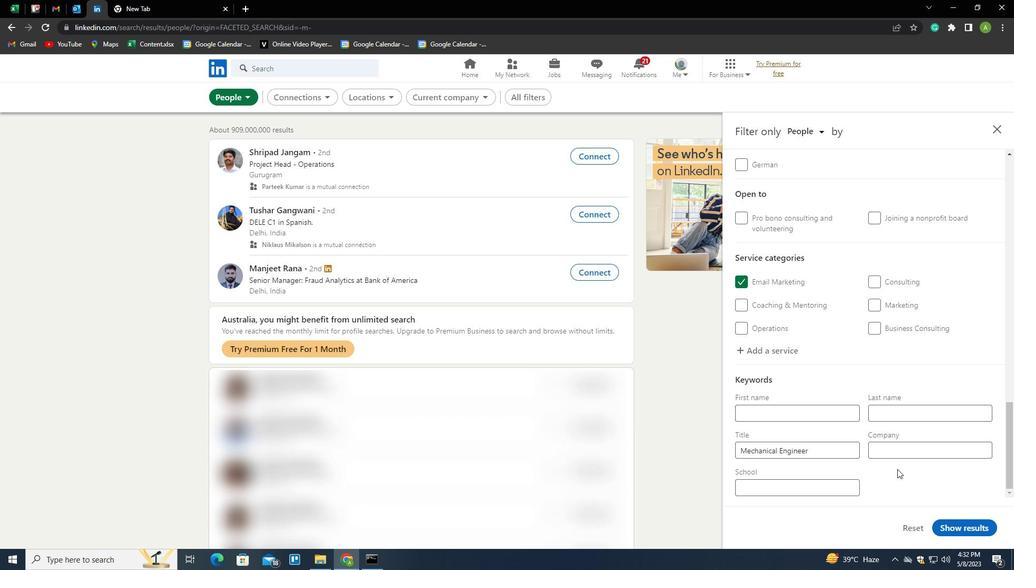 
Action: Mouse scrolled (897, 469) with delta (0, 0)
Screenshot: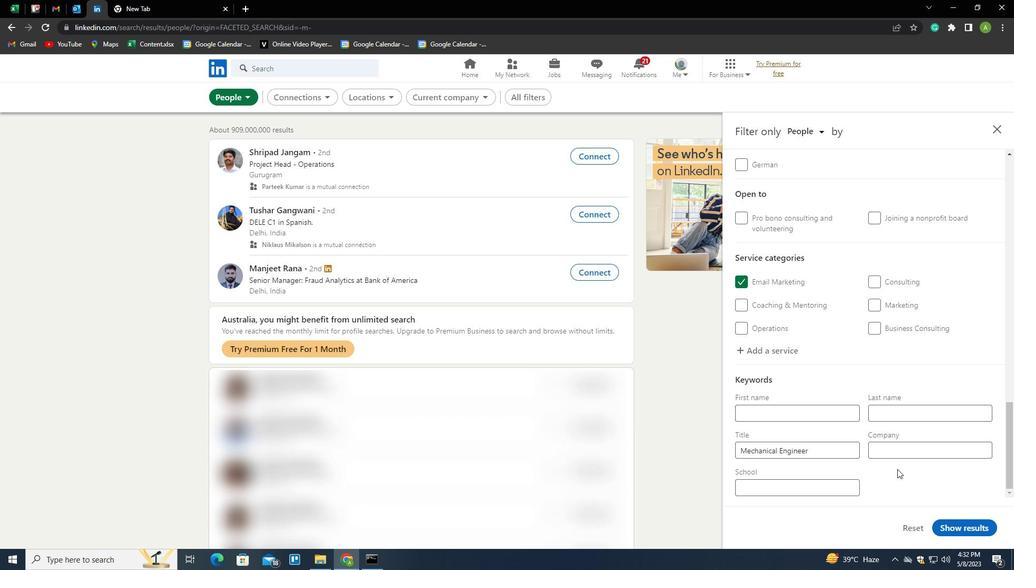 
Action: Mouse scrolled (897, 469) with delta (0, 0)
Screenshot: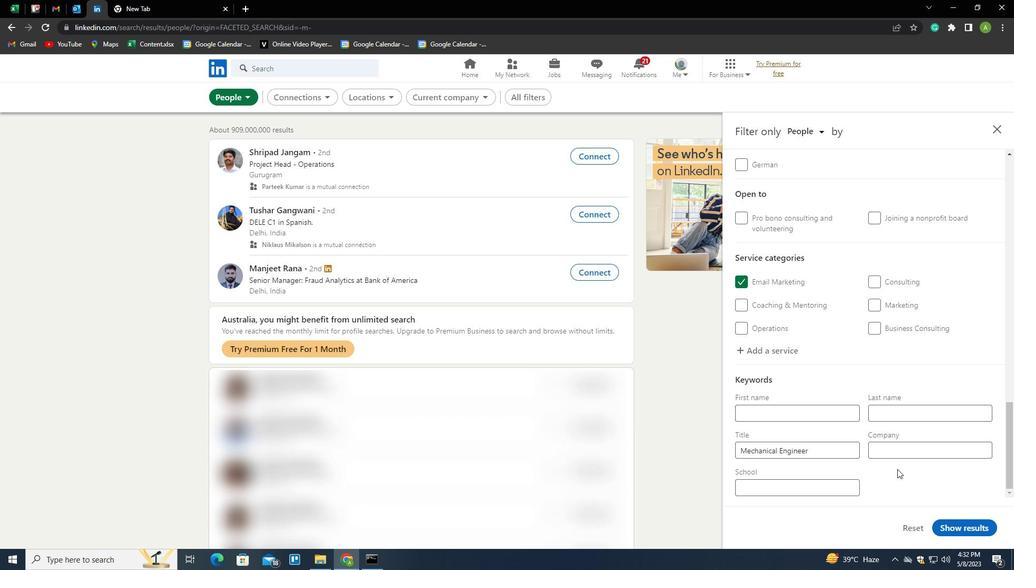 
Action: Mouse moved to (967, 528)
Screenshot: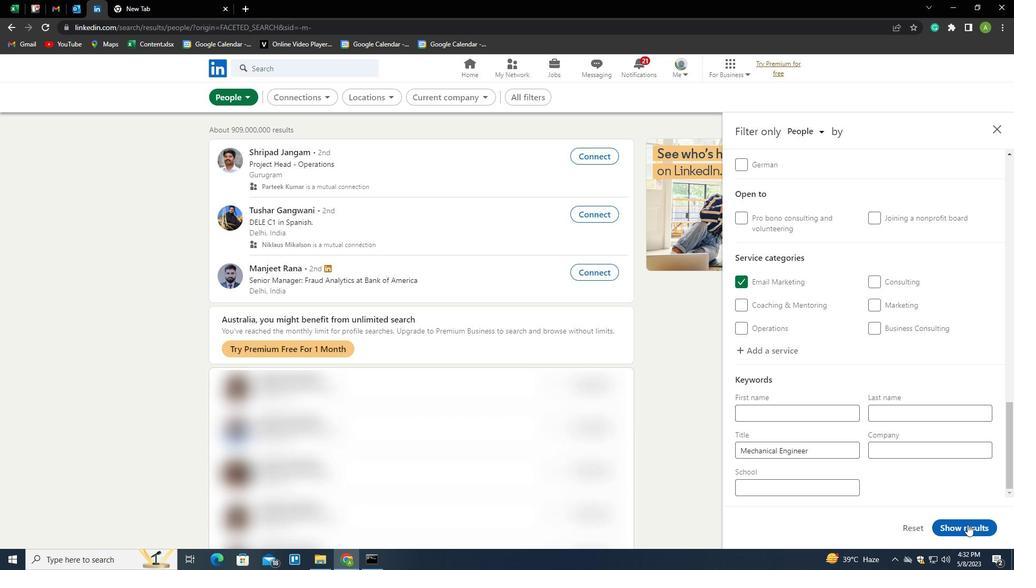 
Action: Mouse pressed left at (967, 528)
Screenshot: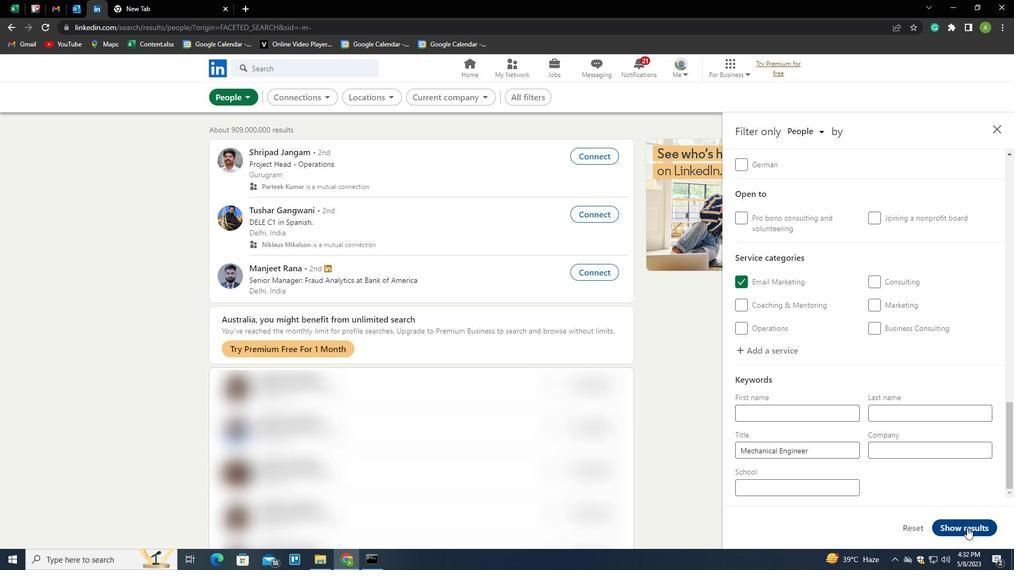 
Action: Mouse moved to (1000, 506)
Screenshot: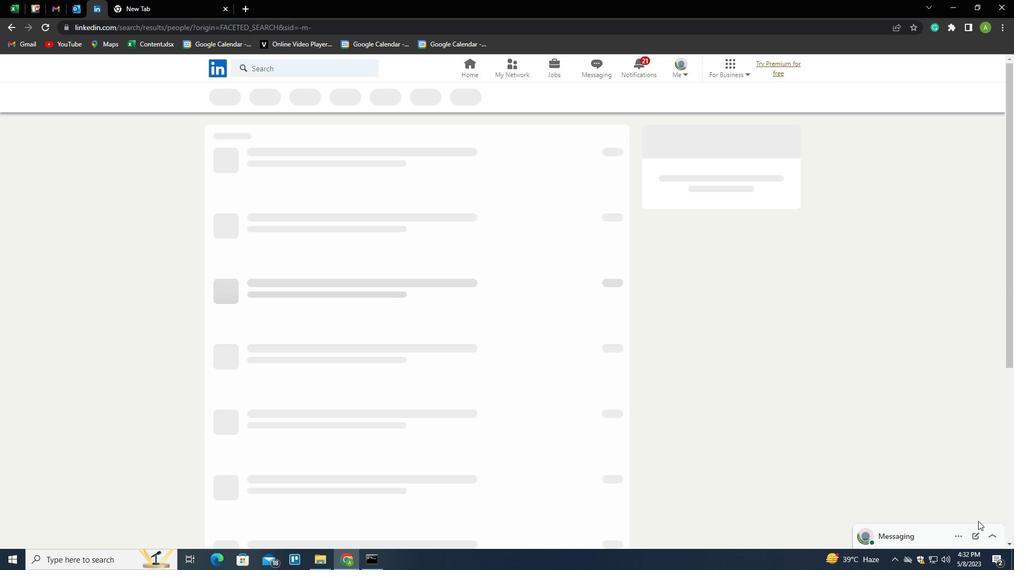 
